 Task: Look for Airbnb options in Merke, Kazakhstan from 8th December, 2023 to 16th December, 2023 for 2 adults.1  bedroom having 1 bed and 1 bathroom. Property type can be hotel. Amenities needed are: washing machine. Booking option can be shelf check-in. Look for 5 properties as per requirement.
Action: Mouse moved to (473, 229)
Screenshot: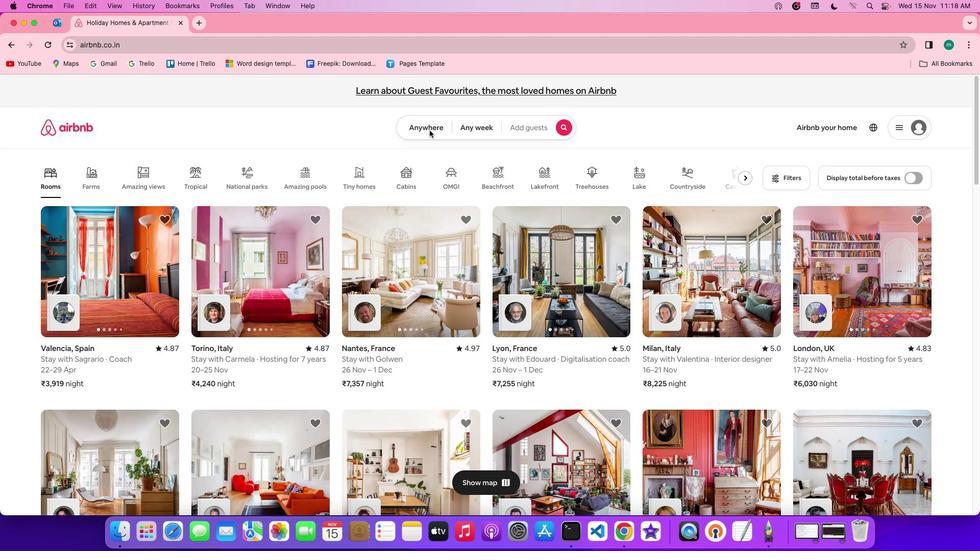 
Action: Mouse pressed left at (473, 229)
Screenshot: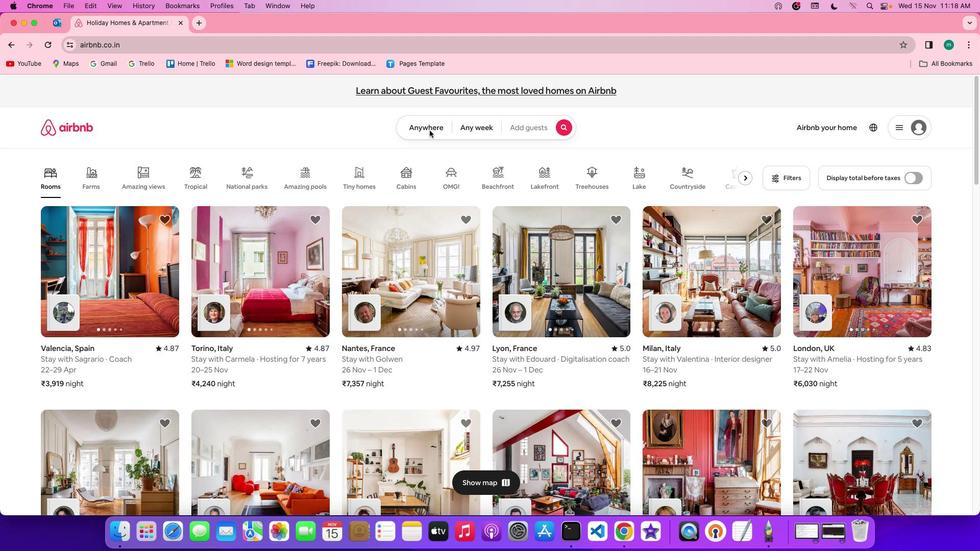 
Action: Mouse pressed left at (473, 229)
Screenshot: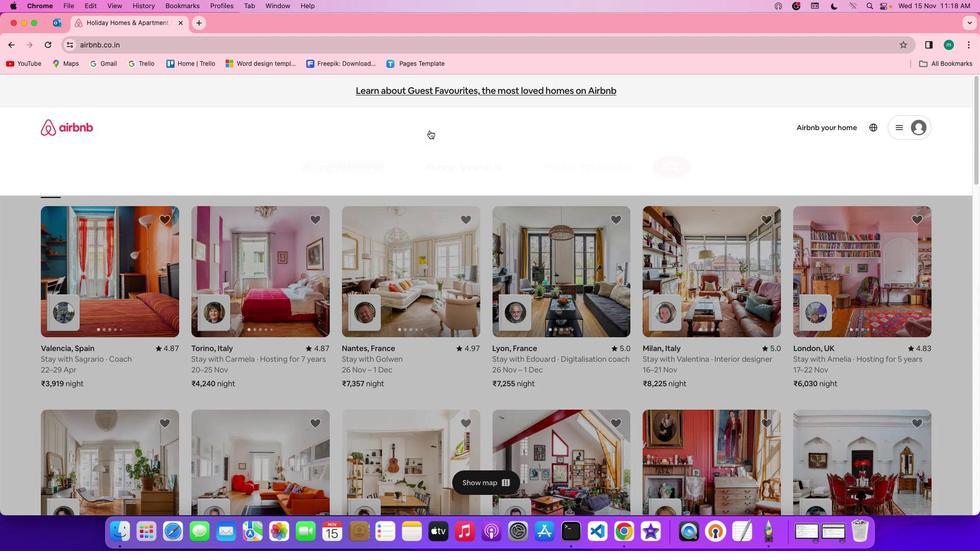 
Action: Mouse moved to (416, 242)
Screenshot: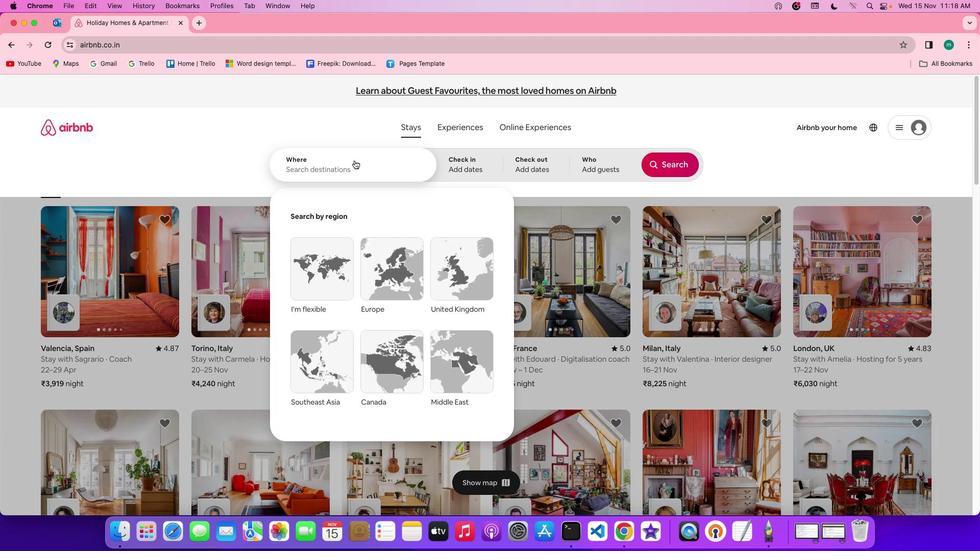 
Action: Key pressed Key.shift'M''e''r''k''e'','Key.spaceKey.shift'K''a''z''a''k''h''s''t''a''n'
Screenshot: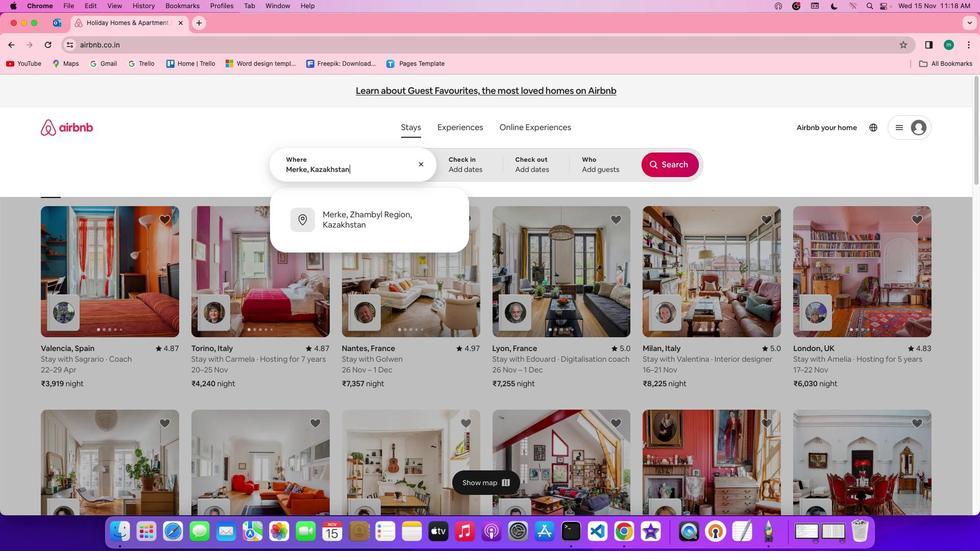 
Action: Mouse moved to (493, 241)
Screenshot: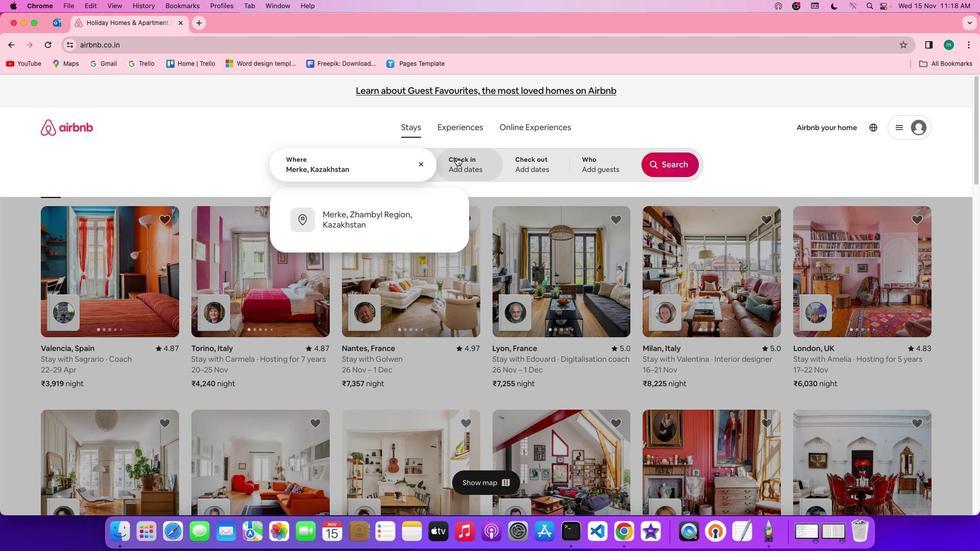 
Action: Mouse pressed left at (493, 241)
Screenshot: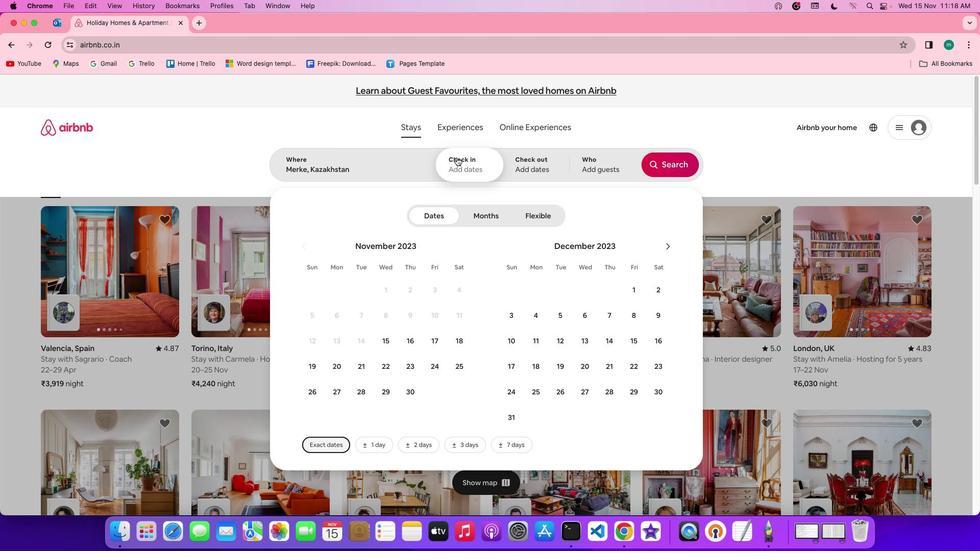 
Action: Mouse moved to (627, 307)
Screenshot: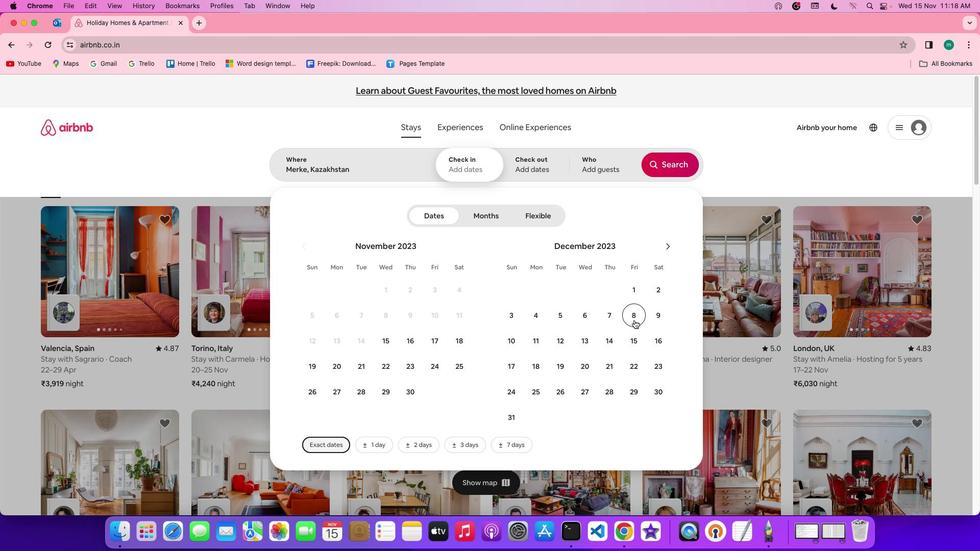 
Action: Mouse pressed left at (627, 307)
Screenshot: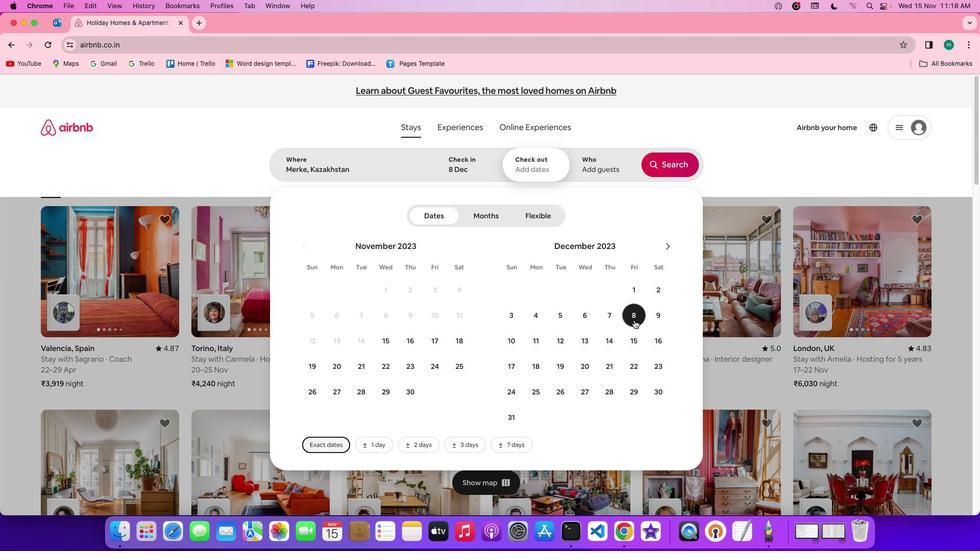 
Action: Mouse moved to (638, 313)
Screenshot: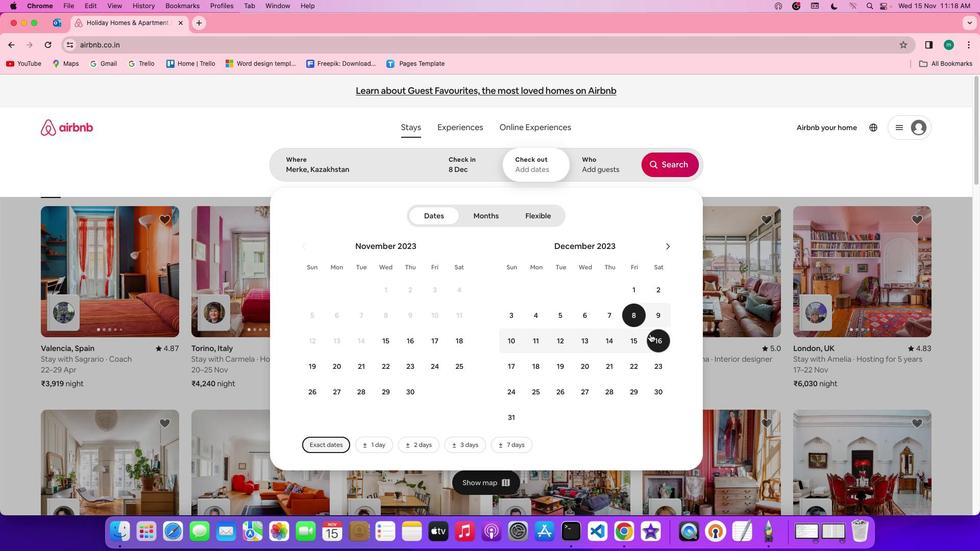 
Action: Mouse pressed left at (638, 313)
Screenshot: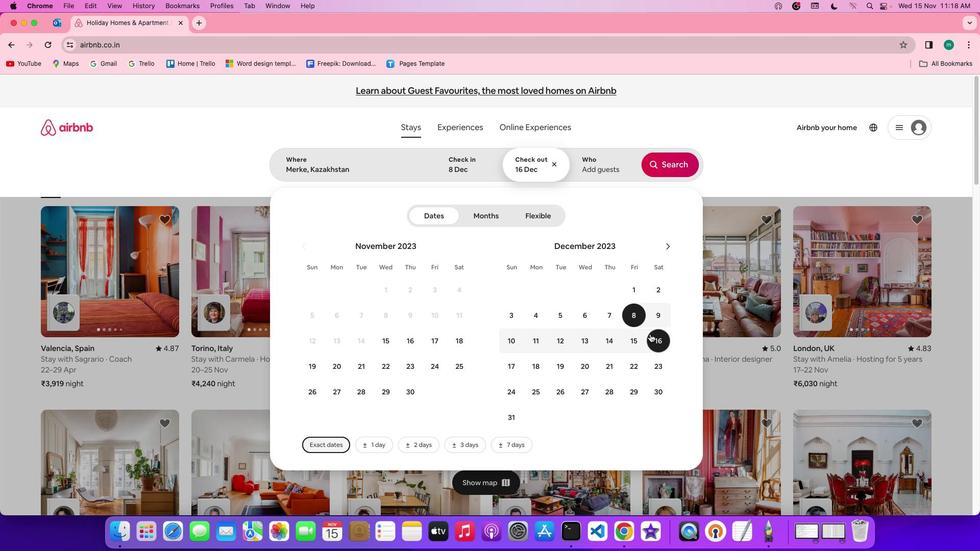 
Action: Mouse moved to (610, 246)
Screenshot: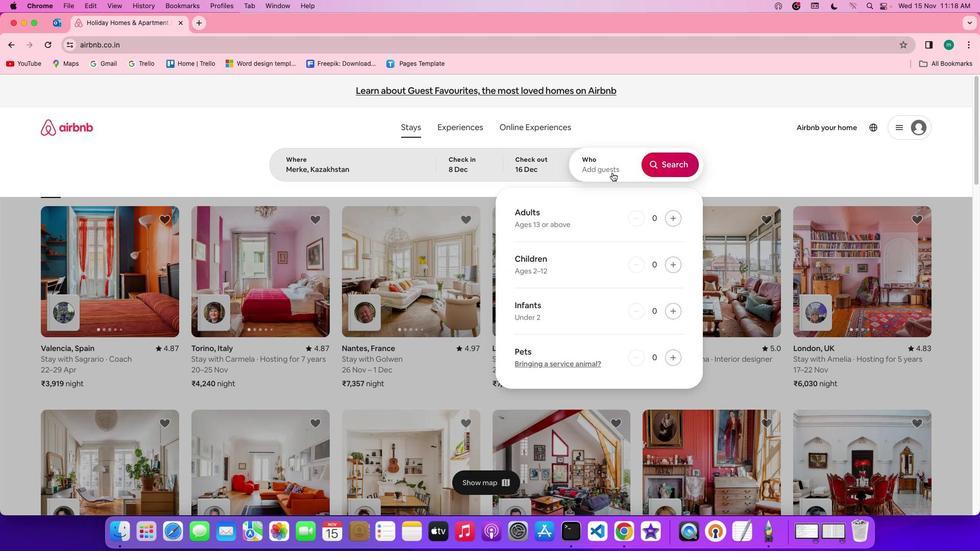 
Action: Mouse pressed left at (610, 246)
Screenshot: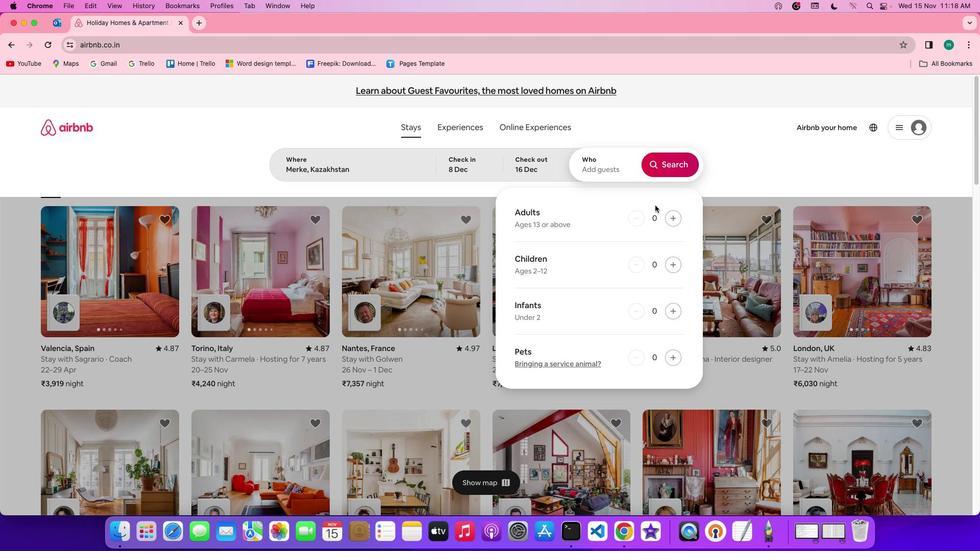 
Action: Mouse moved to (659, 265)
Screenshot: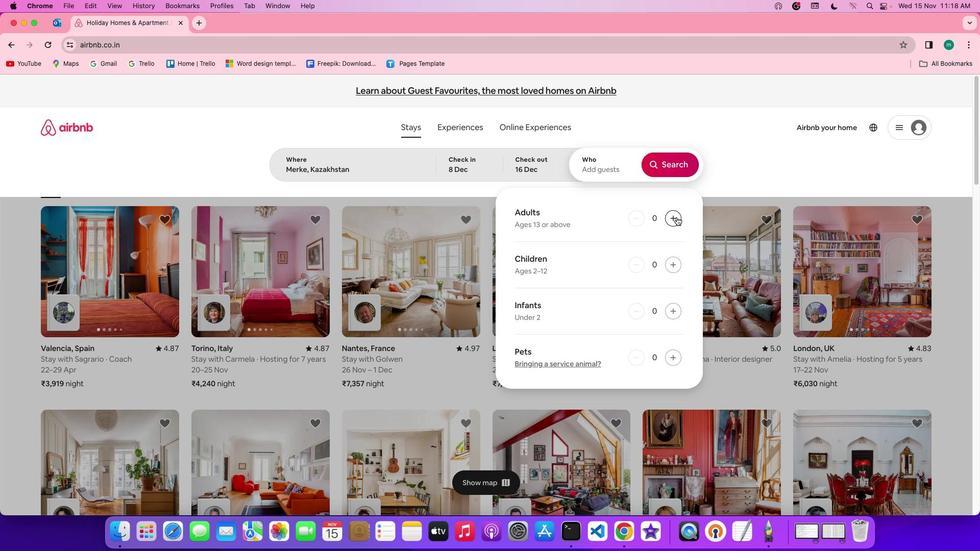 
Action: Mouse pressed left at (659, 265)
Screenshot: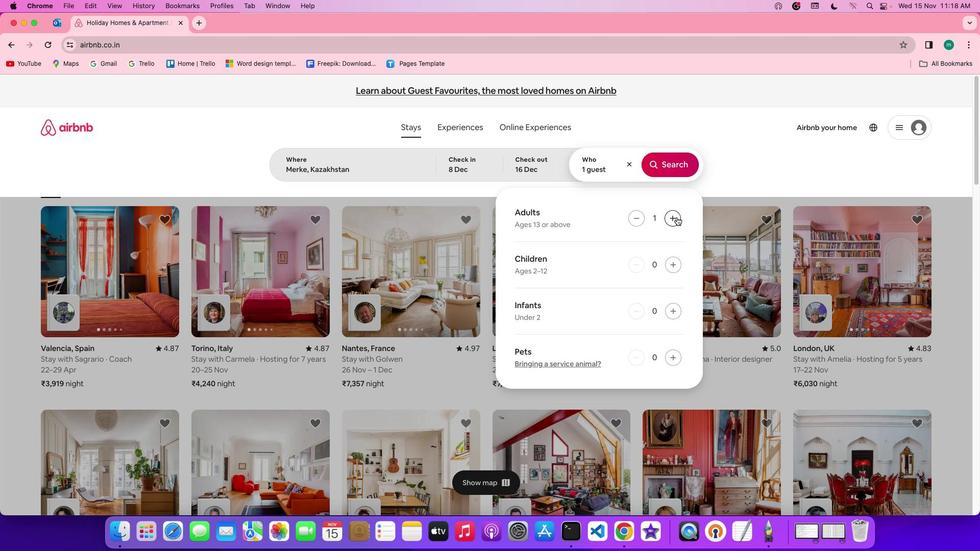 
Action: Mouse pressed left at (659, 265)
Screenshot: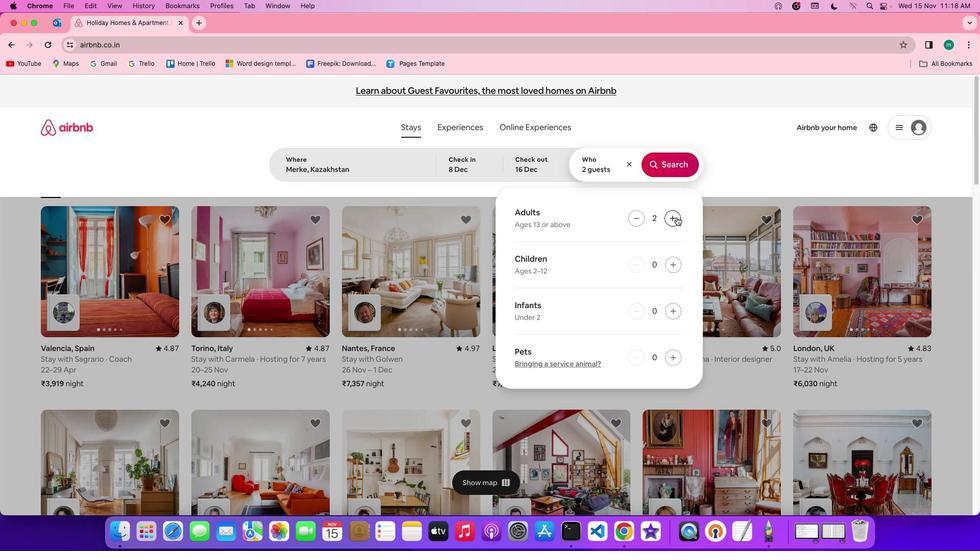 
Action: Mouse moved to (651, 243)
Screenshot: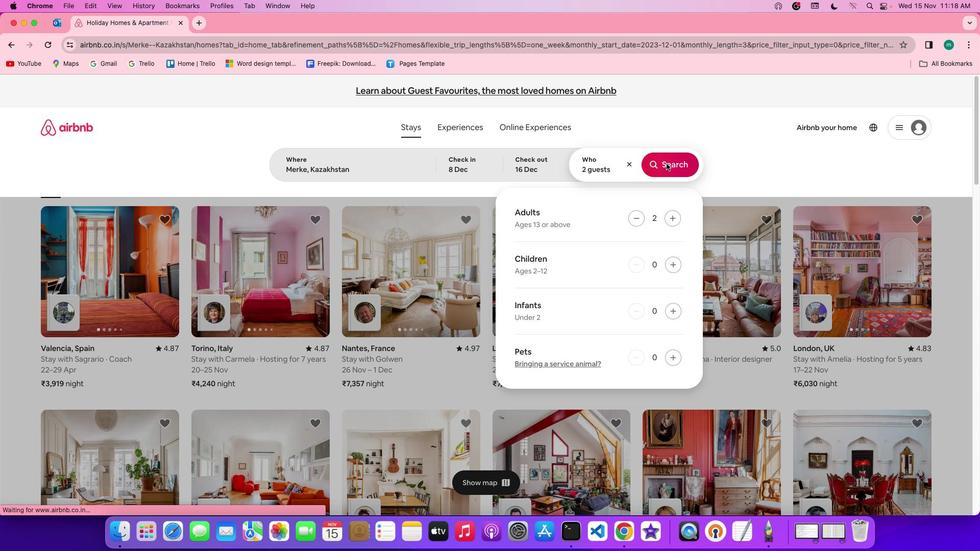
Action: Mouse pressed left at (651, 243)
Screenshot: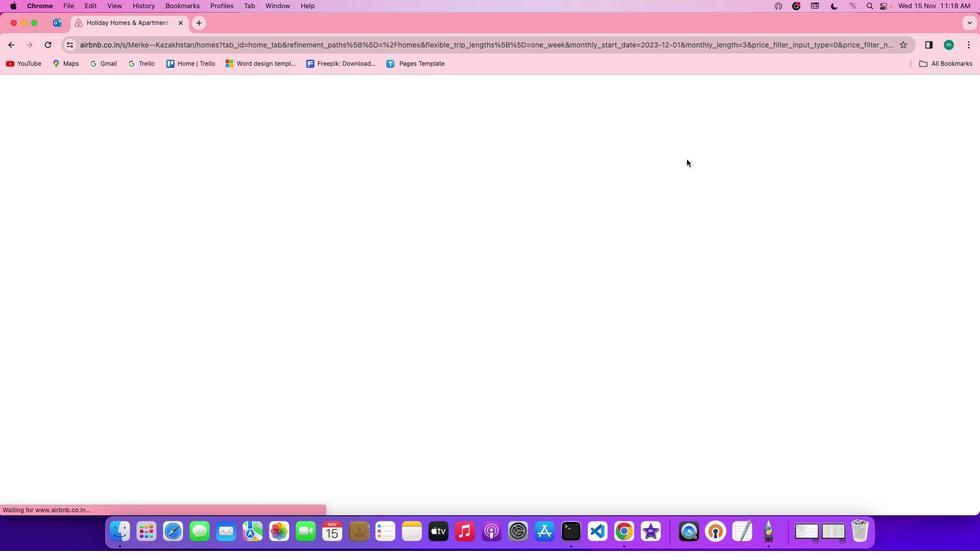 
Action: Mouse moved to (764, 230)
Screenshot: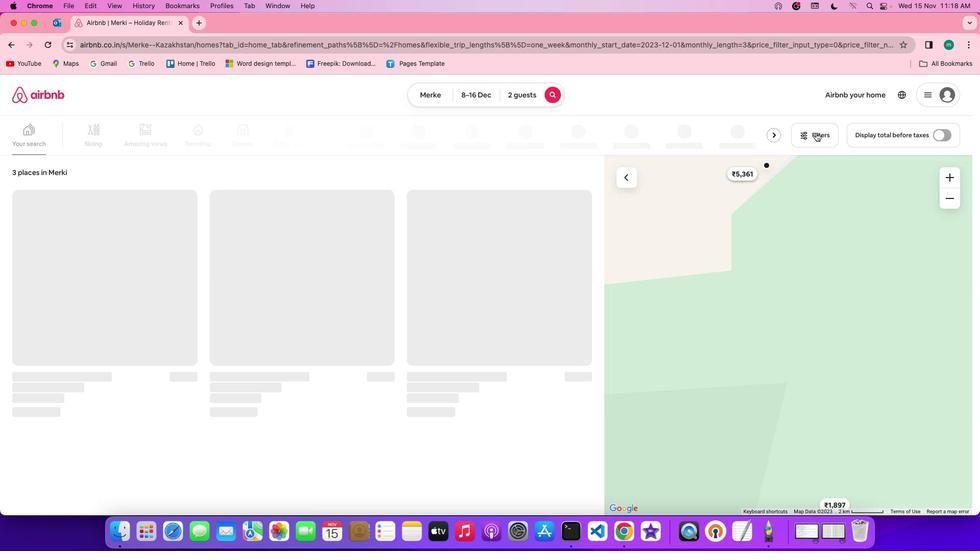 
Action: Mouse pressed left at (764, 230)
Screenshot: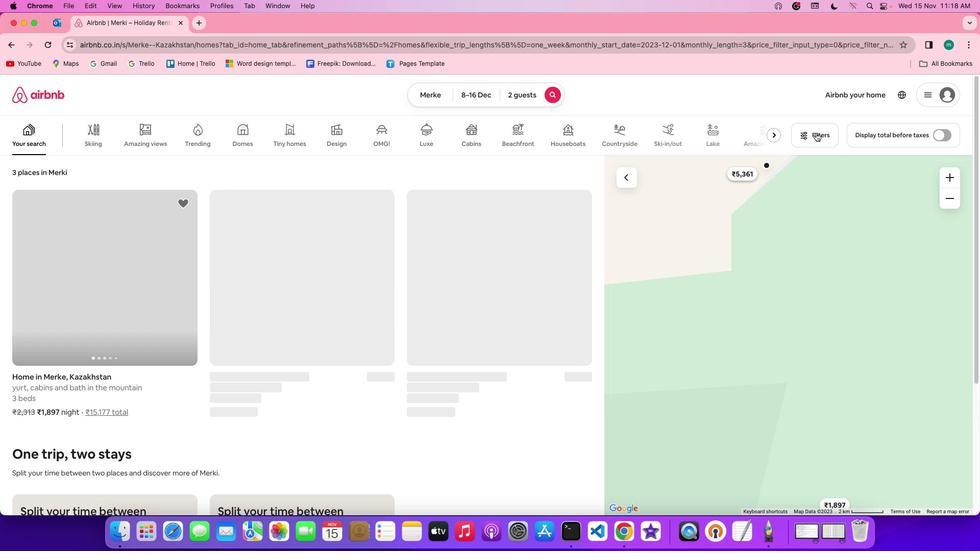 
Action: Mouse moved to (556, 302)
Screenshot: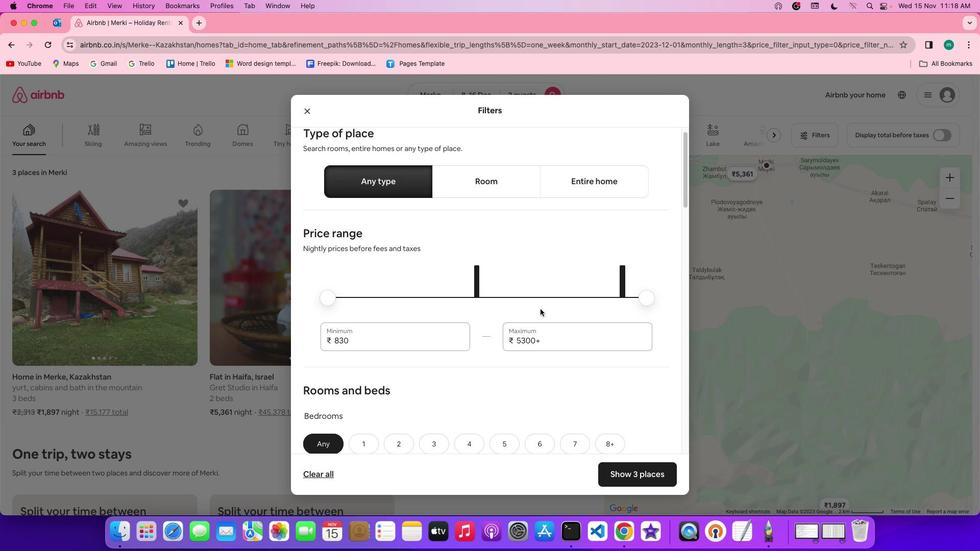 
Action: Mouse scrolled (556, 302) with delta (150, 176)
Screenshot: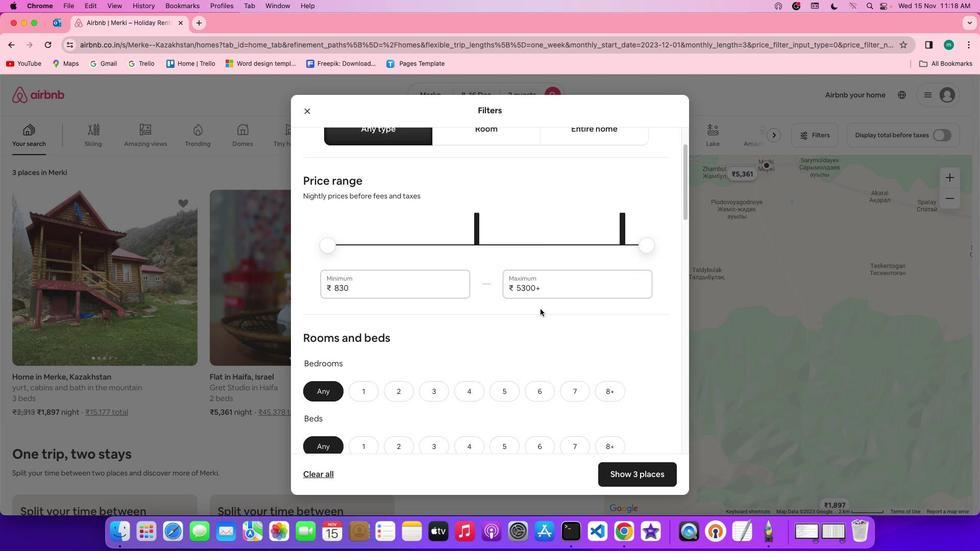 
Action: Mouse scrolled (556, 302) with delta (150, 176)
Screenshot: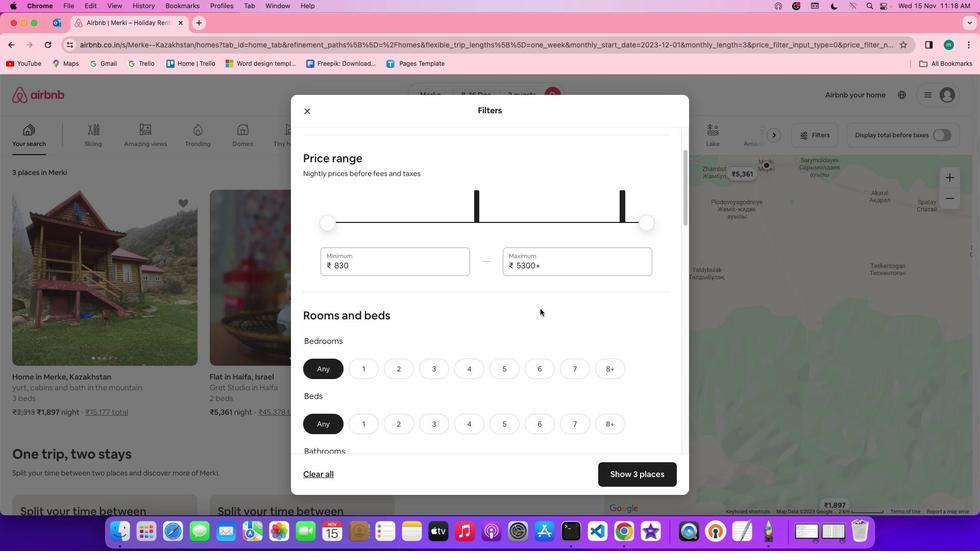 
Action: Mouse scrolled (556, 302) with delta (150, 175)
Screenshot: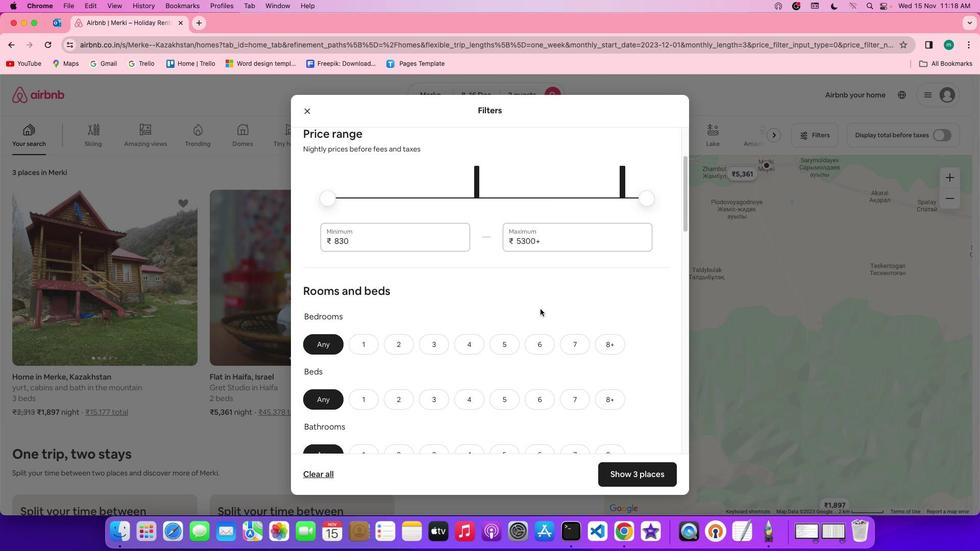 
Action: Mouse scrolled (556, 302) with delta (150, 175)
Screenshot: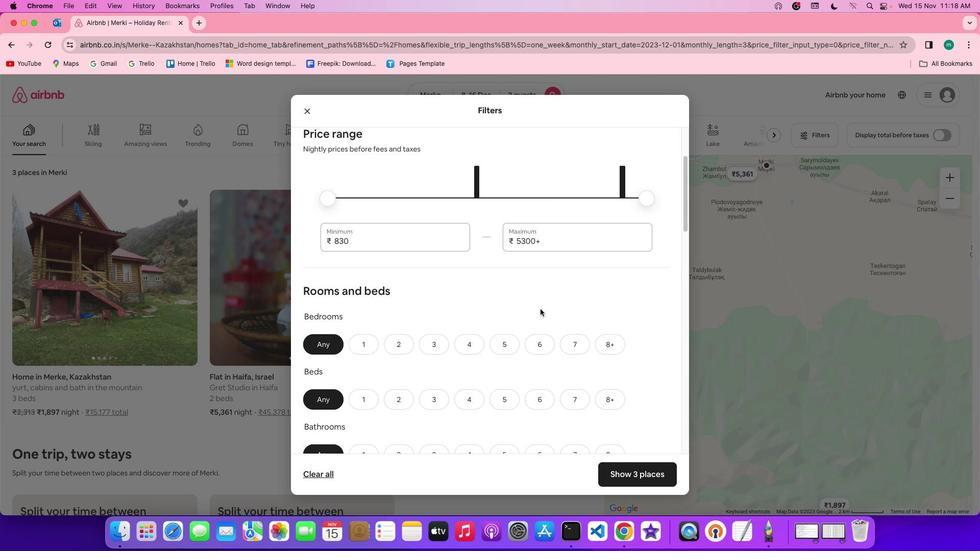 
Action: Mouse moved to (556, 302)
Screenshot: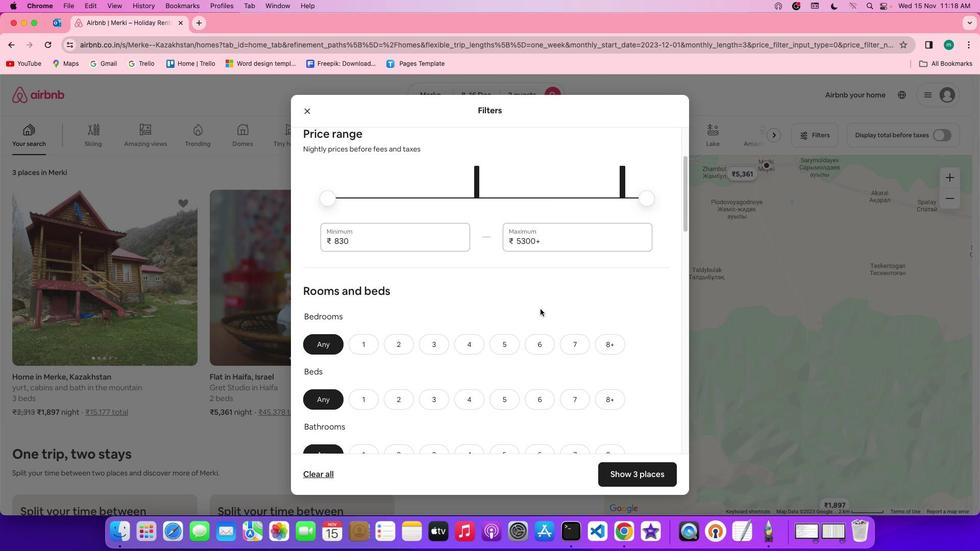 
Action: Mouse scrolled (556, 302) with delta (150, 176)
Screenshot: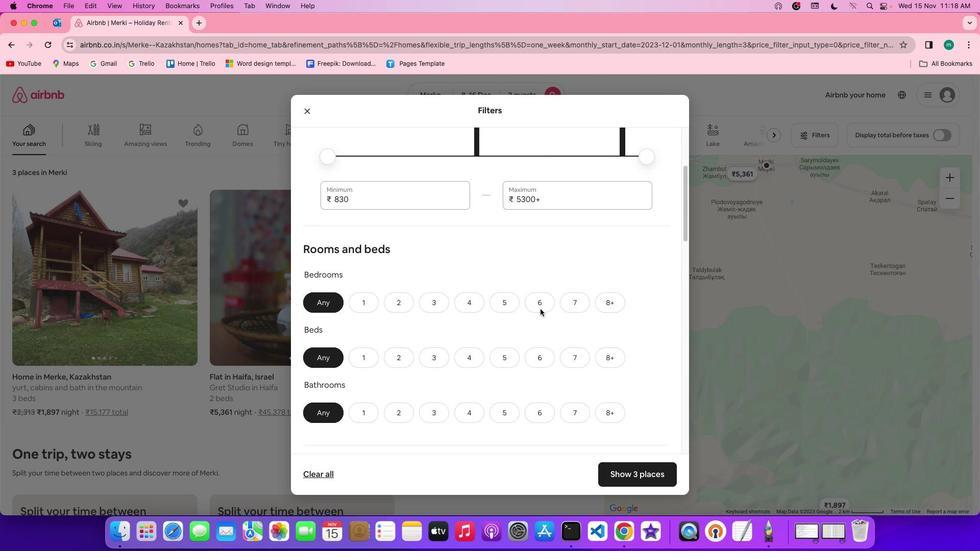 
Action: Mouse scrolled (556, 302) with delta (150, 176)
Screenshot: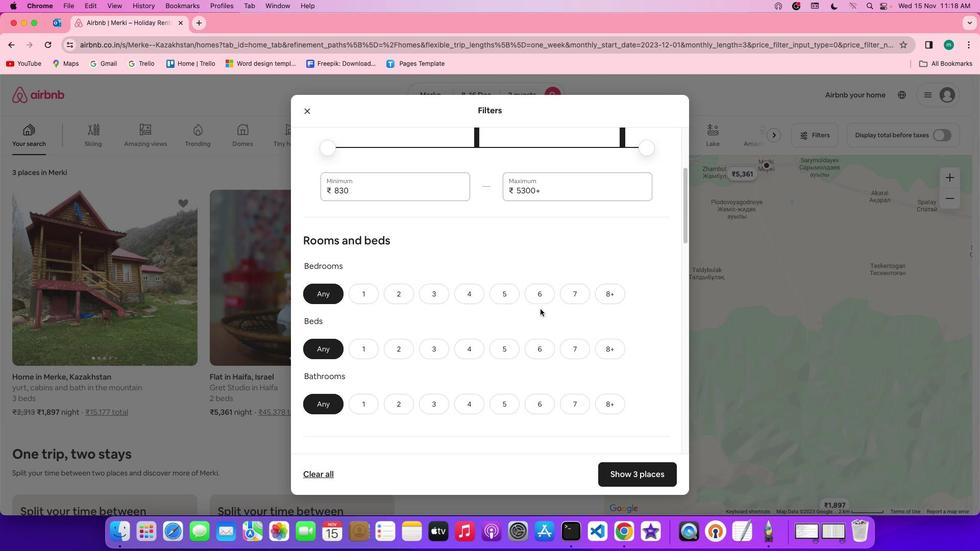 
Action: Mouse scrolled (556, 302) with delta (150, 176)
Screenshot: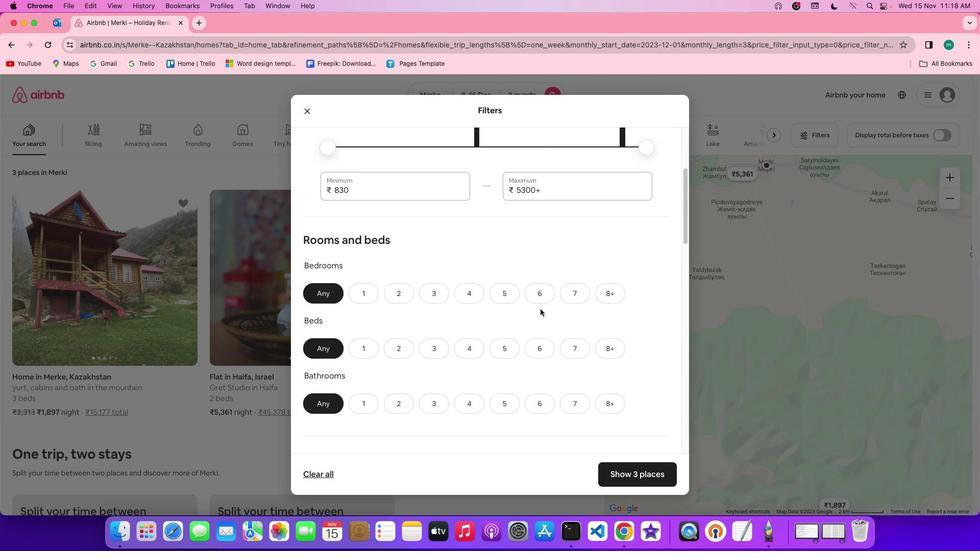 
Action: Mouse scrolled (556, 302) with delta (150, 176)
Screenshot: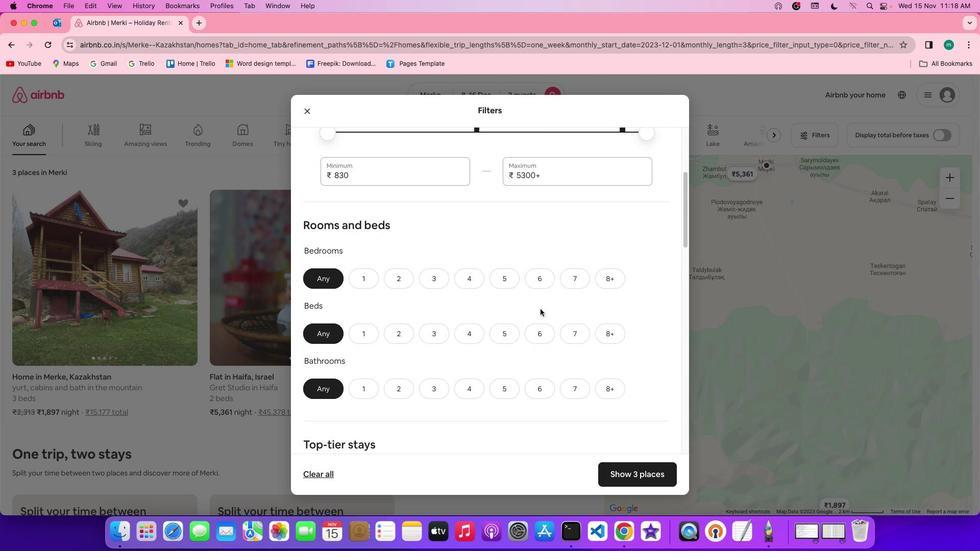 
Action: Mouse scrolled (556, 302) with delta (150, 176)
Screenshot: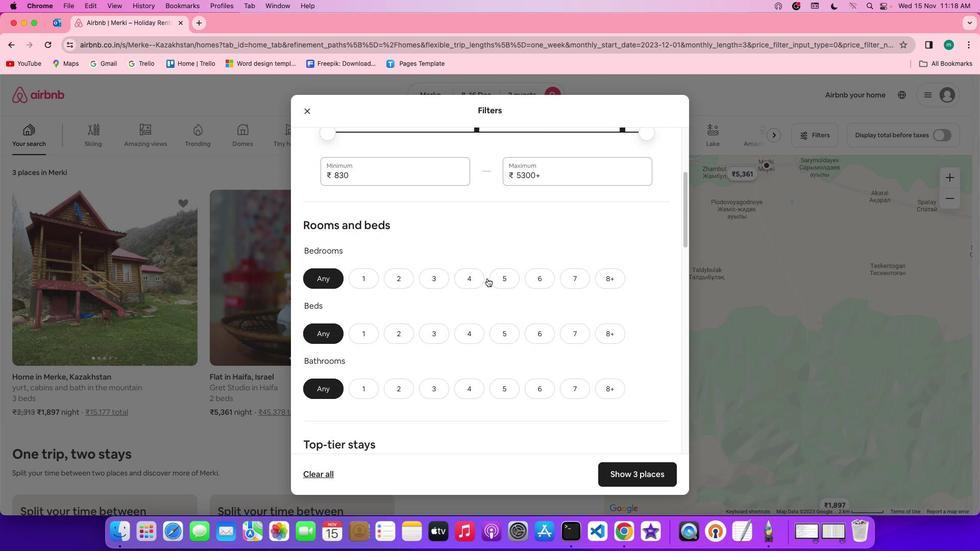 
Action: Mouse moved to (431, 290)
Screenshot: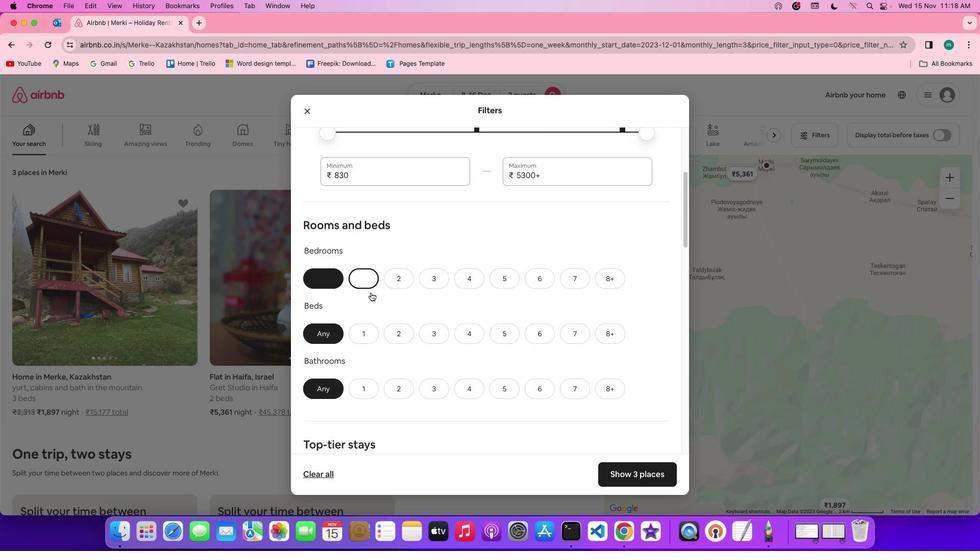 
Action: Mouse pressed left at (431, 290)
Screenshot: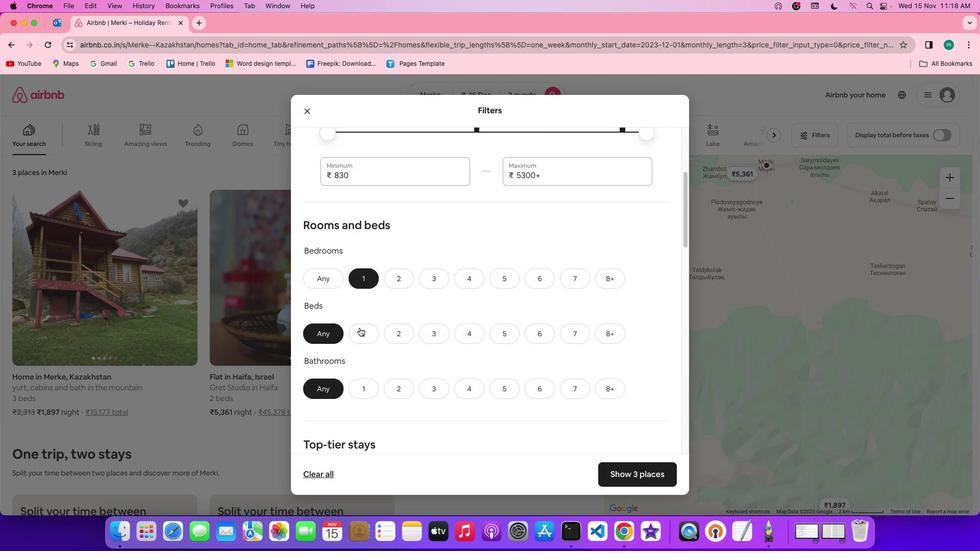 
Action: Mouse moved to (420, 311)
Screenshot: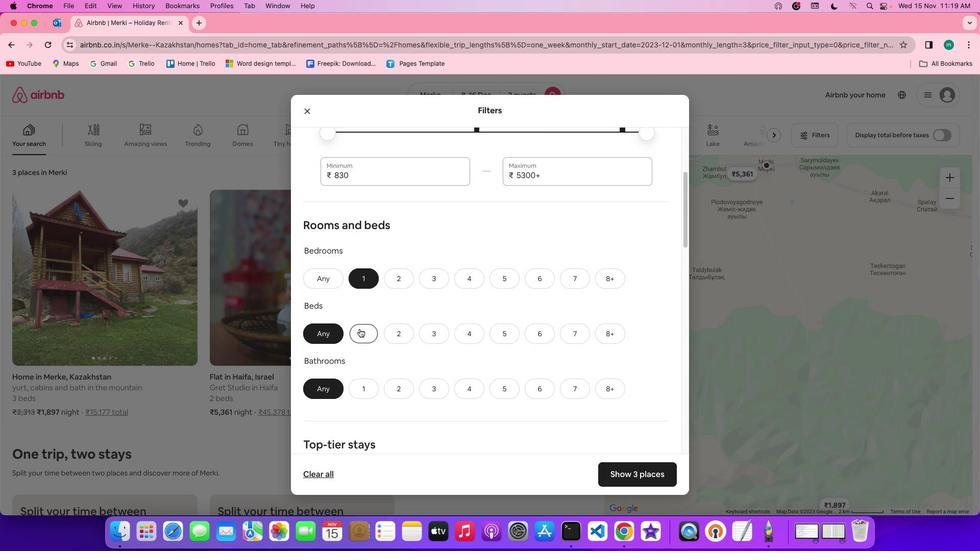 
Action: Mouse pressed left at (420, 311)
Screenshot: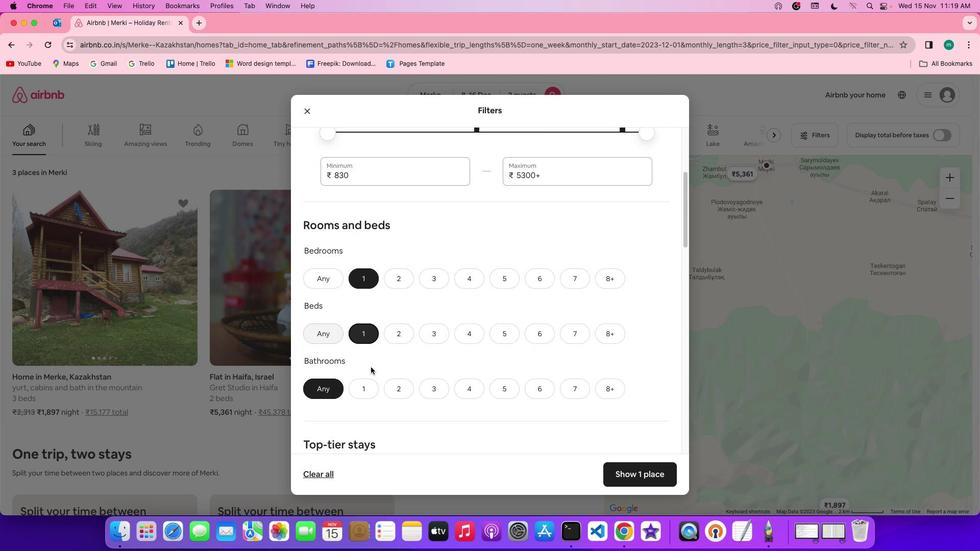 
Action: Mouse moved to (427, 335)
Screenshot: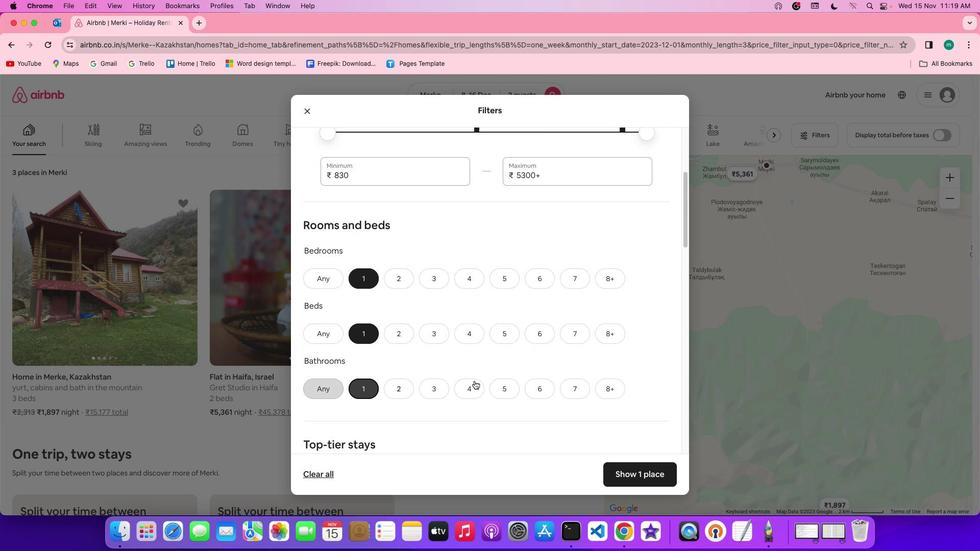 
Action: Mouse pressed left at (427, 335)
Screenshot: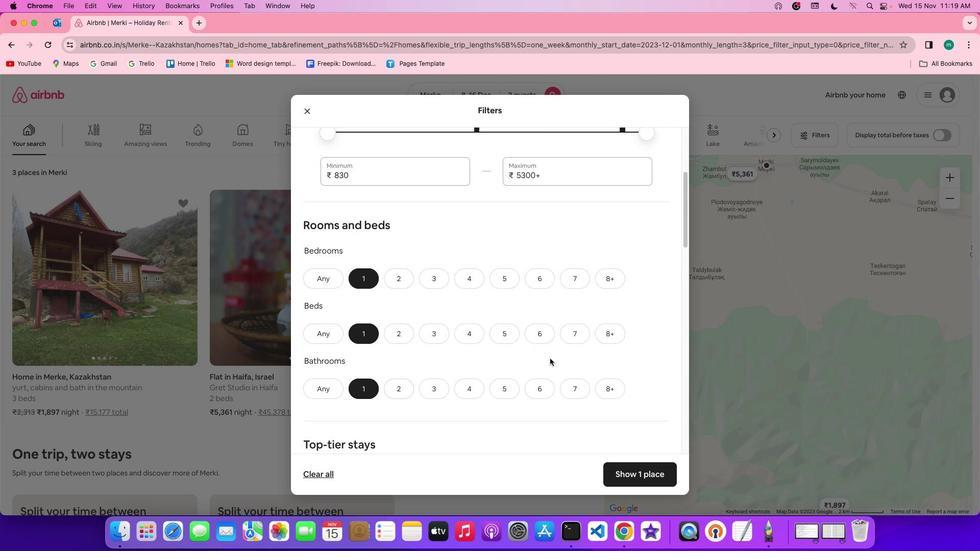 
Action: Mouse moved to (566, 322)
Screenshot: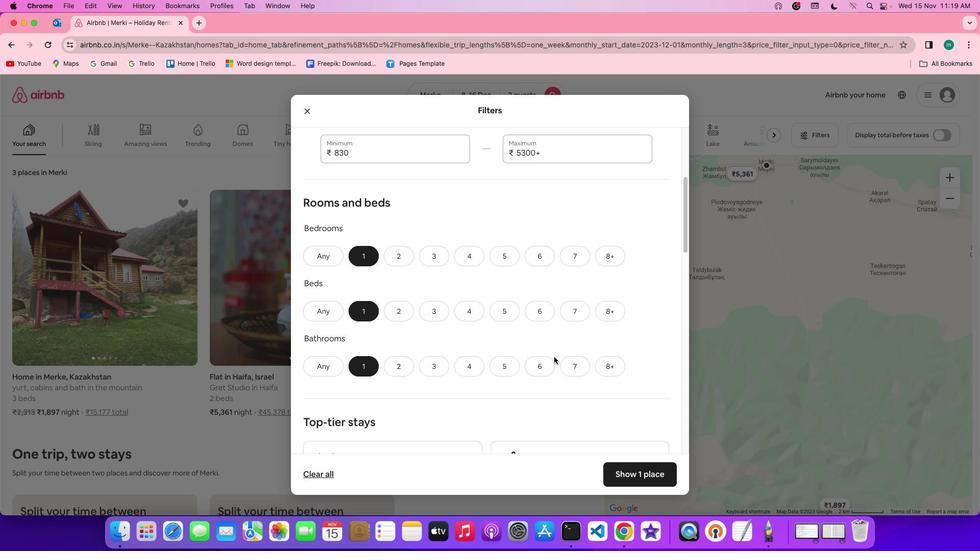 
Action: Mouse scrolled (566, 322) with delta (150, 176)
Screenshot: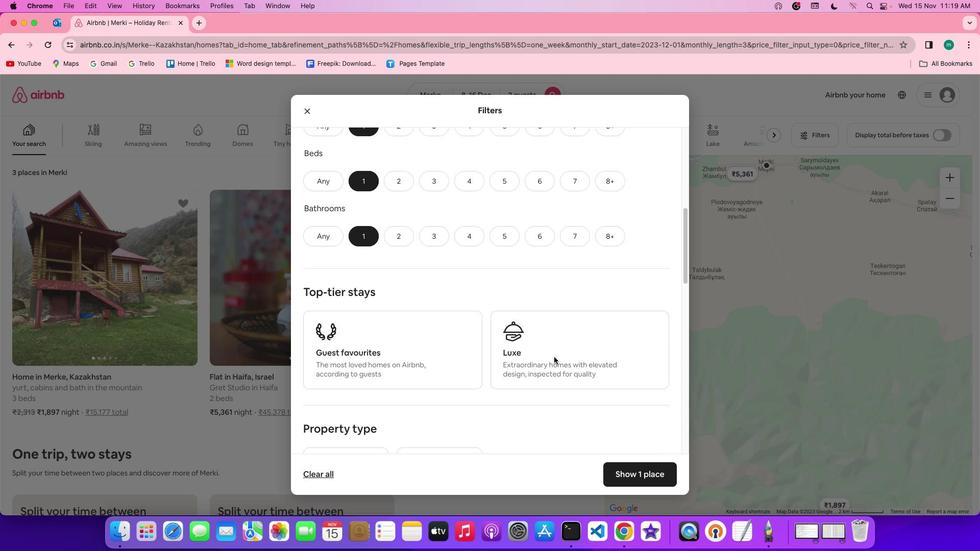 
Action: Mouse scrolled (566, 322) with delta (150, 176)
Screenshot: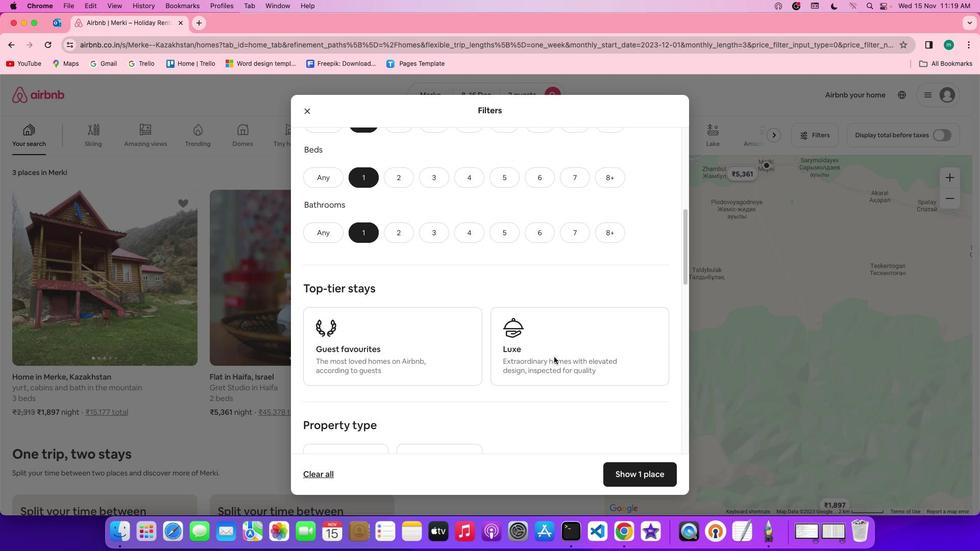 
Action: Mouse scrolled (566, 322) with delta (150, 175)
Screenshot: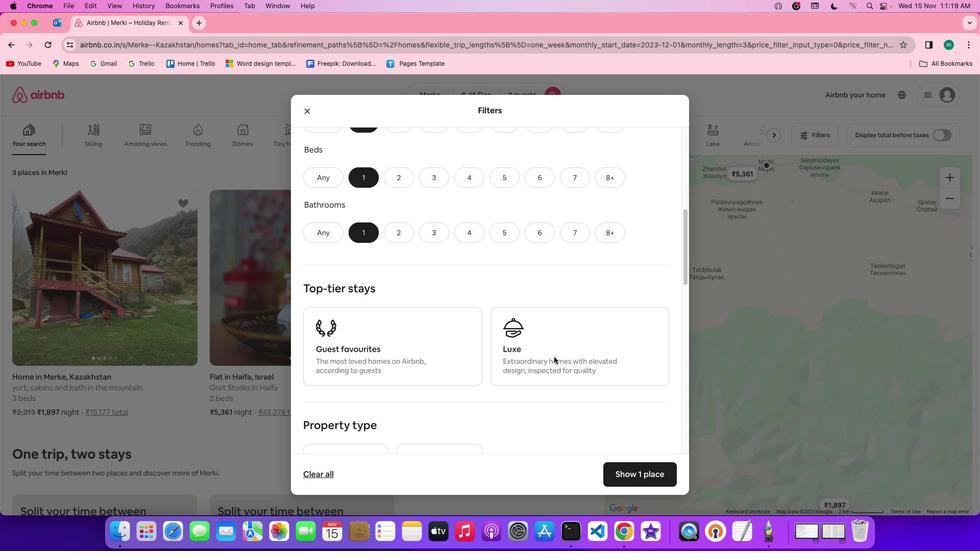 
Action: Mouse scrolled (566, 322) with delta (150, 175)
Screenshot: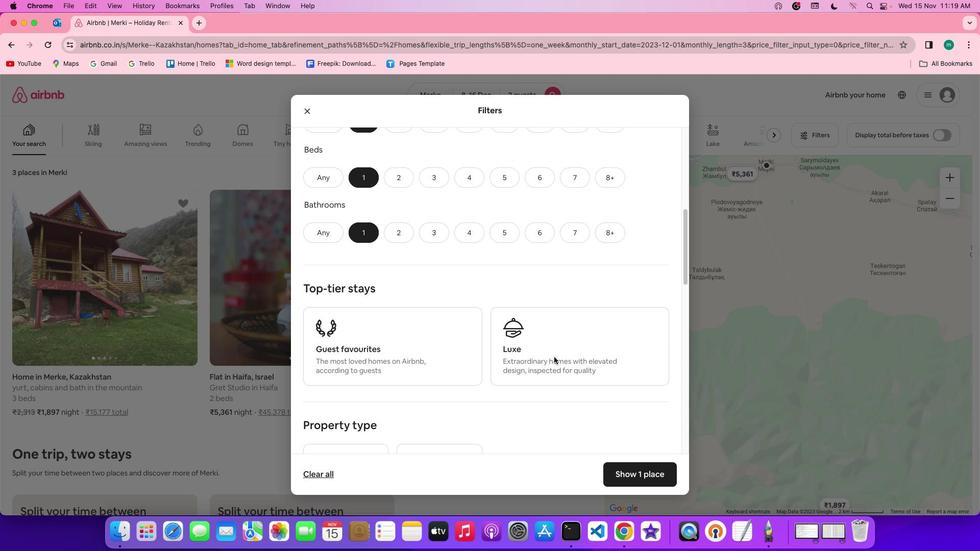 
Action: Mouse moved to (566, 322)
Screenshot: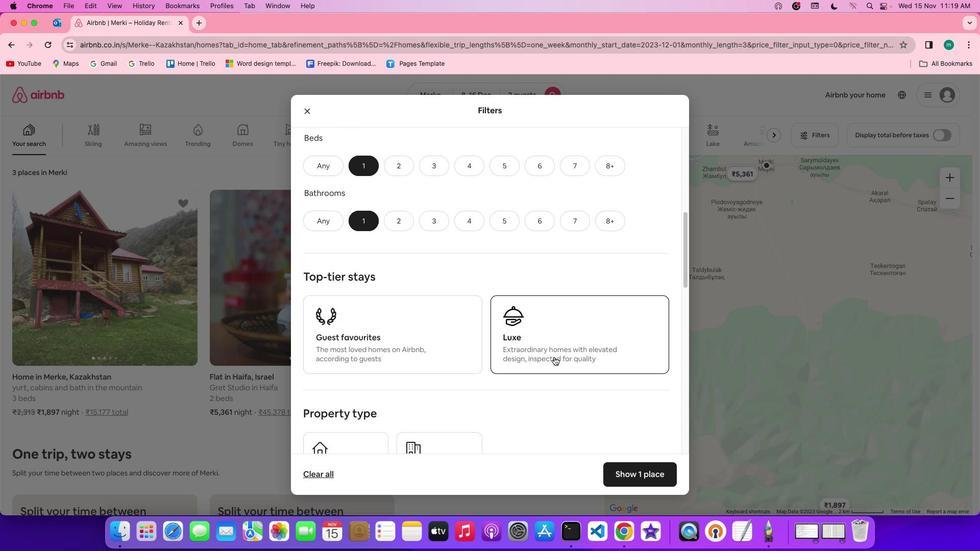 
Action: Mouse scrolled (566, 322) with delta (150, 176)
Screenshot: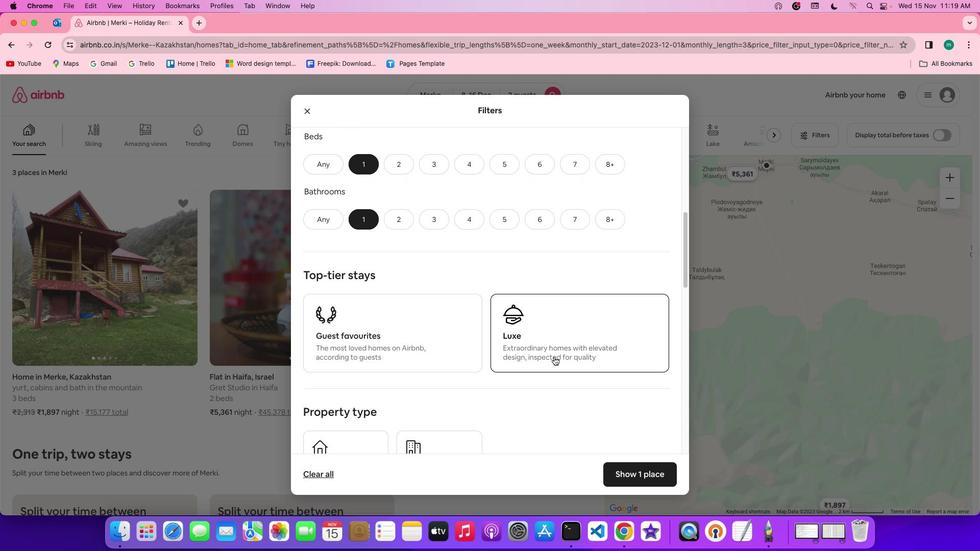 
Action: Mouse scrolled (566, 322) with delta (150, 176)
Screenshot: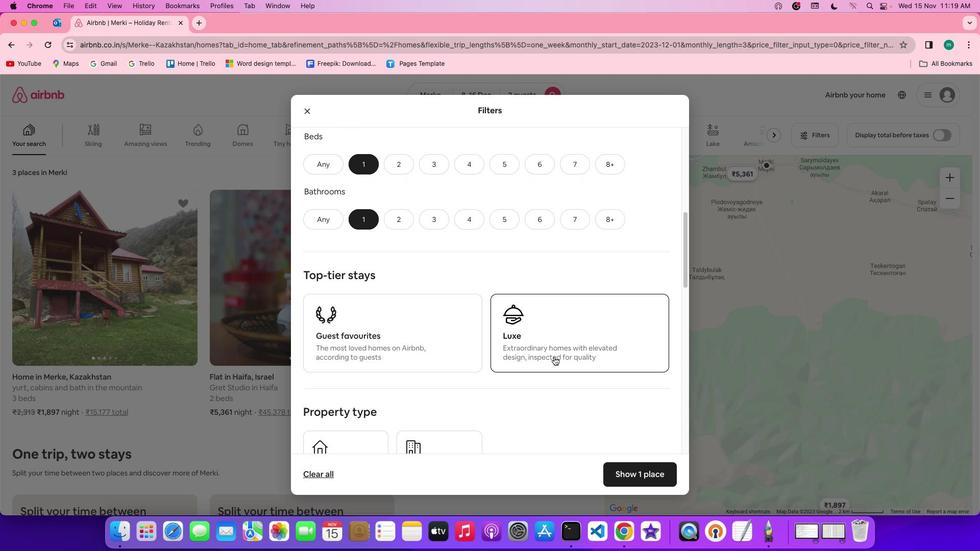 
Action: Mouse scrolled (566, 322) with delta (150, 176)
Screenshot: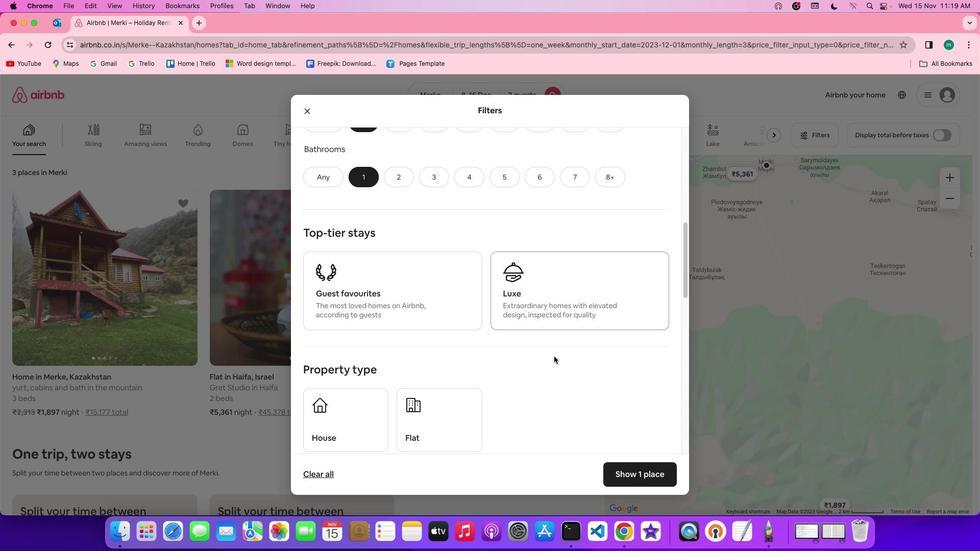 
Action: Mouse scrolled (566, 322) with delta (150, 176)
Screenshot: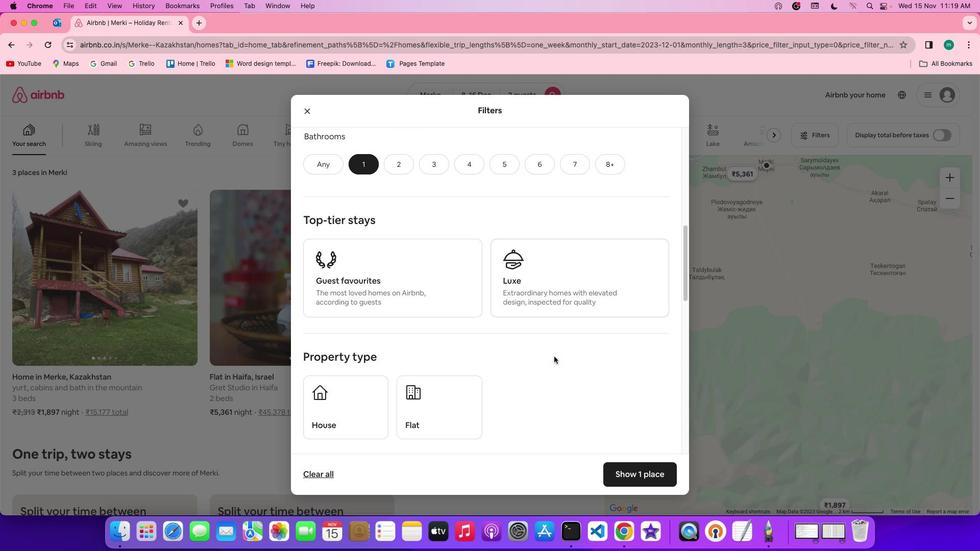 
Action: Mouse scrolled (566, 322) with delta (150, 176)
Screenshot: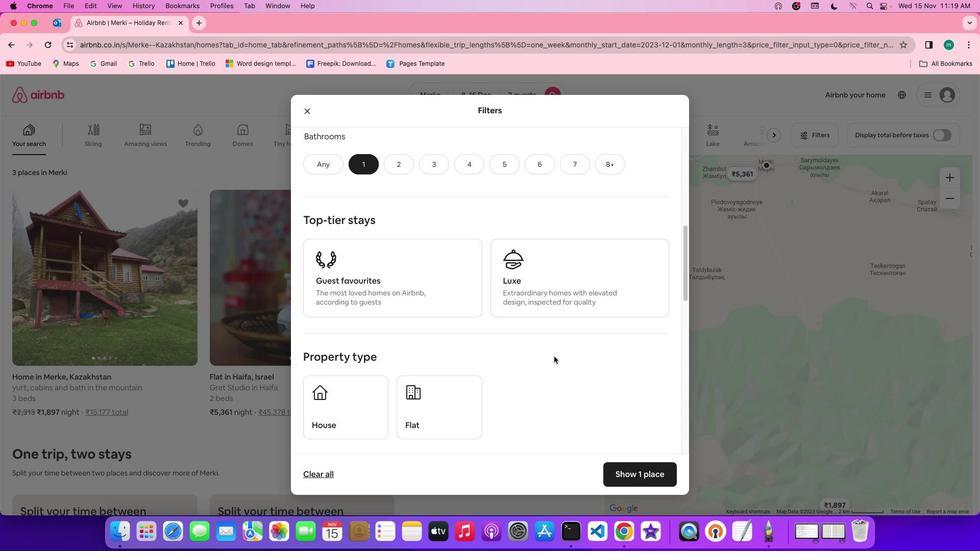 
Action: Mouse moved to (566, 322)
Screenshot: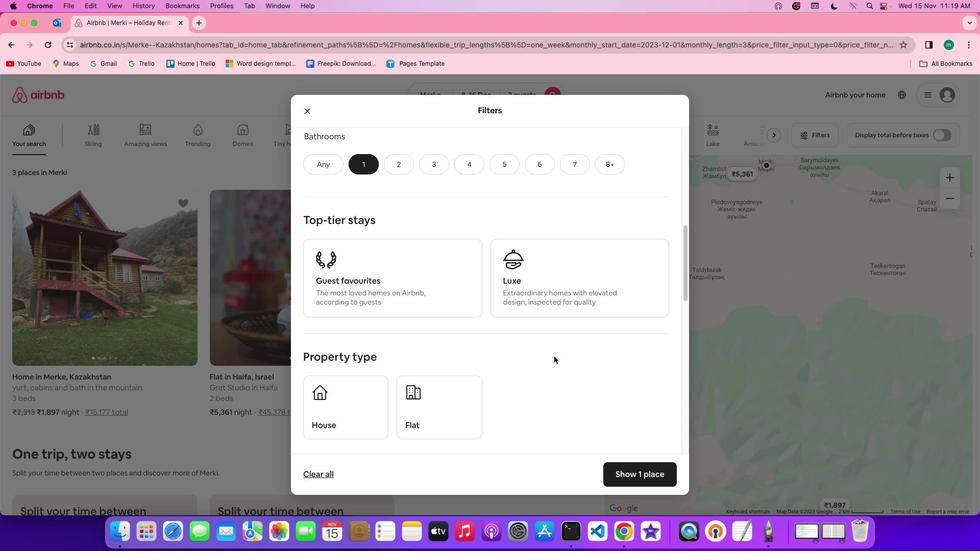 
Action: Mouse scrolled (566, 322) with delta (150, 176)
Screenshot: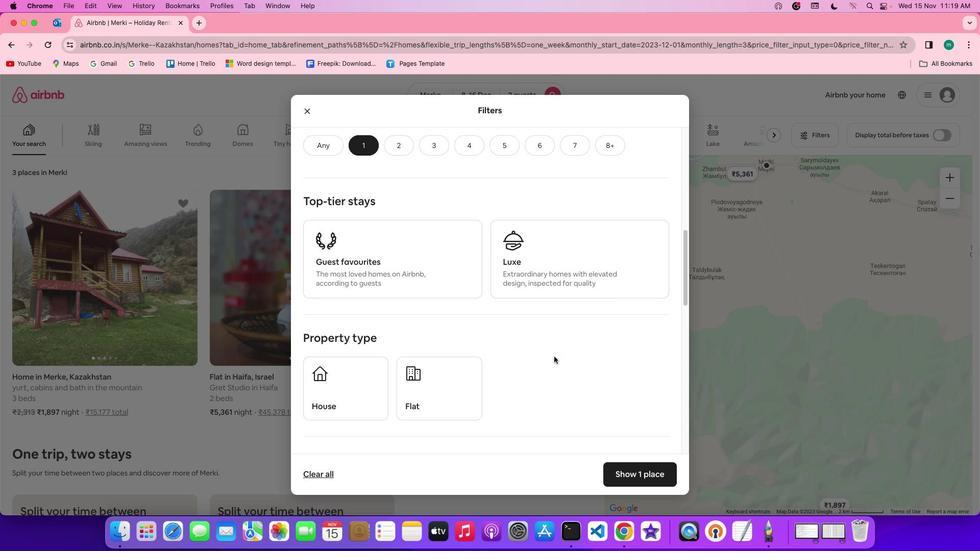 
Action: Mouse scrolled (566, 322) with delta (150, 176)
Screenshot: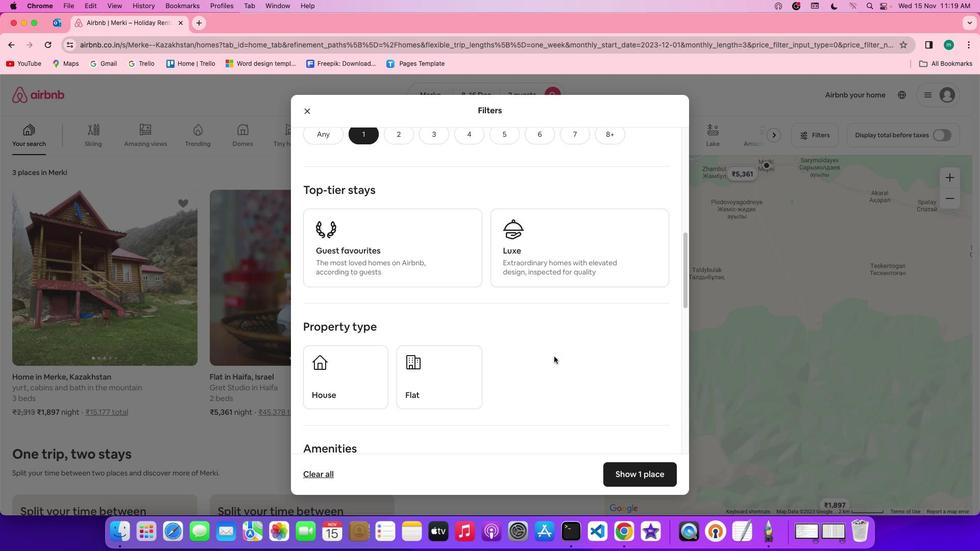 
Action: Mouse scrolled (566, 322) with delta (150, 176)
Screenshot: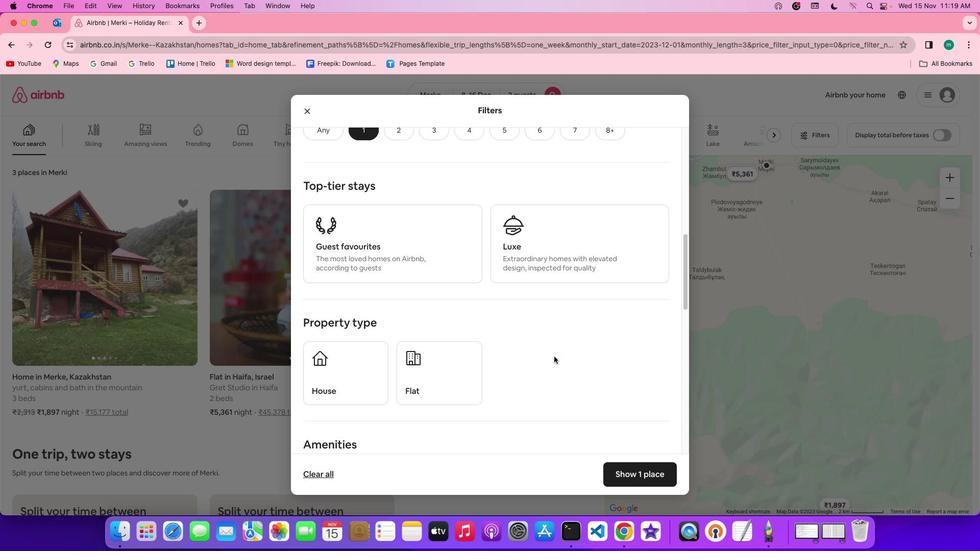 
Action: Mouse scrolled (566, 322) with delta (150, 176)
Screenshot: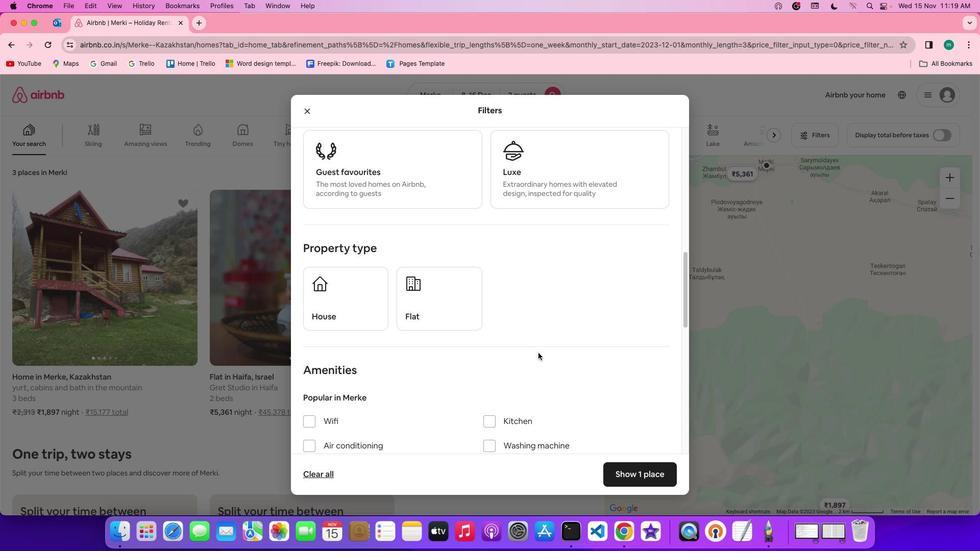 
Action: Mouse scrolled (566, 322) with delta (150, 176)
Screenshot: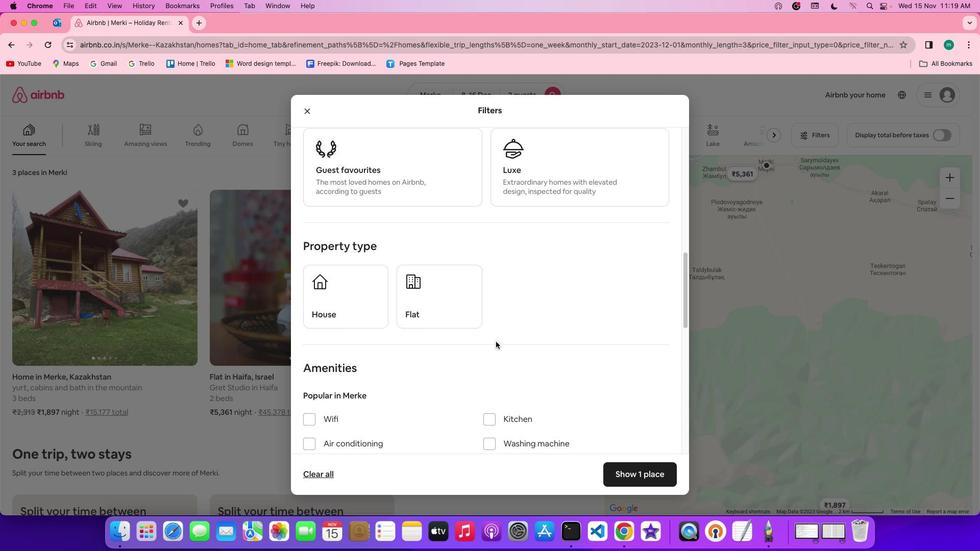 
Action: Mouse scrolled (566, 322) with delta (150, 175)
Screenshot: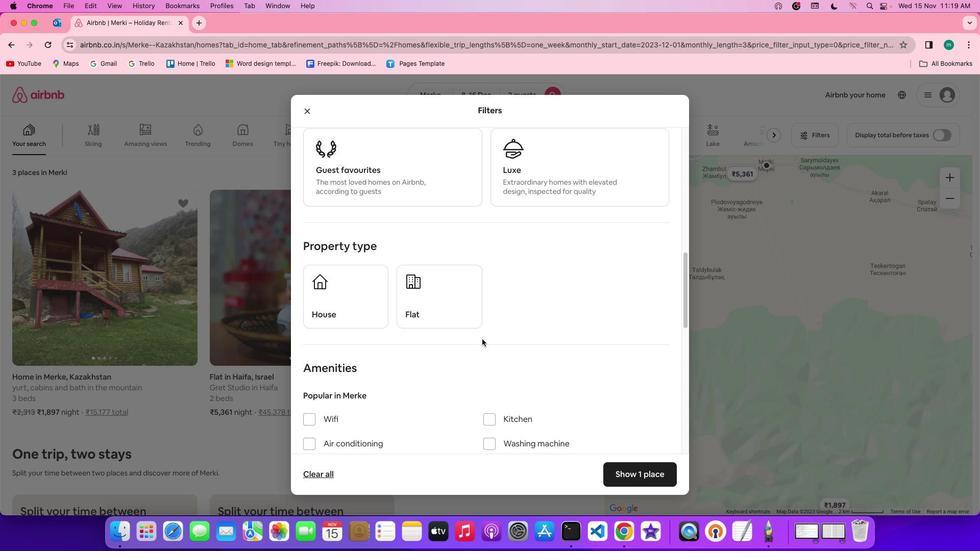 
Action: Mouse moved to (611, 313)
Screenshot: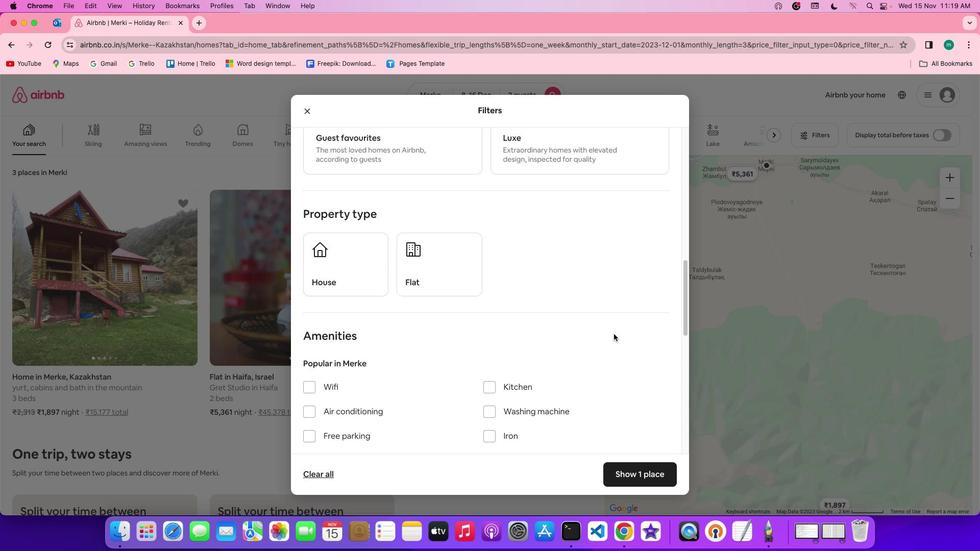 
Action: Mouse scrolled (611, 313) with delta (150, 176)
Screenshot: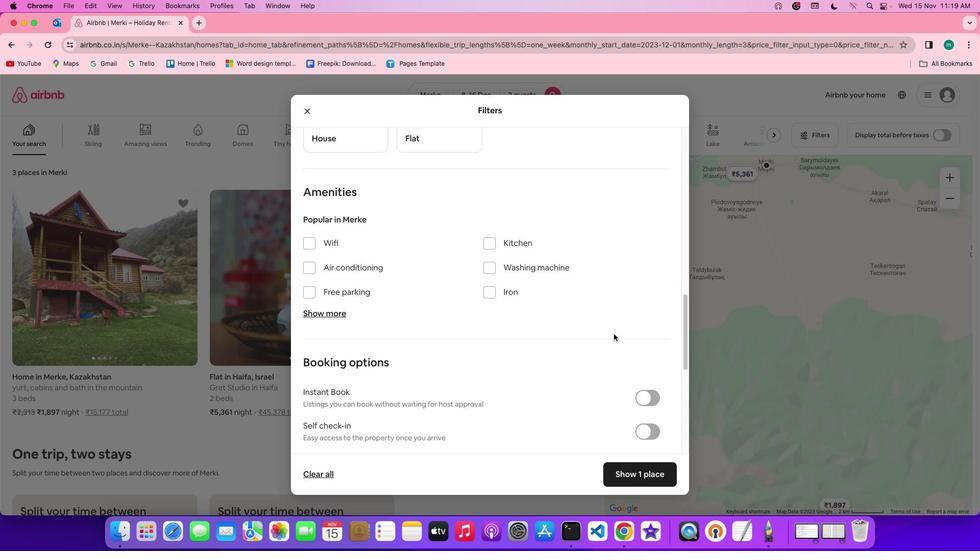 
Action: Mouse scrolled (611, 313) with delta (150, 176)
Screenshot: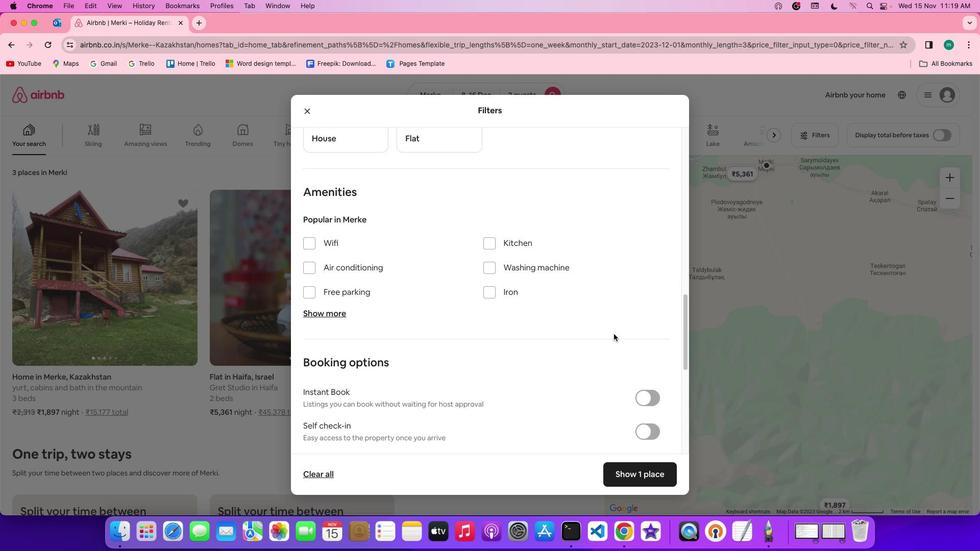 
Action: Mouse scrolled (611, 313) with delta (150, 175)
Screenshot: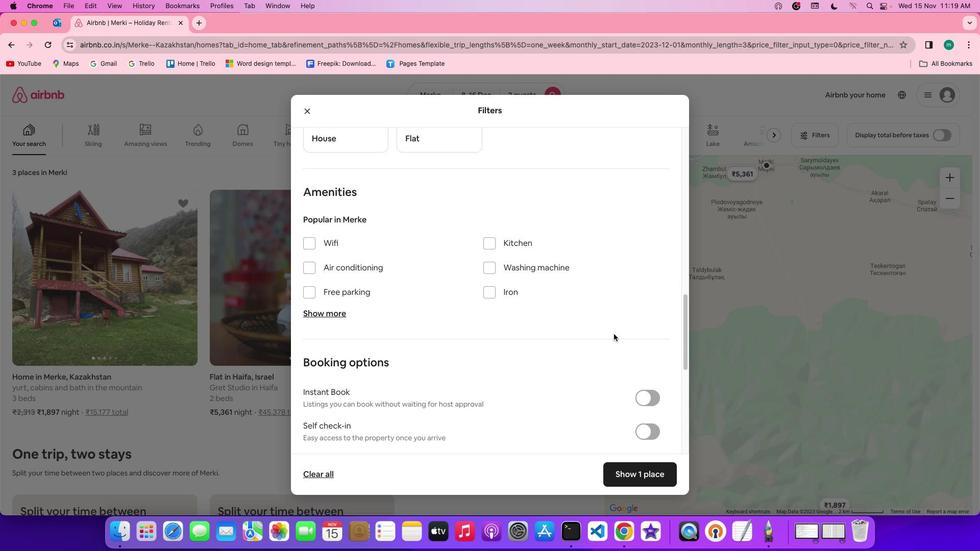 
Action: Mouse scrolled (611, 313) with delta (150, 175)
Screenshot: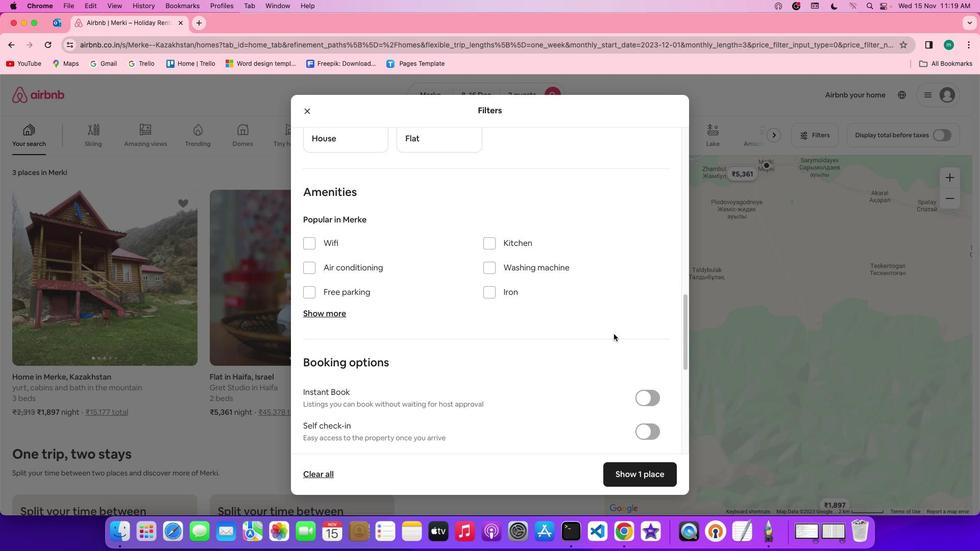 
Action: Mouse scrolled (611, 313) with delta (150, 176)
Screenshot: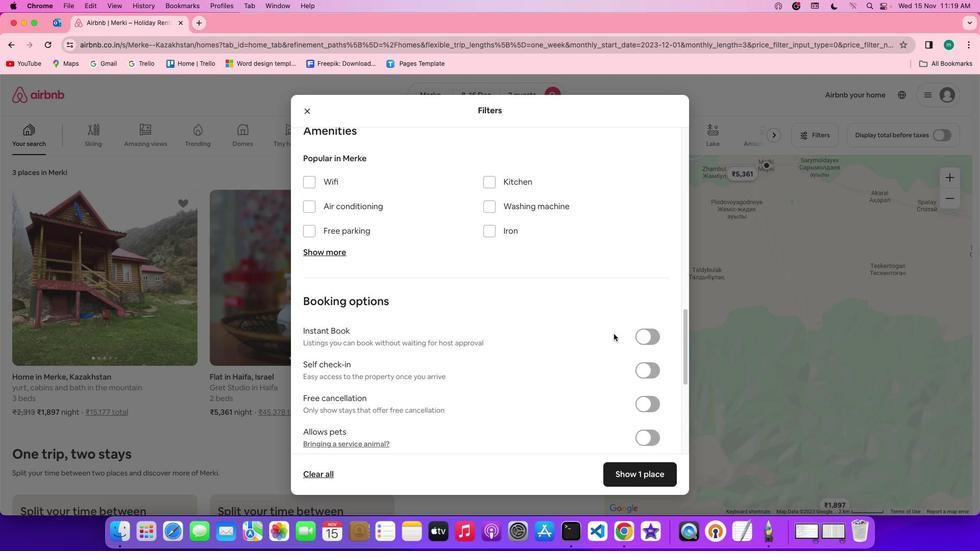 
Action: Mouse scrolled (611, 313) with delta (150, 176)
Screenshot: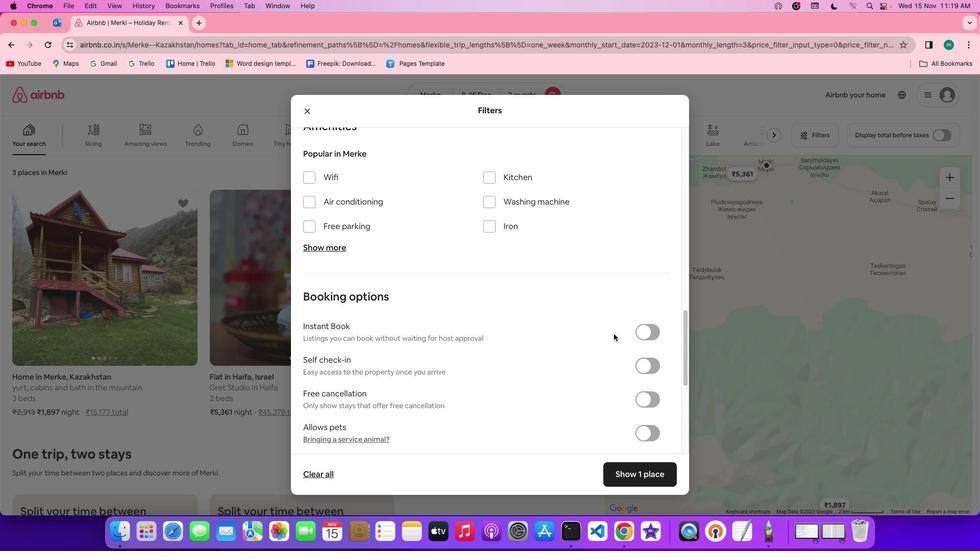 
Action: Mouse scrolled (611, 313) with delta (150, 175)
Screenshot: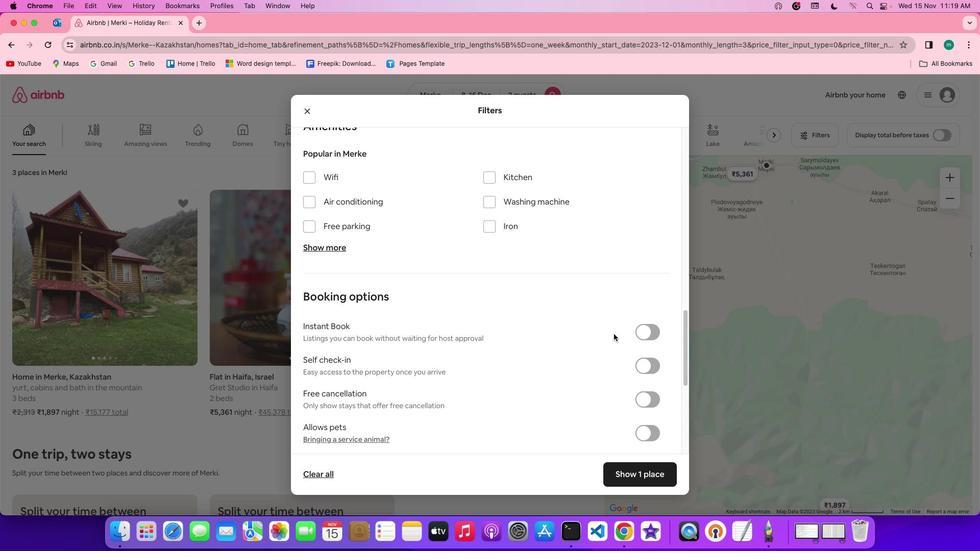 
Action: Mouse scrolled (611, 313) with delta (150, 176)
Screenshot: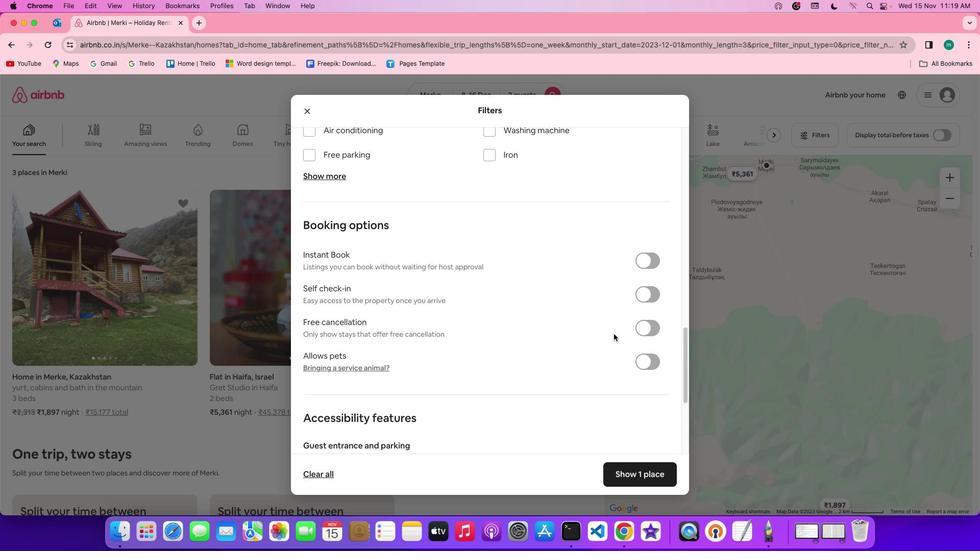 
Action: Mouse scrolled (611, 313) with delta (150, 176)
Screenshot: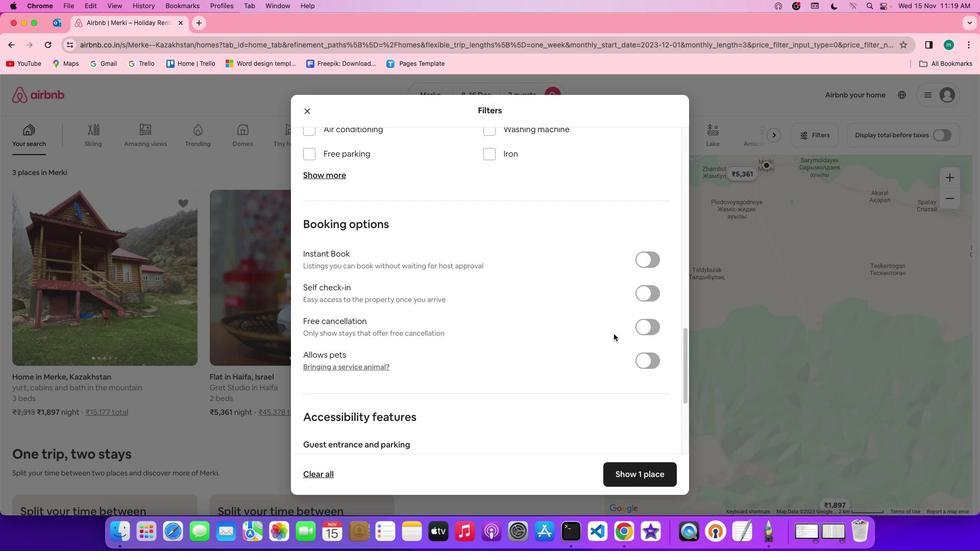 
Action: Mouse scrolled (611, 313) with delta (150, 175)
Screenshot: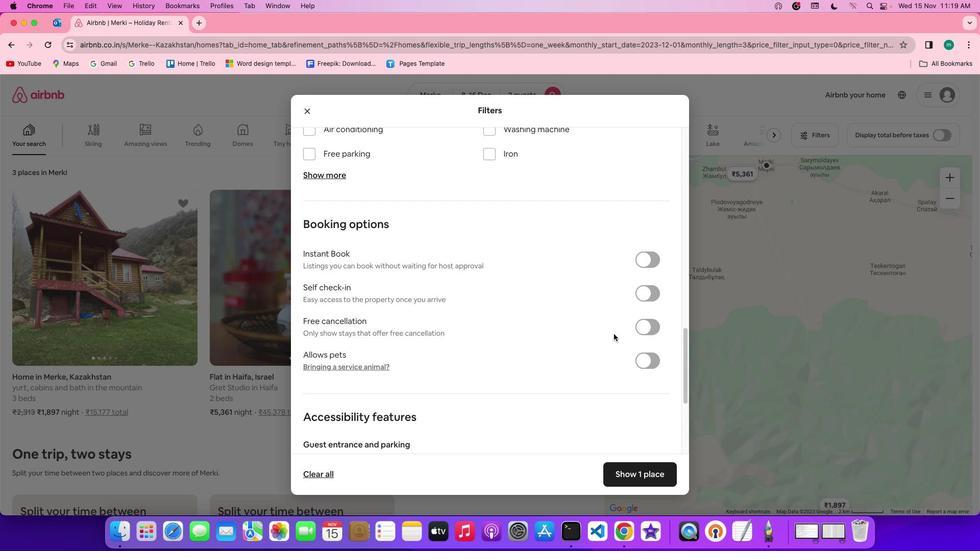 
Action: Mouse scrolled (611, 313) with delta (150, 176)
Screenshot: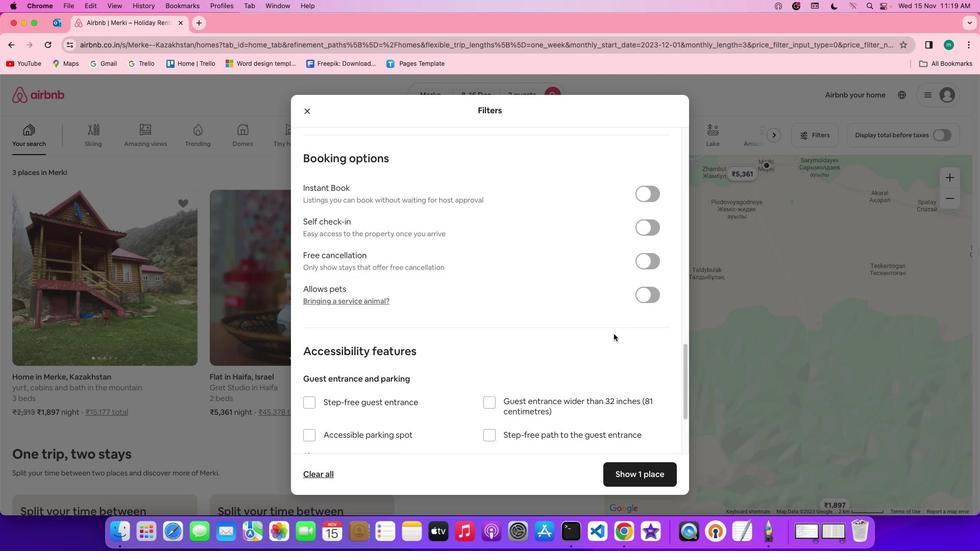 
Action: Mouse scrolled (611, 313) with delta (150, 176)
Screenshot: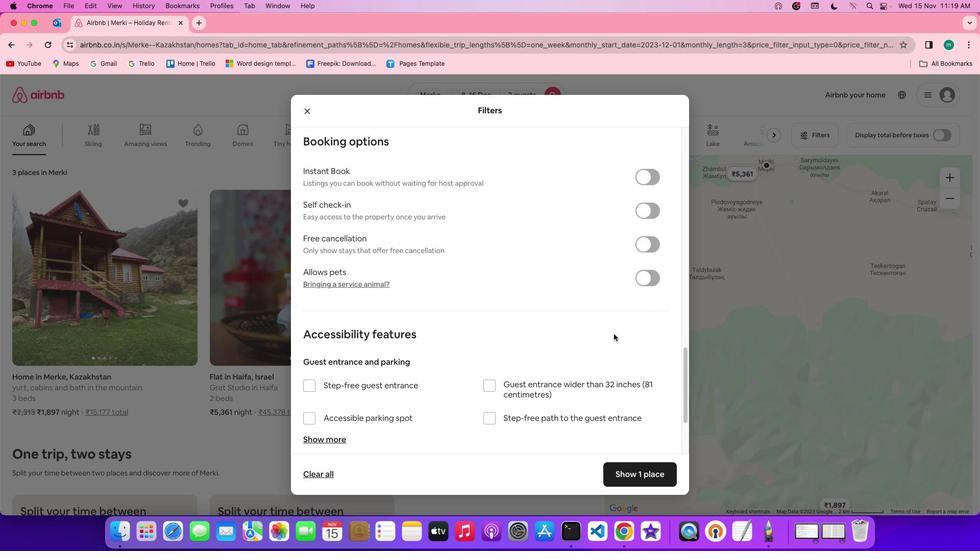 
Action: Mouse scrolled (611, 313) with delta (150, 175)
Screenshot: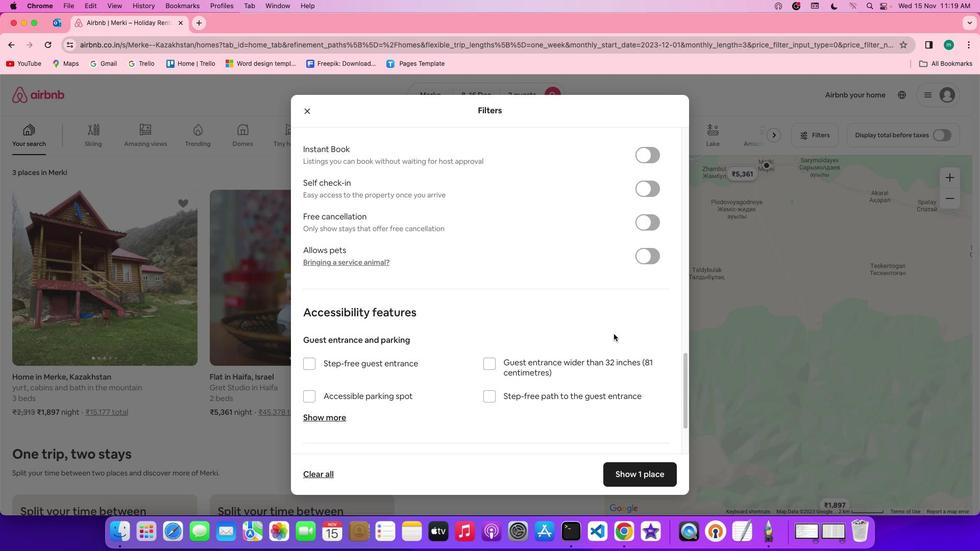 
Action: Mouse scrolled (611, 313) with delta (150, 175)
Screenshot: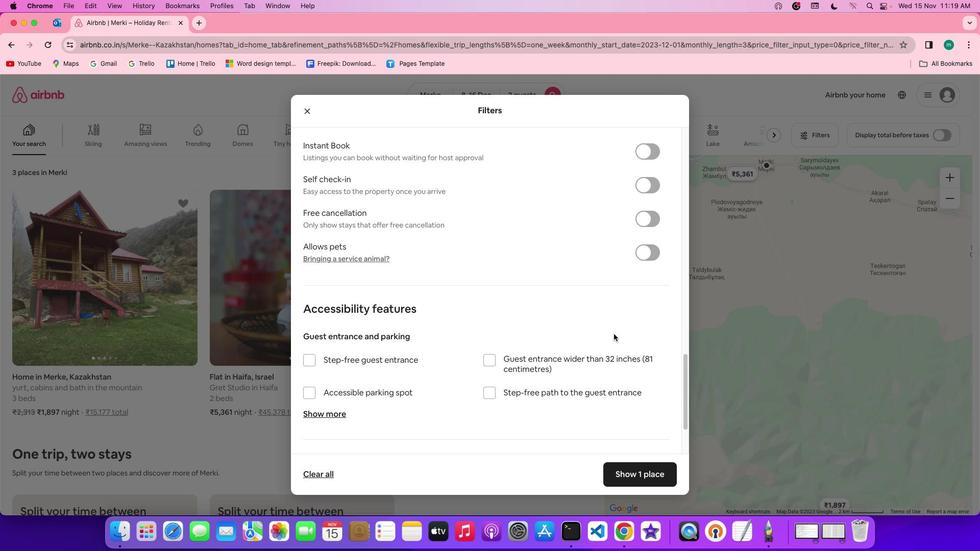 
Action: Mouse scrolled (611, 313) with delta (150, 176)
Screenshot: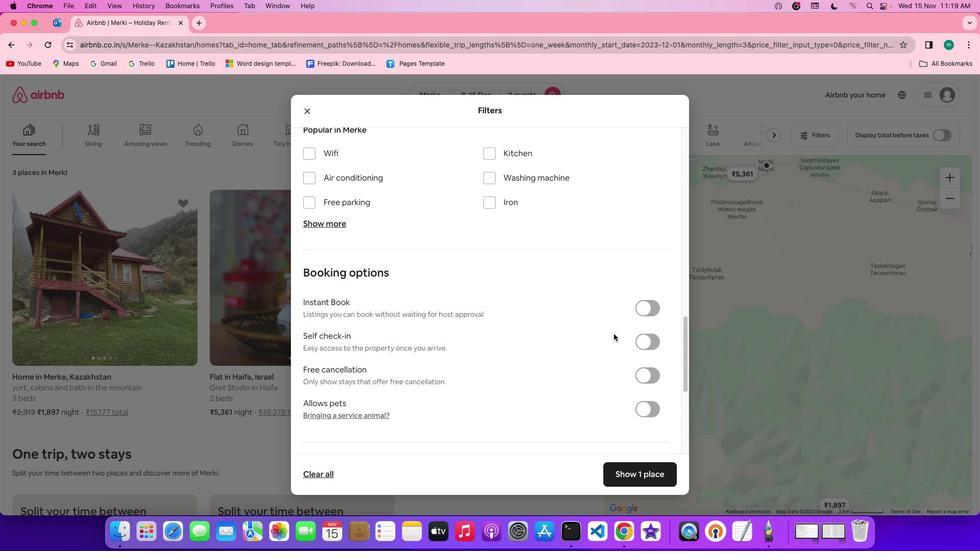 
Action: Mouse scrolled (611, 313) with delta (150, 176)
Screenshot: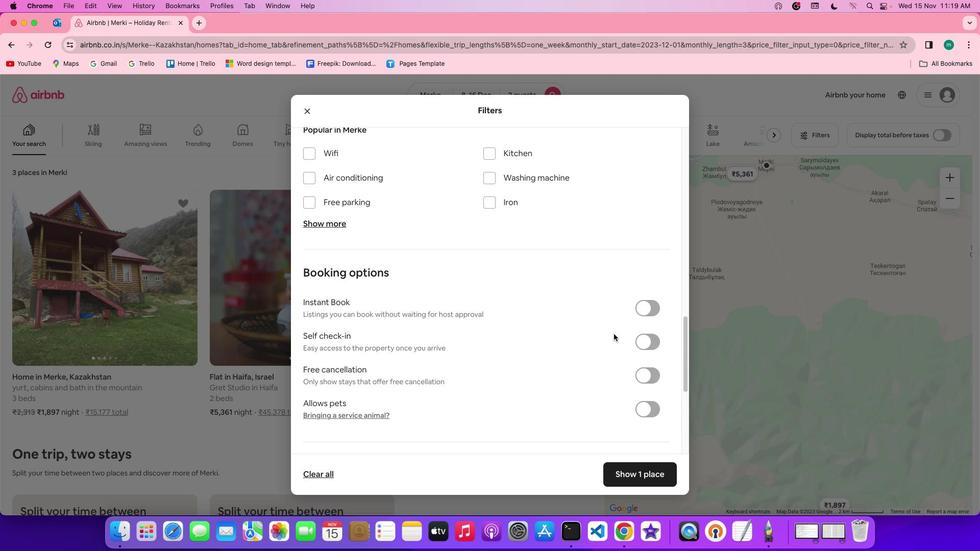 
Action: Mouse scrolled (611, 313) with delta (150, 176)
Screenshot: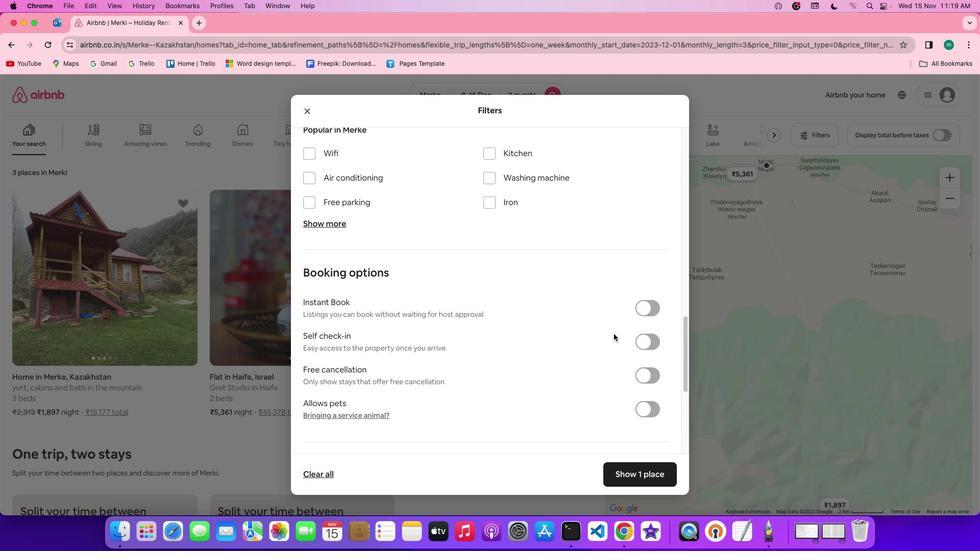 
Action: Mouse scrolled (611, 313) with delta (150, 177)
Screenshot: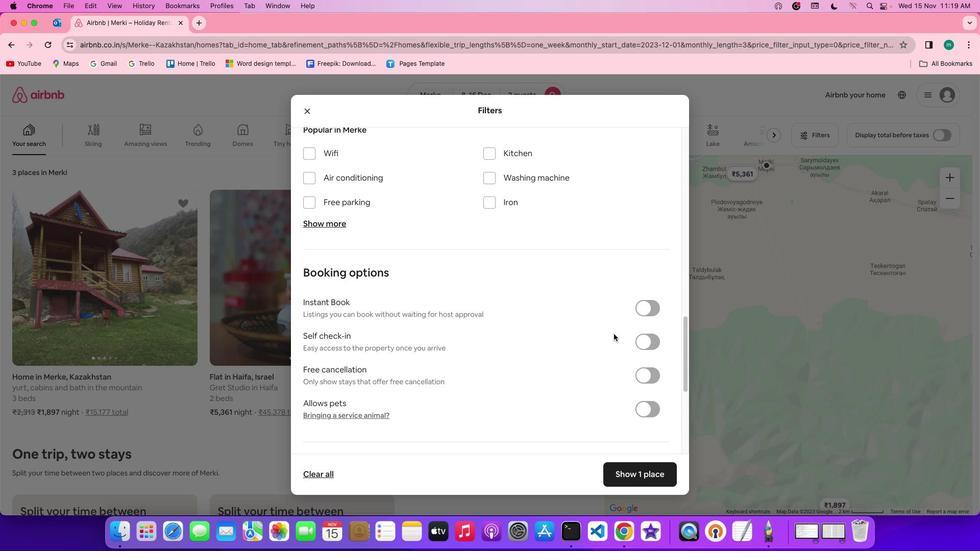 
Action: Mouse moved to (558, 249)
Screenshot: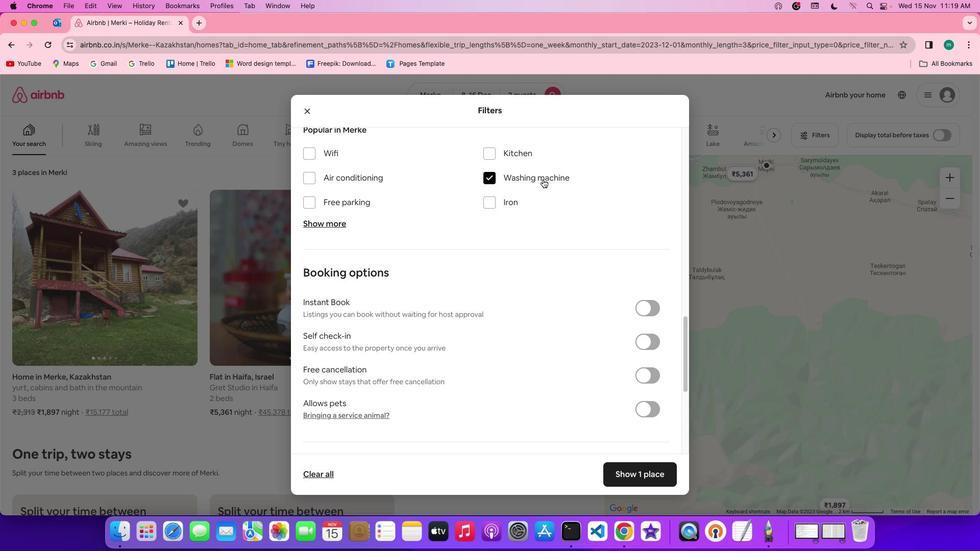 
Action: Mouse pressed left at (558, 249)
Screenshot: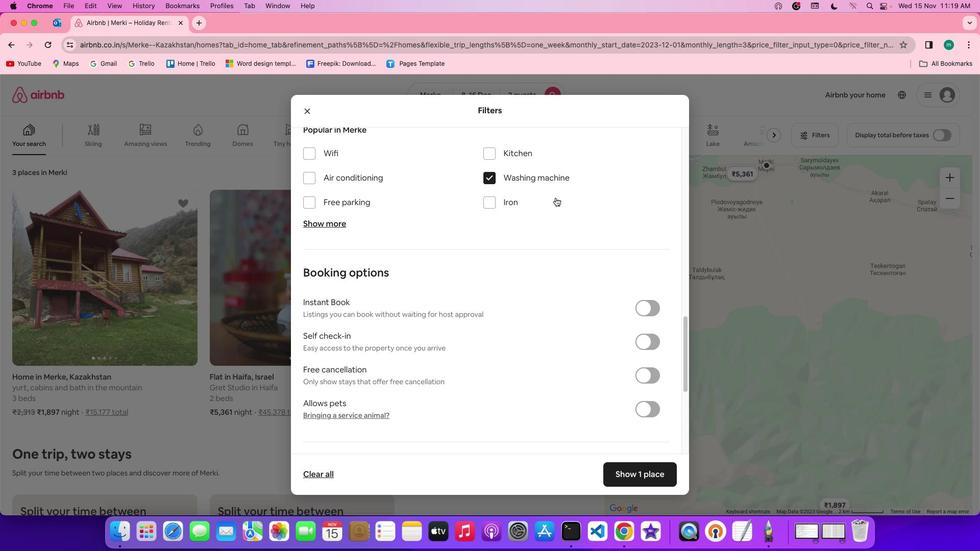
Action: Mouse moved to (570, 306)
Screenshot: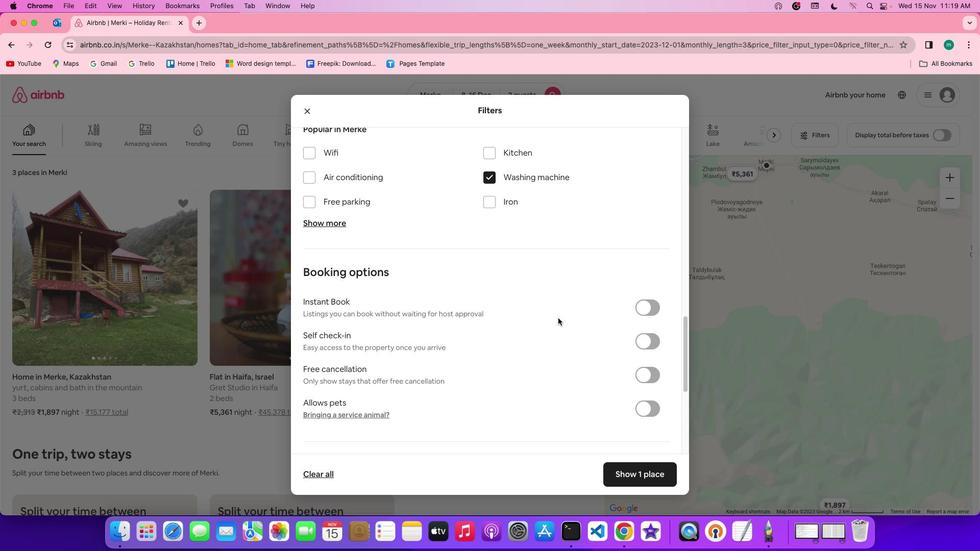 
Action: Mouse scrolled (570, 306) with delta (150, 176)
Screenshot: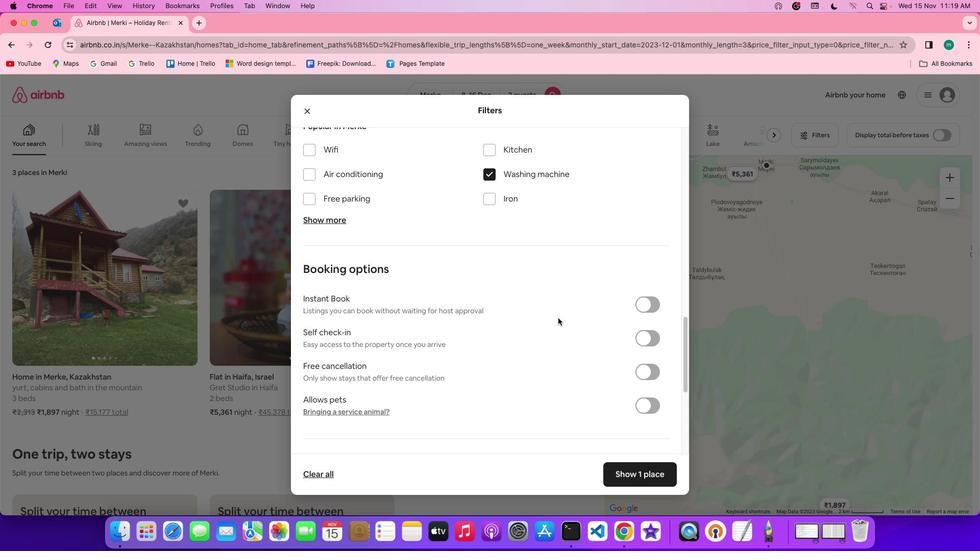 
Action: Mouse scrolled (570, 306) with delta (150, 176)
Screenshot: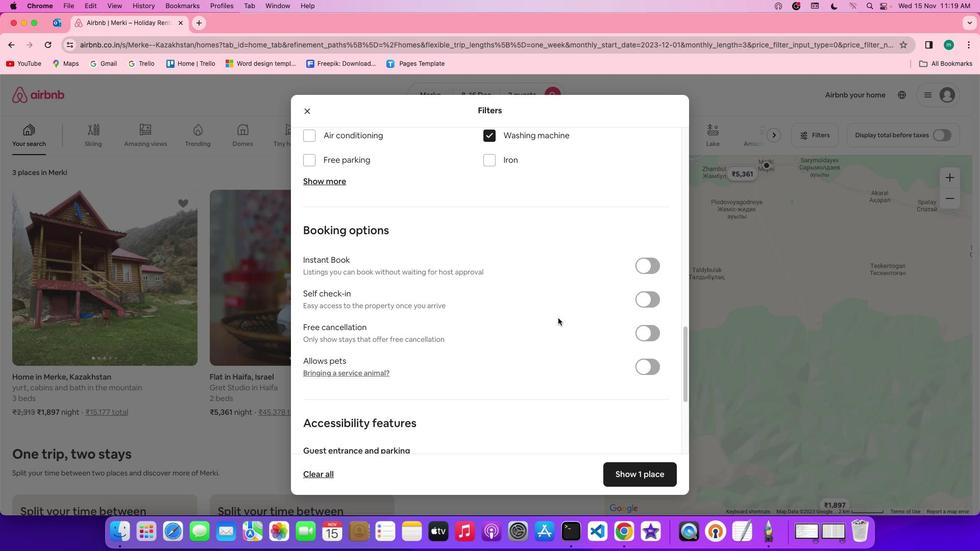 
Action: Mouse scrolled (570, 306) with delta (150, 176)
Screenshot: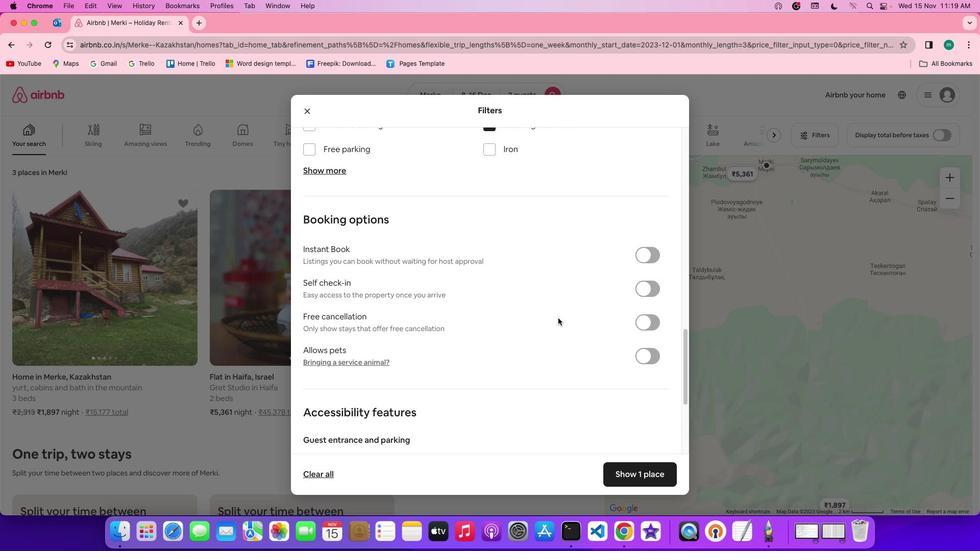 
Action: Mouse scrolled (570, 306) with delta (150, 176)
Screenshot: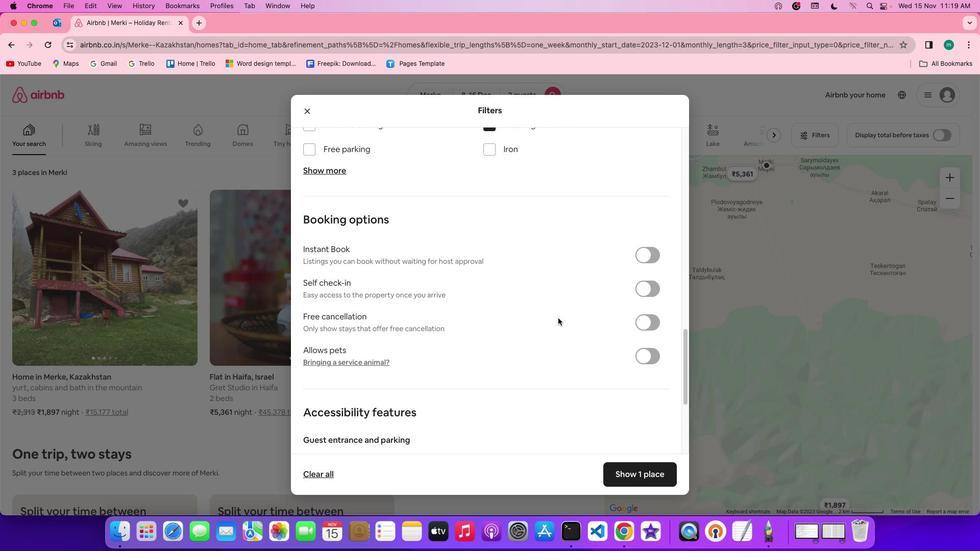 
Action: Mouse scrolled (570, 306) with delta (150, 176)
Screenshot: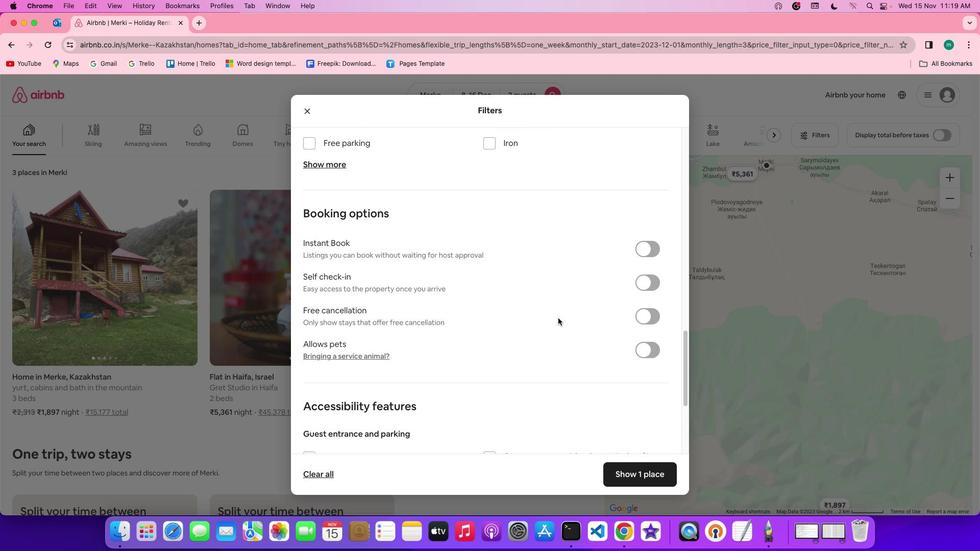 
Action: Mouse scrolled (570, 306) with delta (150, 176)
Screenshot: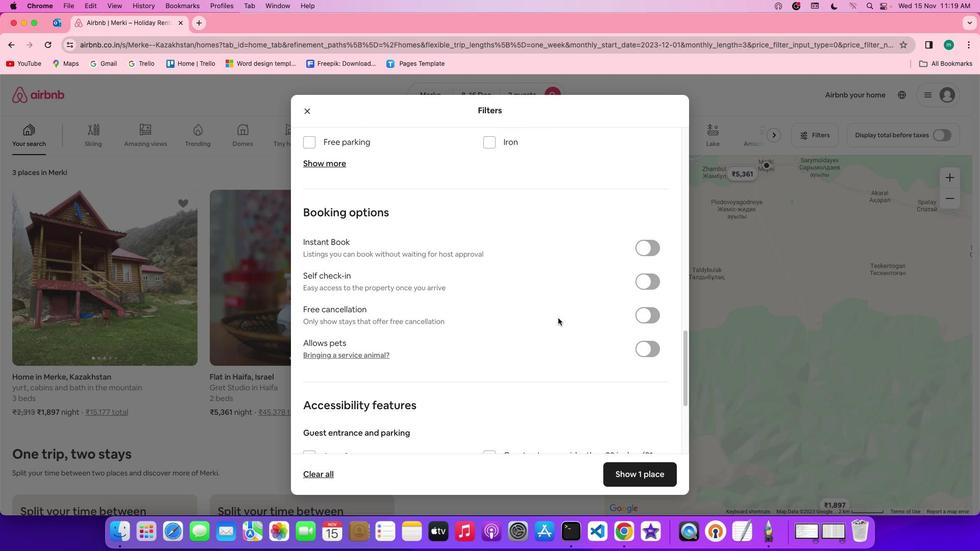 
Action: Mouse moved to (637, 290)
Screenshot: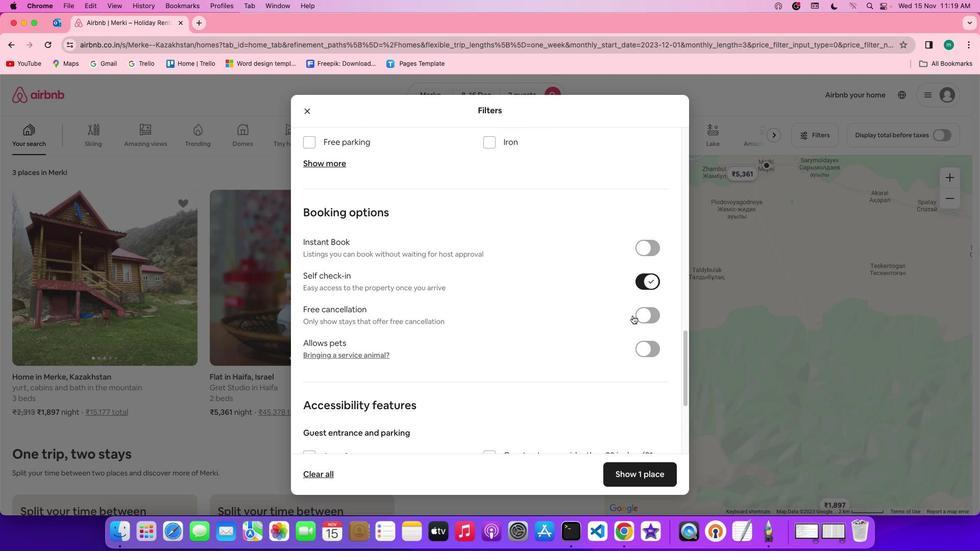
Action: Mouse pressed left at (637, 290)
Screenshot: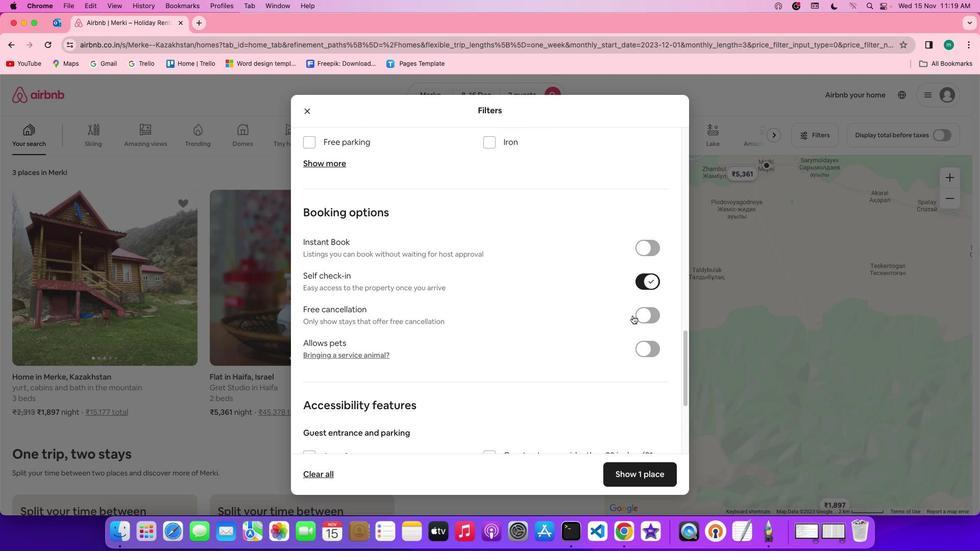 
Action: Mouse moved to (584, 332)
Screenshot: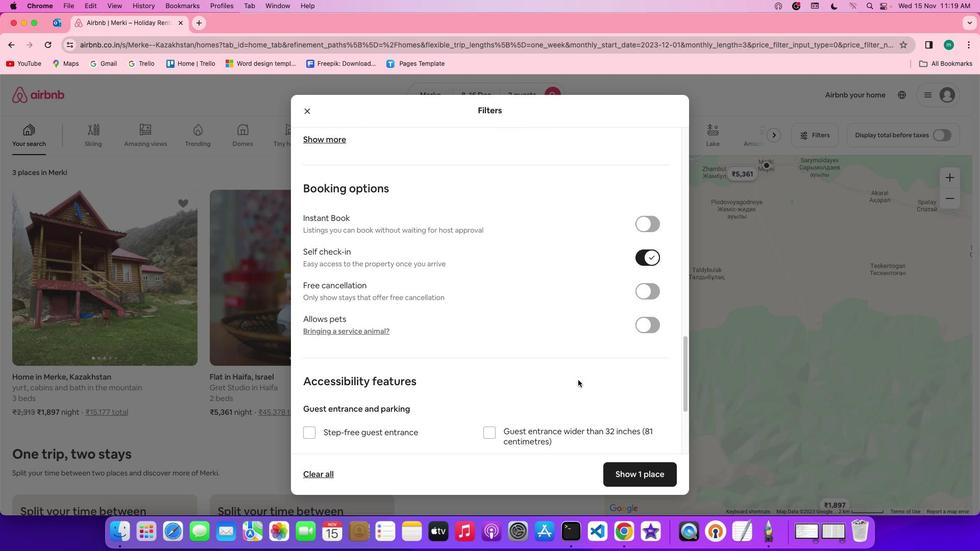 
Action: Mouse scrolled (584, 332) with delta (150, 176)
Screenshot: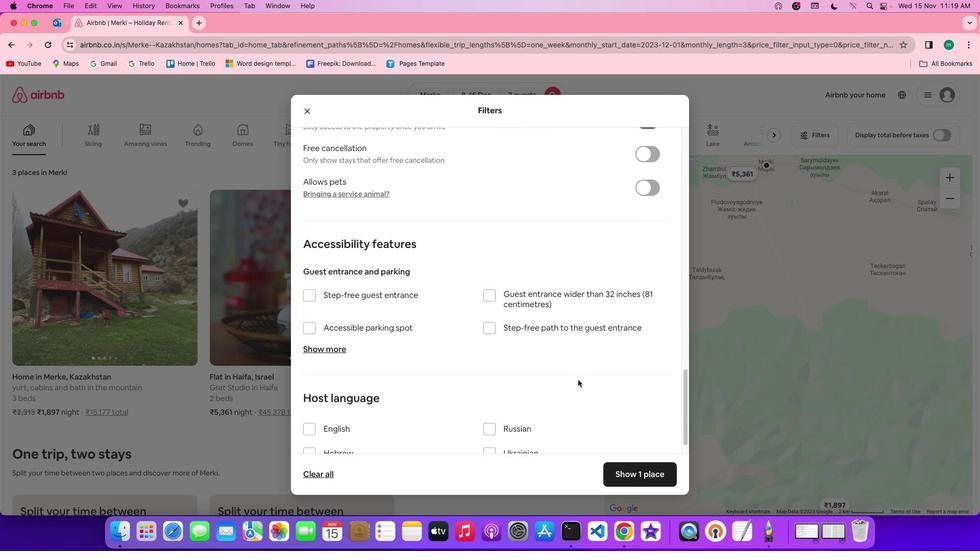 
Action: Mouse scrolled (584, 332) with delta (150, 176)
Screenshot: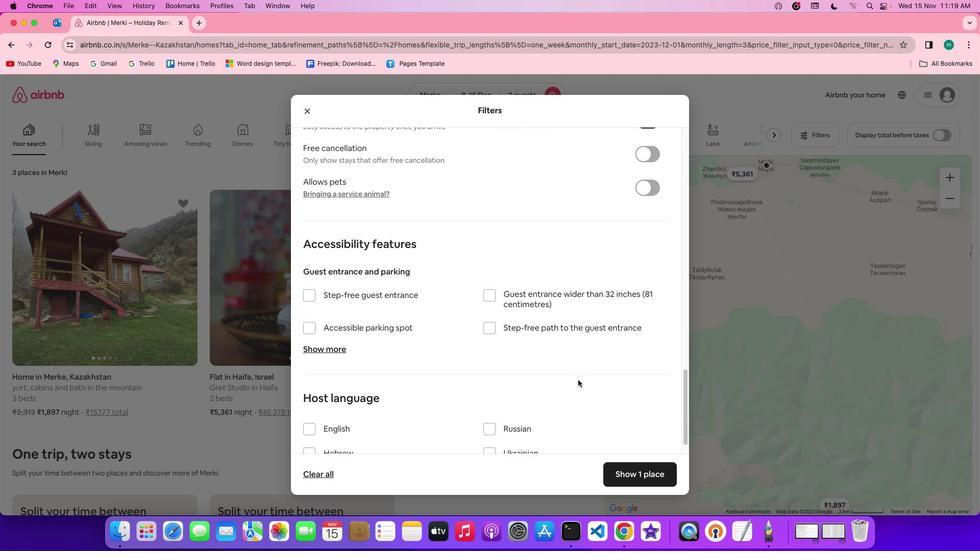 
Action: Mouse scrolled (584, 332) with delta (150, 175)
Screenshot: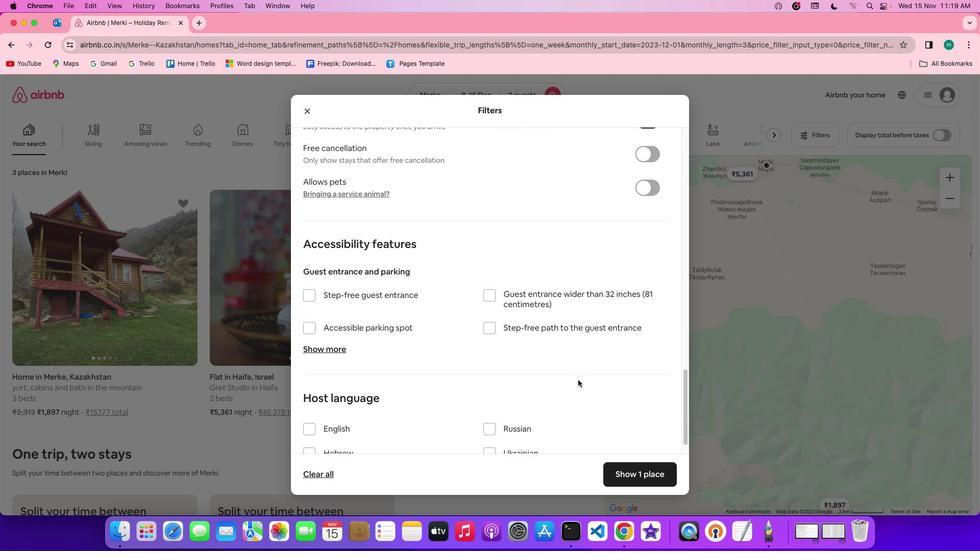 
Action: Mouse scrolled (584, 332) with delta (150, 175)
Screenshot: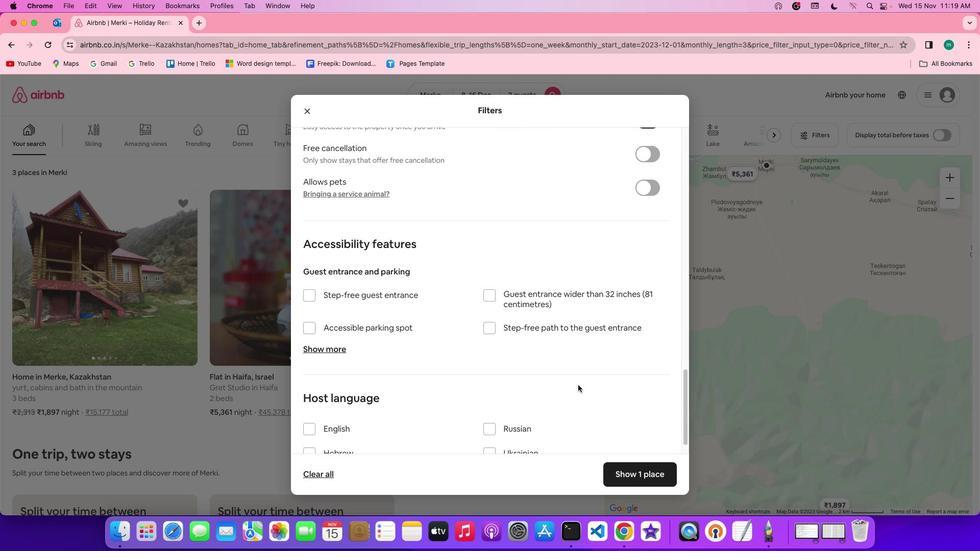 
Action: Mouse moved to (585, 334)
Screenshot: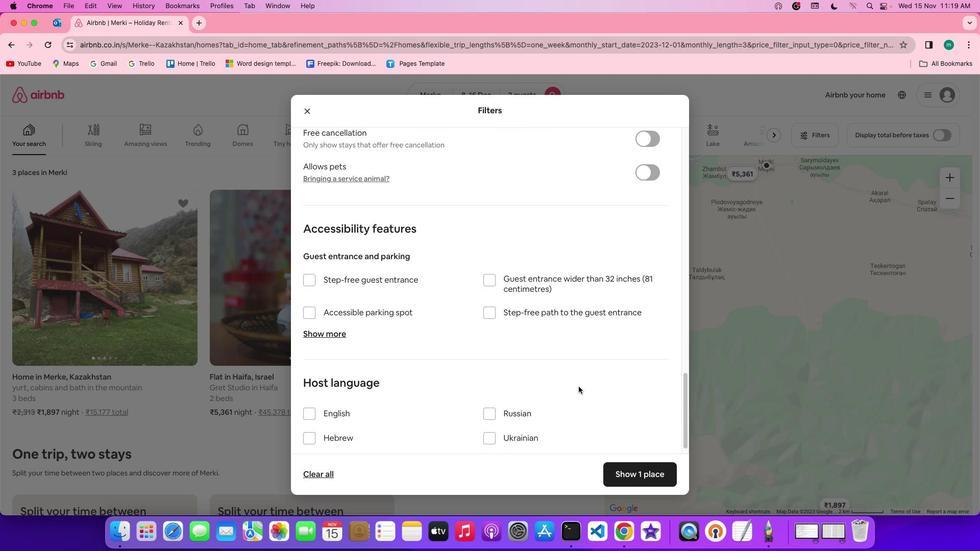
Action: Mouse scrolled (585, 334) with delta (150, 176)
Screenshot: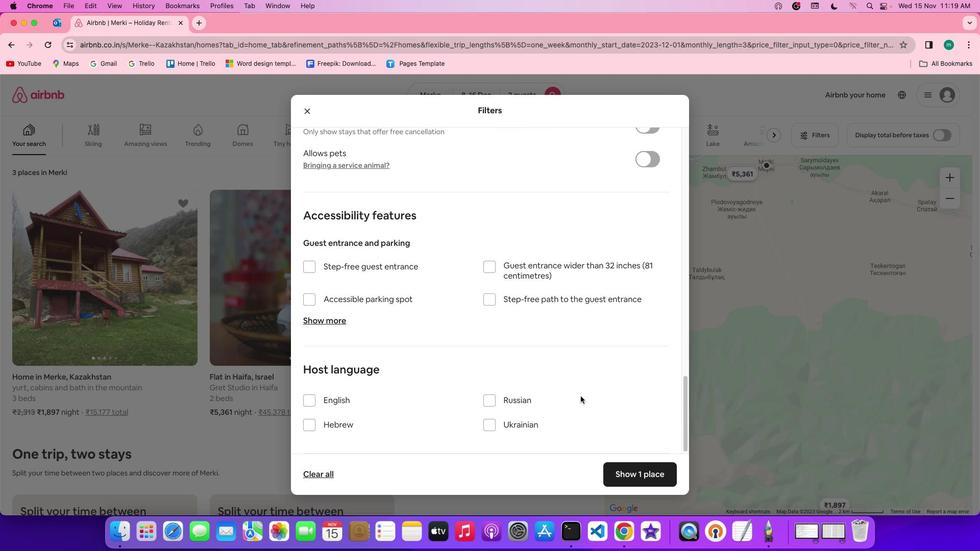 
Action: Mouse scrolled (585, 334) with delta (150, 176)
Screenshot: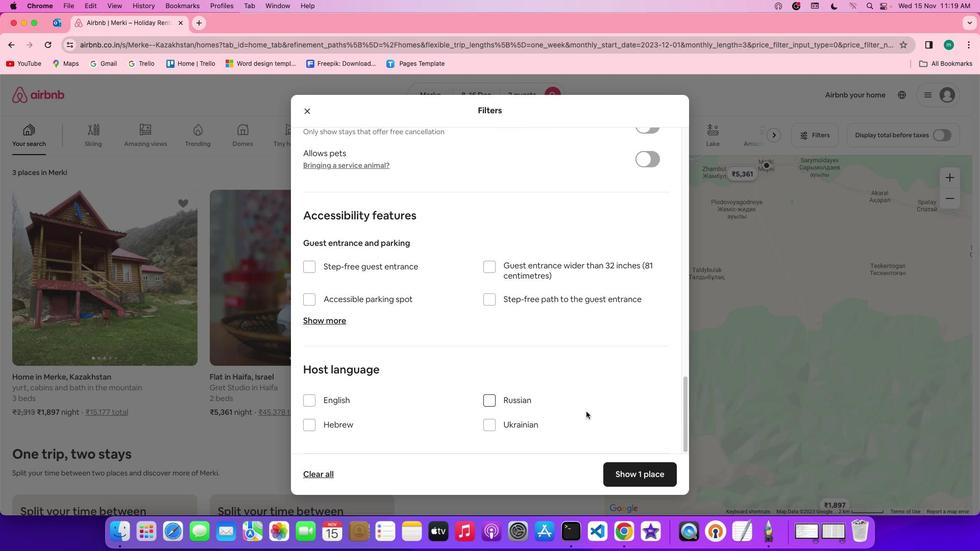
Action: Mouse scrolled (585, 334) with delta (150, 175)
Screenshot: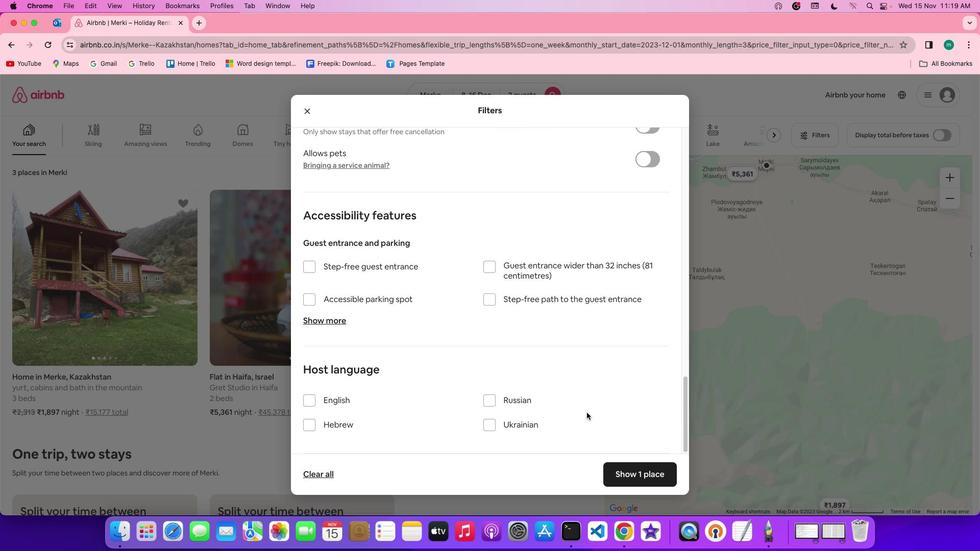 
Action: Mouse scrolled (585, 334) with delta (150, 175)
Screenshot: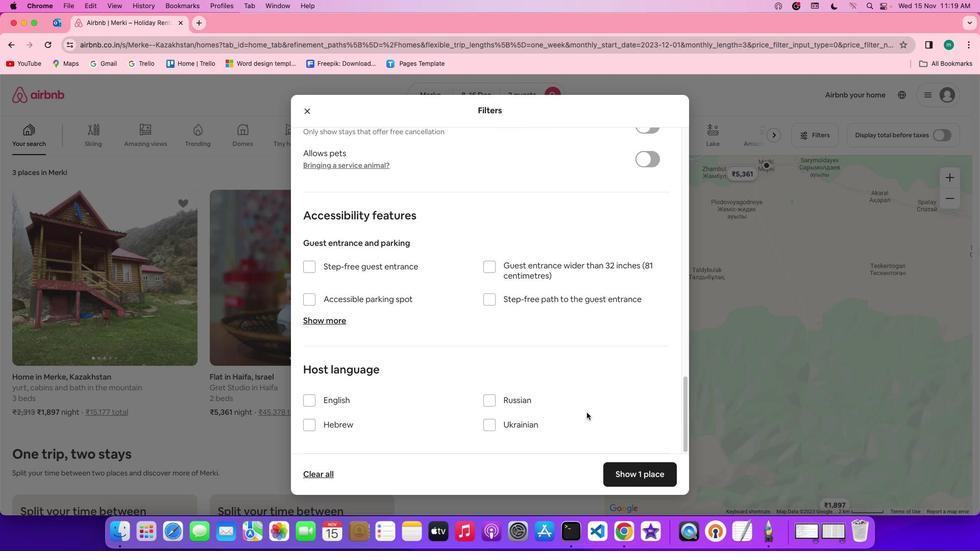 
Action: Mouse moved to (591, 345)
Screenshot: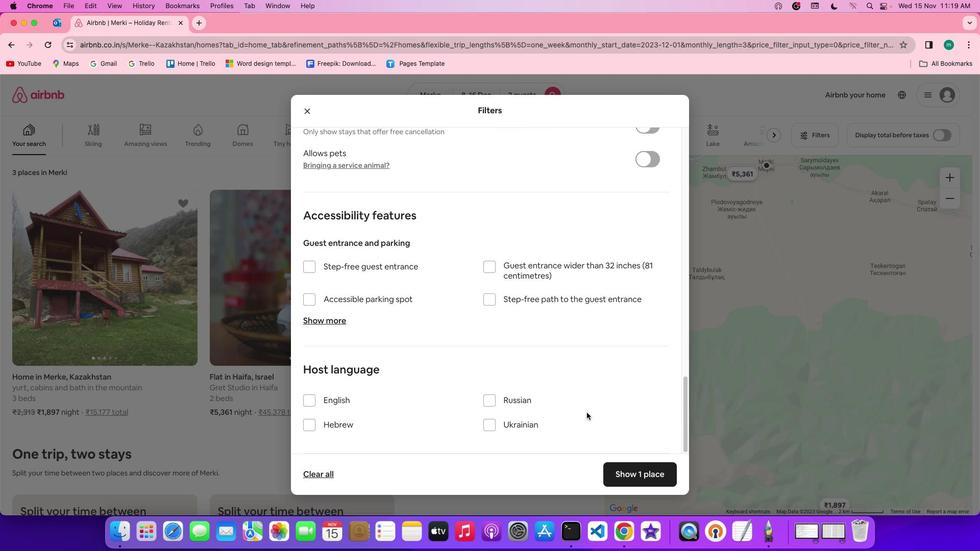 
Action: Mouse scrolled (591, 345) with delta (150, 176)
Screenshot: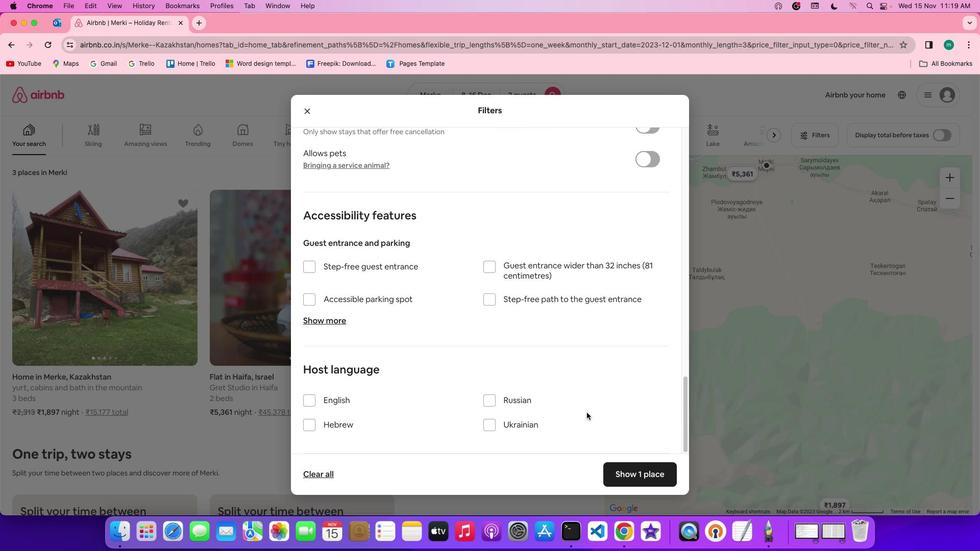 
Action: Mouse scrolled (591, 345) with delta (150, 176)
Screenshot: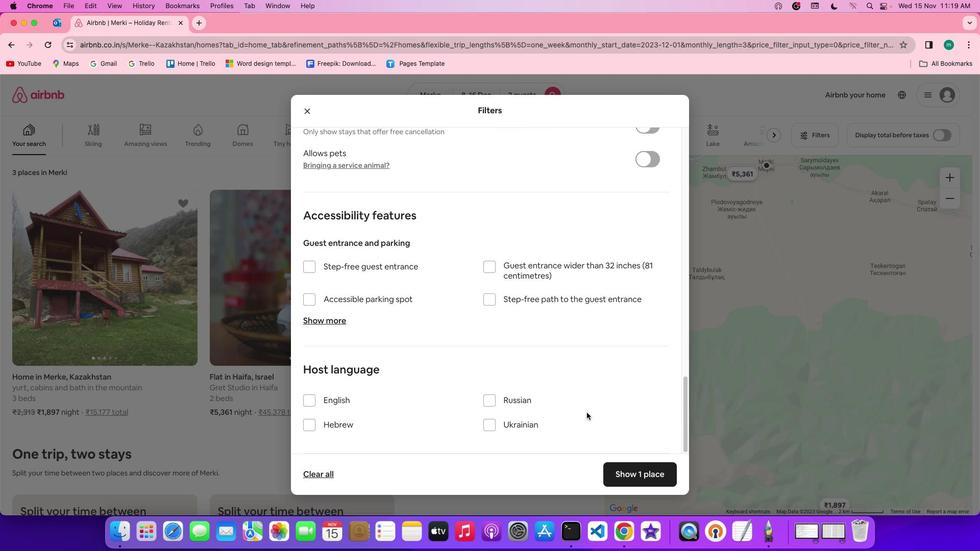 
Action: Mouse scrolled (591, 345) with delta (150, 175)
Screenshot: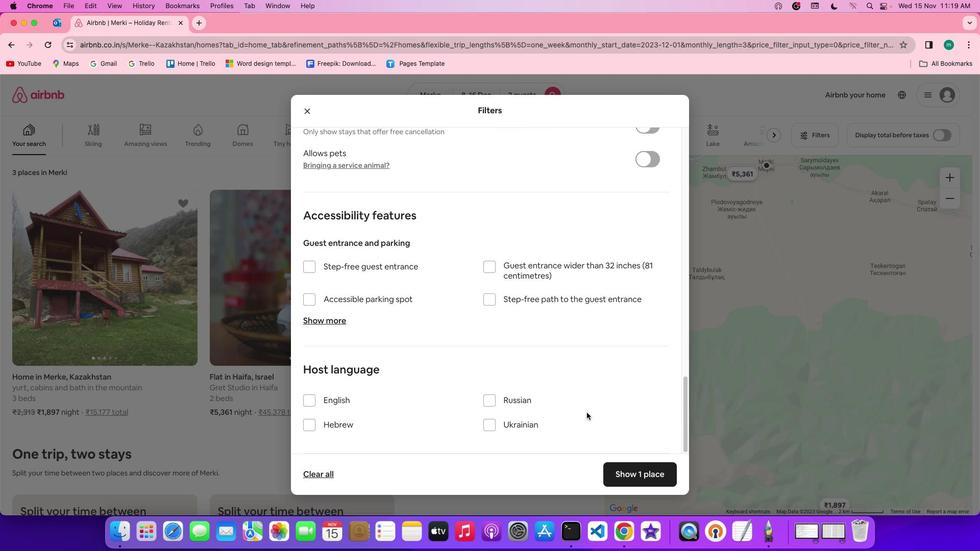 
Action: Mouse scrolled (591, 345) with delta (150, 175)
Screenshot: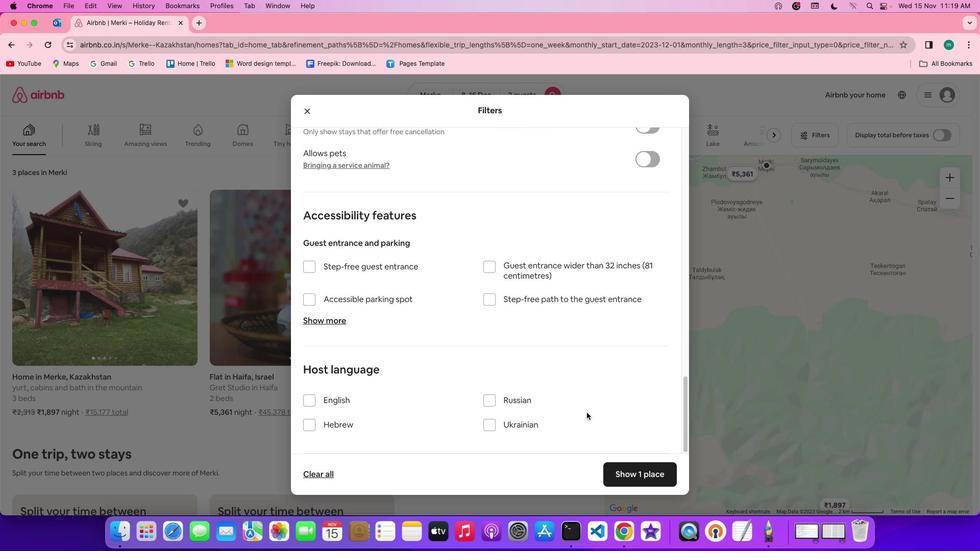 
Action: Mouse scrolled (591, 345) with delta (150, 175)
Screenshot: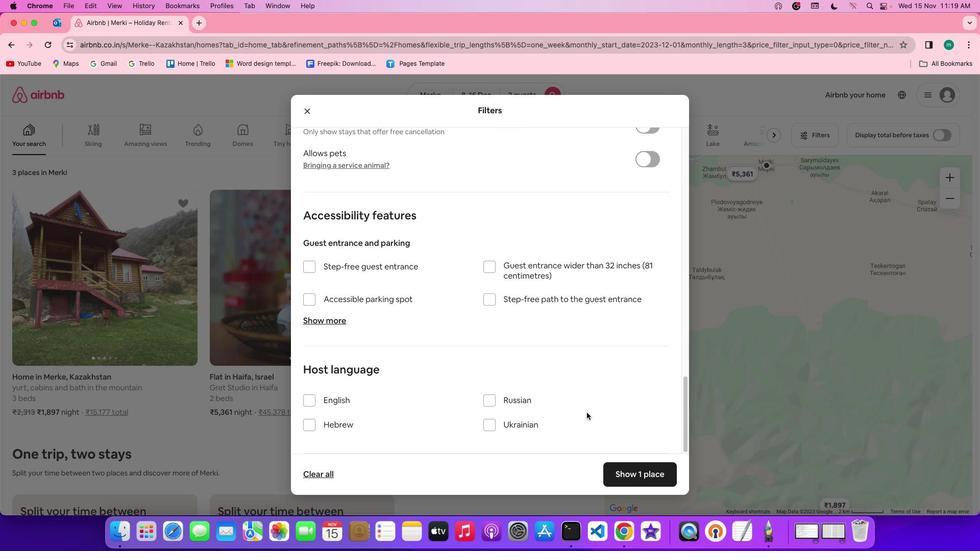 
Action: Mouse scrolled (591, 345) with delta (150, 176)
Screenshot: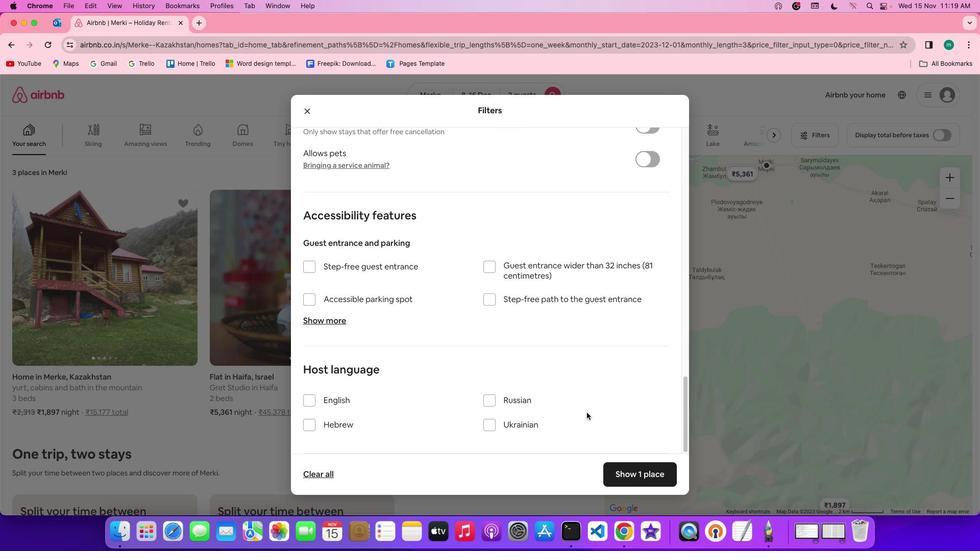 
Action: Mouse scrolled (591, 345) with delta (150, 176)
Screenshot: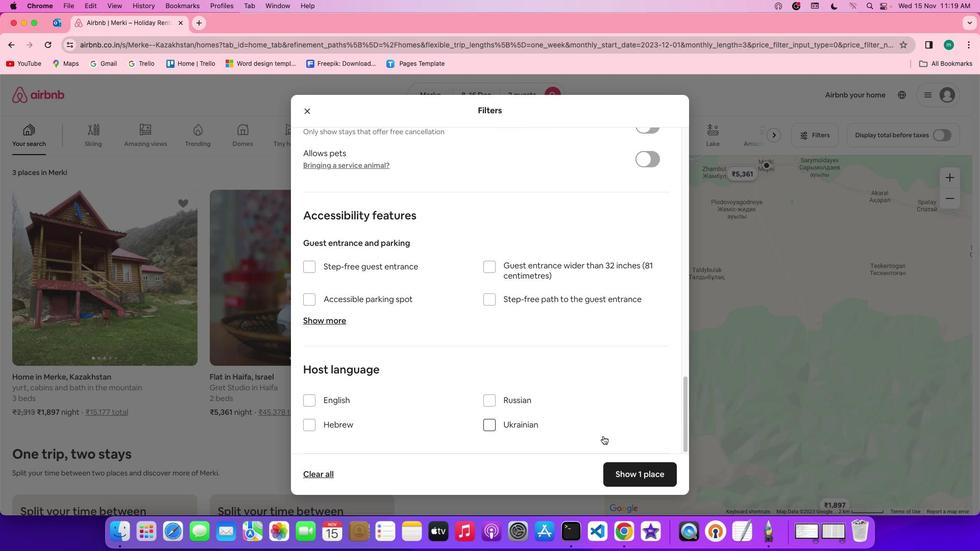 
Action: Mouse scrolled (591, 345) with delta (150, 175)
Screenshot: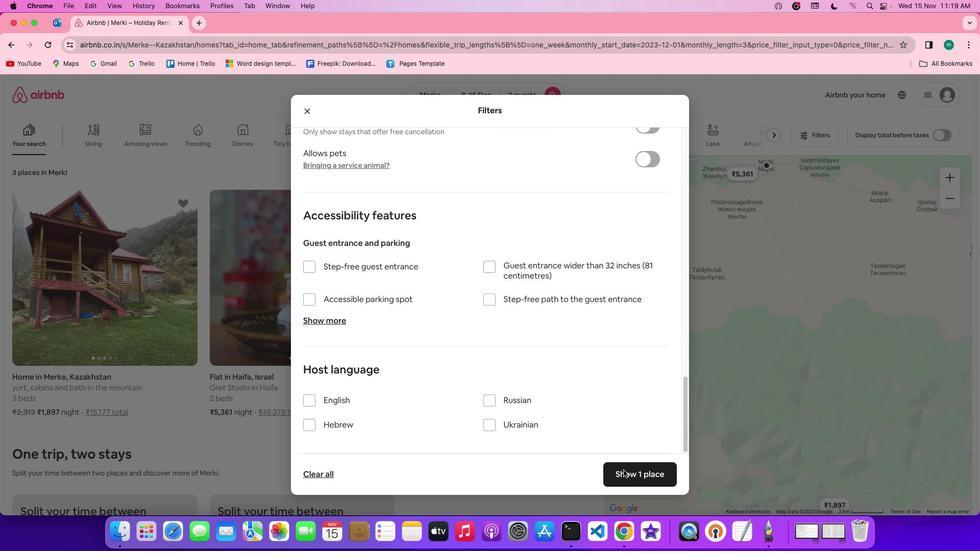 
Action: Mouse moved to (617, 367)
Screenshot: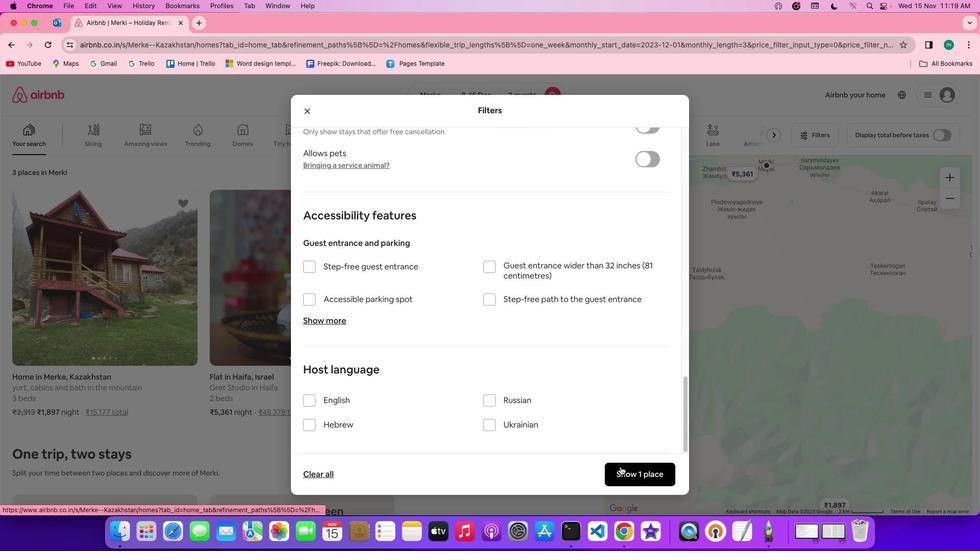 
Action: Mouse pressed left at (617, 367)
Screenshot: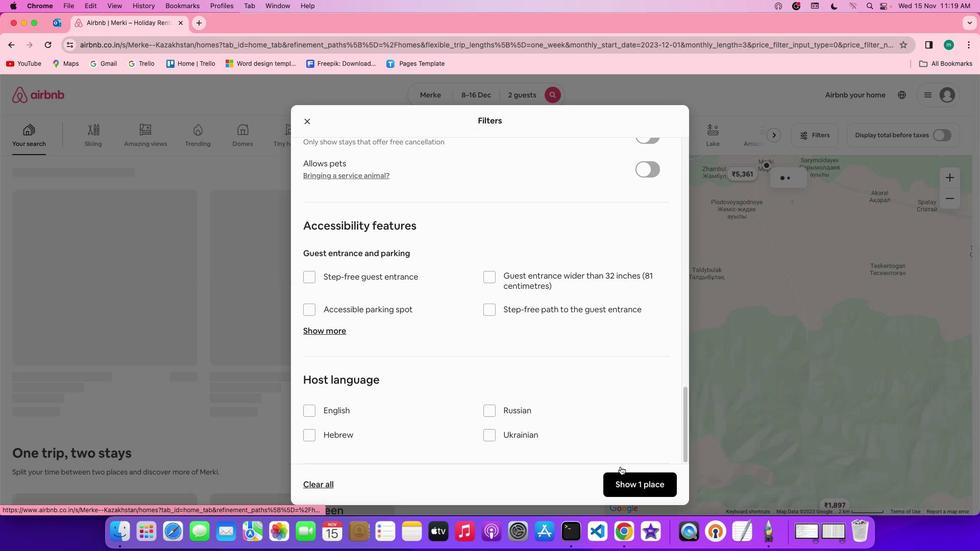 
Action: Mouse moved to (263, 293)
Screenshot: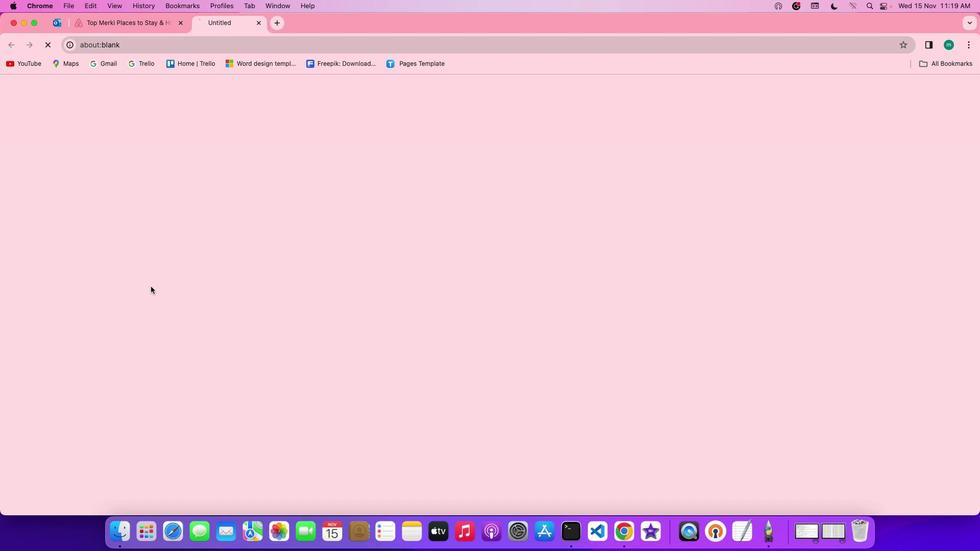 
Action: Mouse pressed left at (263, 293)
Screenshot: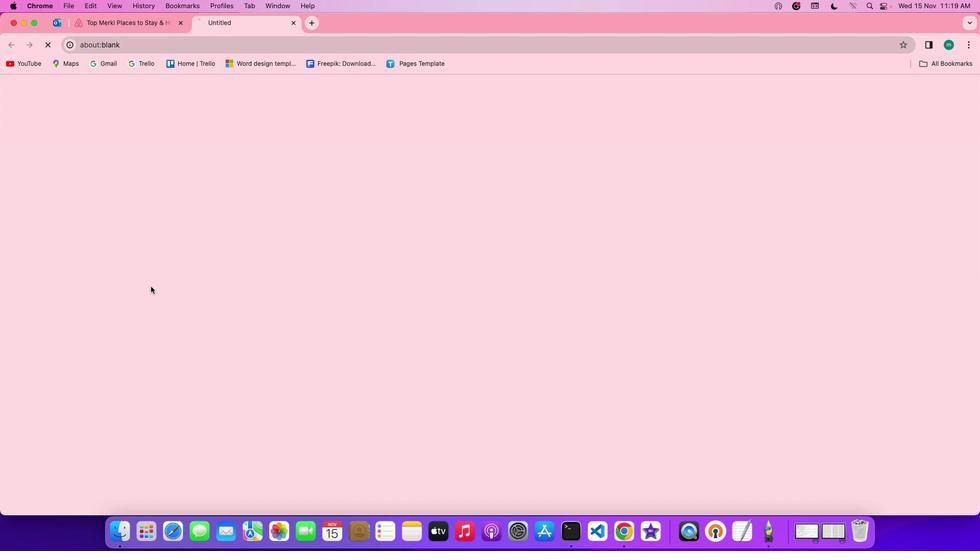 
Action: Mouse moved to (694, 324)
Screenshot: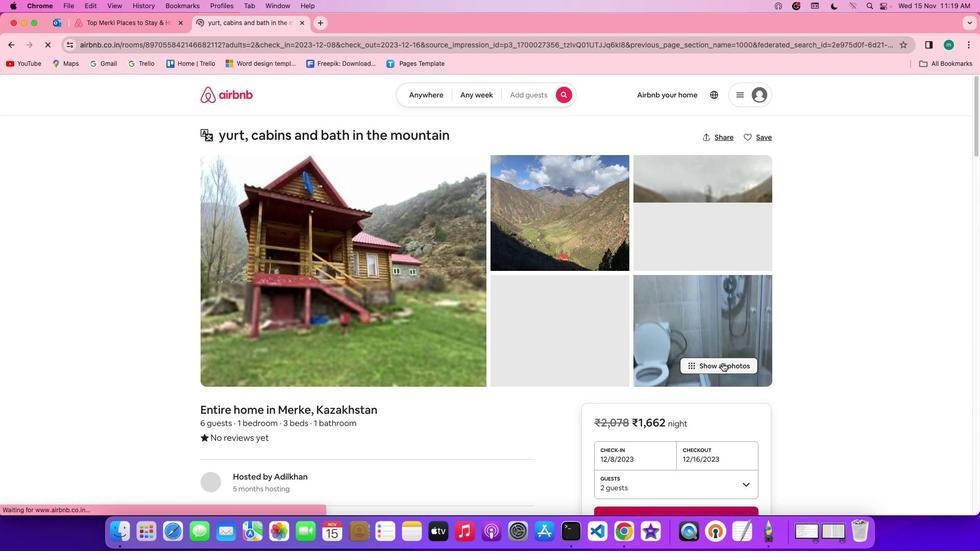 
Action: Mouse pressed left at (694, 324)
Screenshot: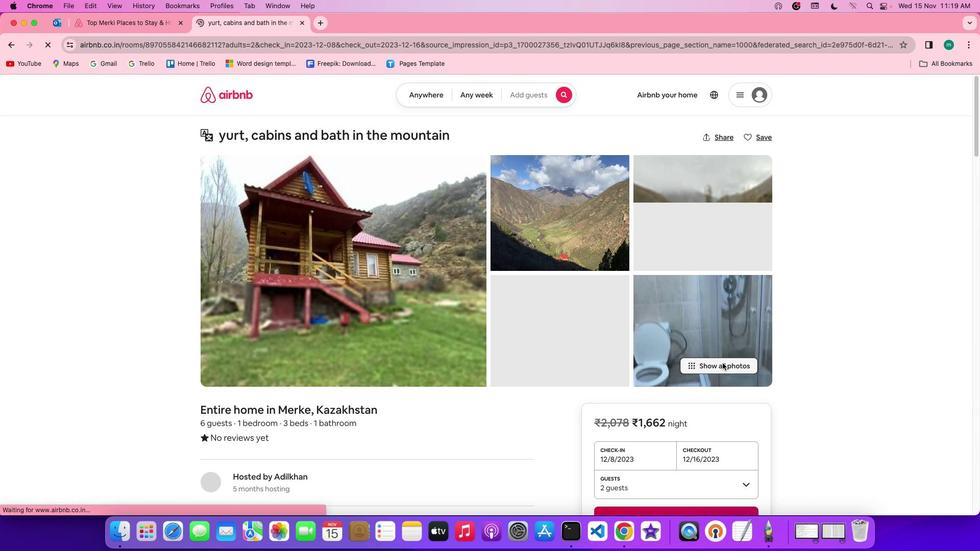 
Action: Mouse moved to (489, 332)
Screenshot: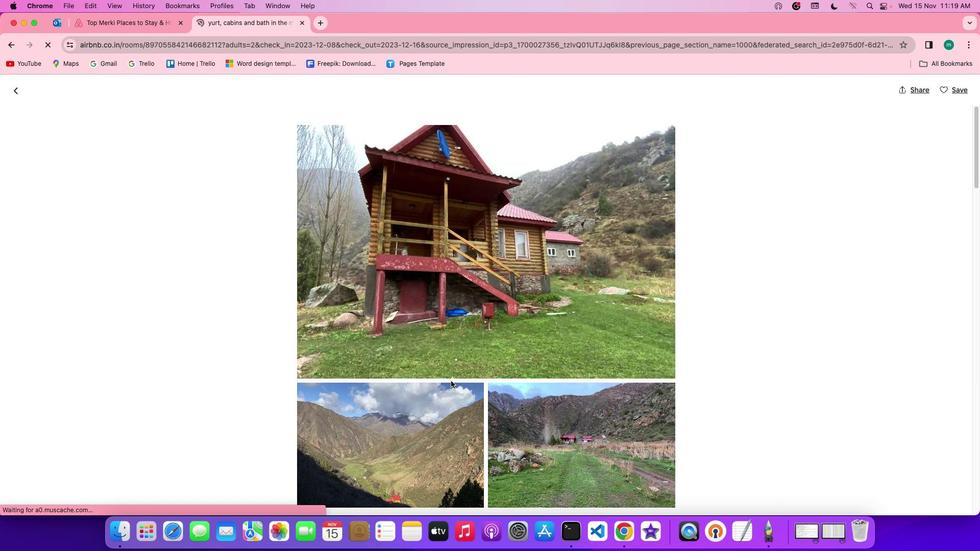 
Action: Mouse scrolled (489, 332) with delta (150, 176)
Screenshot: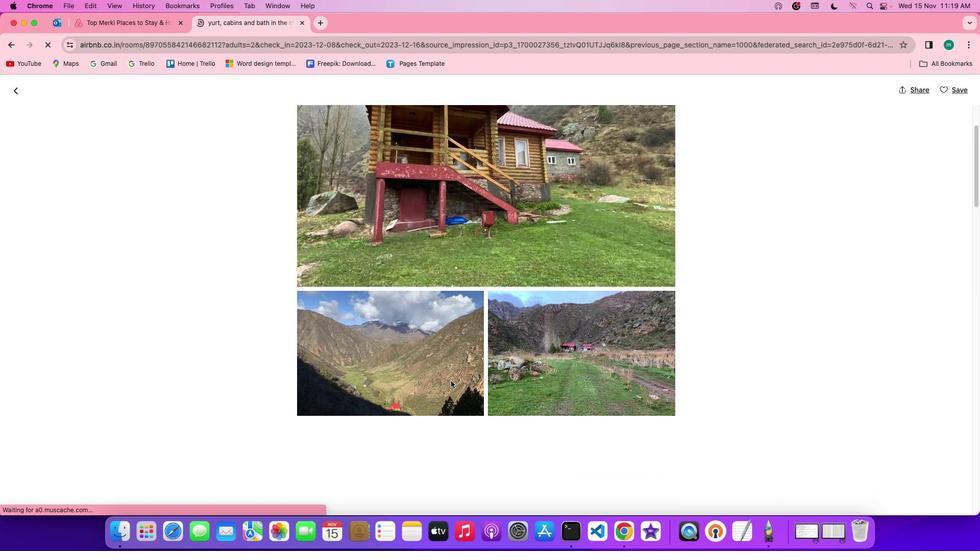 
Action: Mouse scrolled (489, 332) with delta (150, 176)
Screenshot: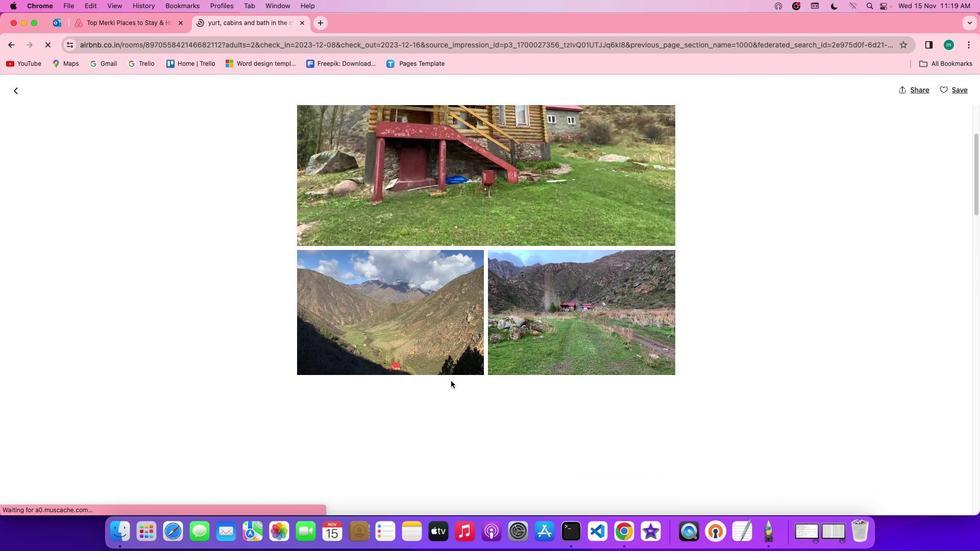 
Action: Mouse scrolled (489, 332) with delta (150, 175)
Screenshot: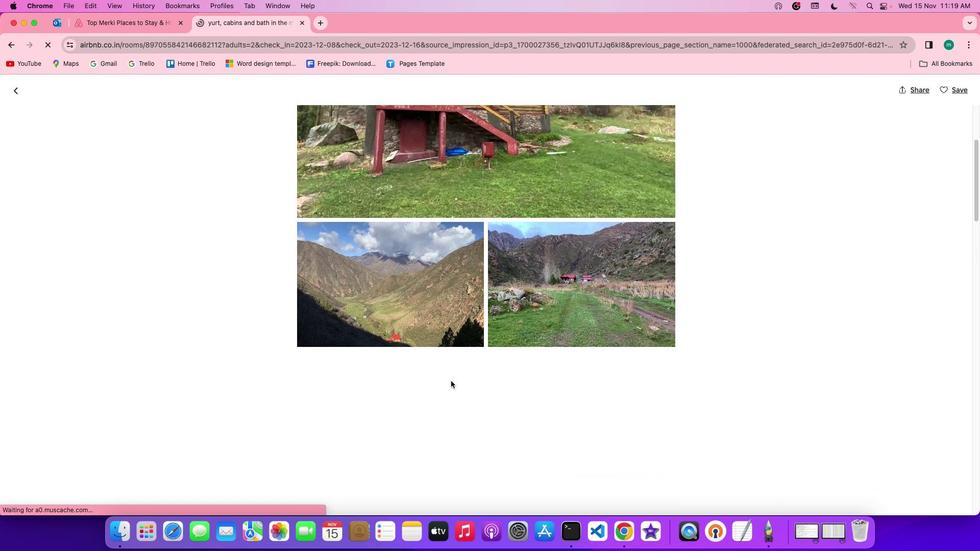 
Action: Mouse scrolled (489, 332) with delta (150, 175)
Screenshot: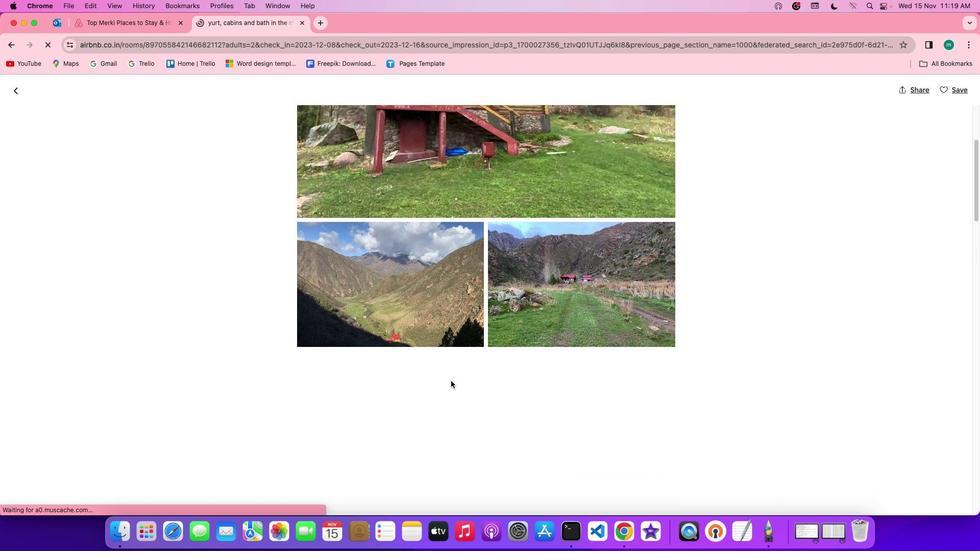 
Action: Mouse scrolled (489, 332) with delta (150, 176)
Screenshot: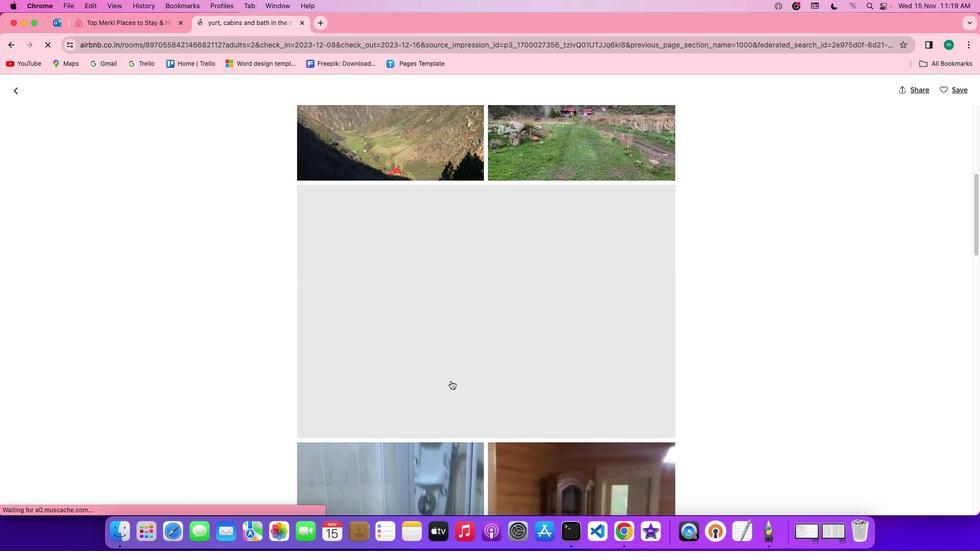 
Action: Mouse scrolled (489, 332) with delta (150, 176)
Screenshot: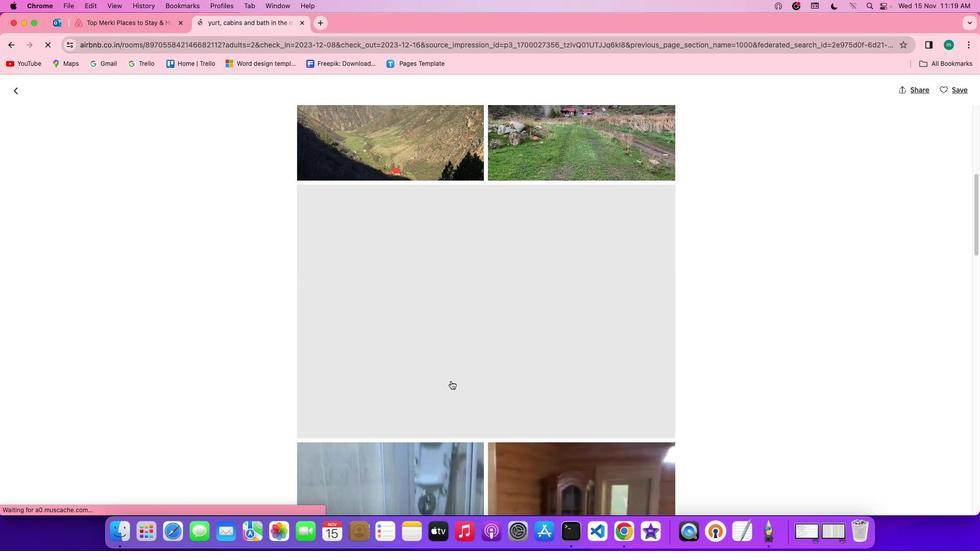 
Action: Mouse scrolled (489, 332) with delta (150, 175)
Screenshot: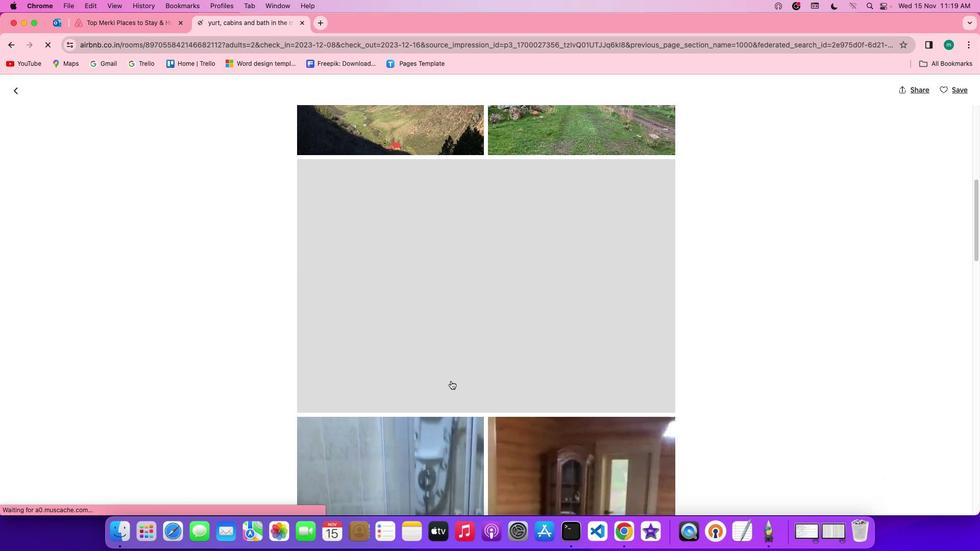 
Action: Mouse scrolled (489, 332) with delta (150, 175)
Screenshot: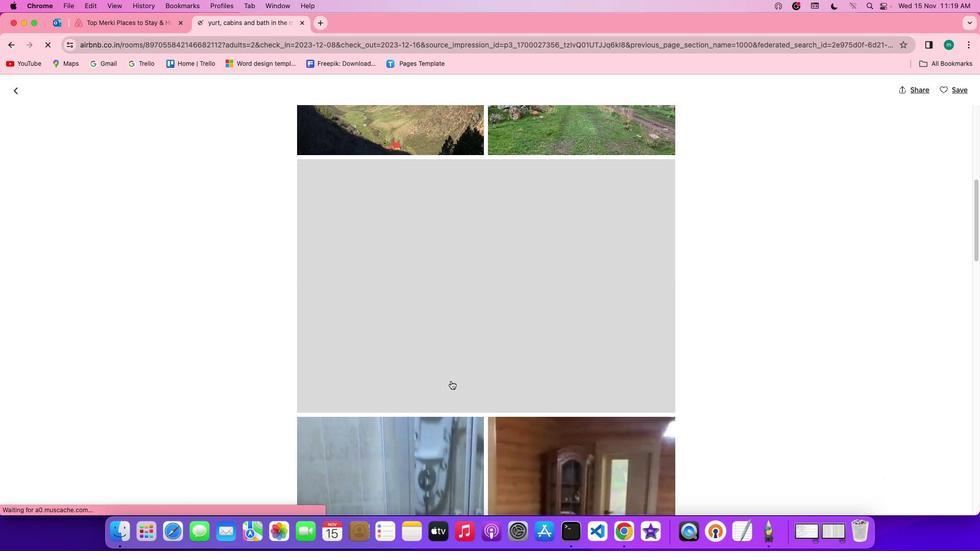 
Action: Mouse scrolled (489, 332) with delta (150, 176)
Screenshot: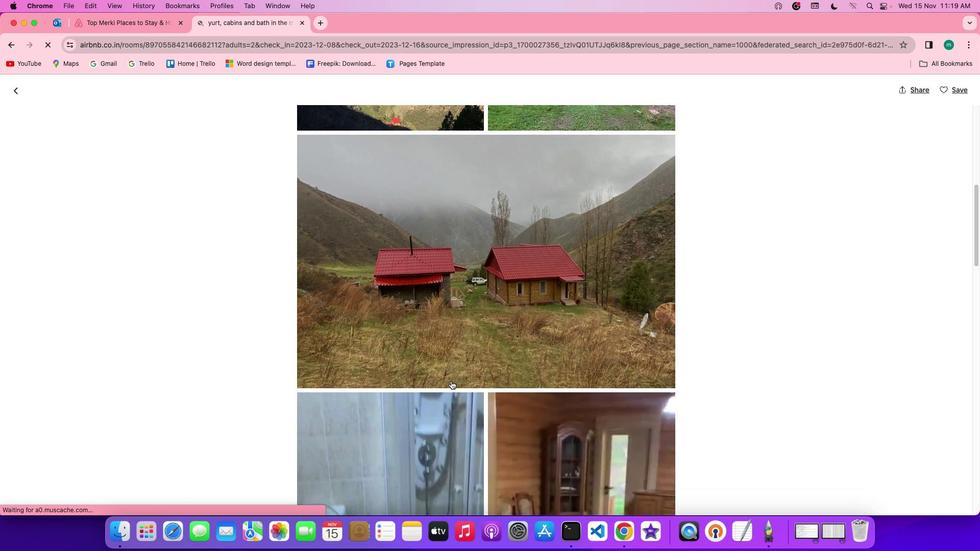 
Action: Mouse scrolled (489, 332) with delta (150, 176)
Screenshot: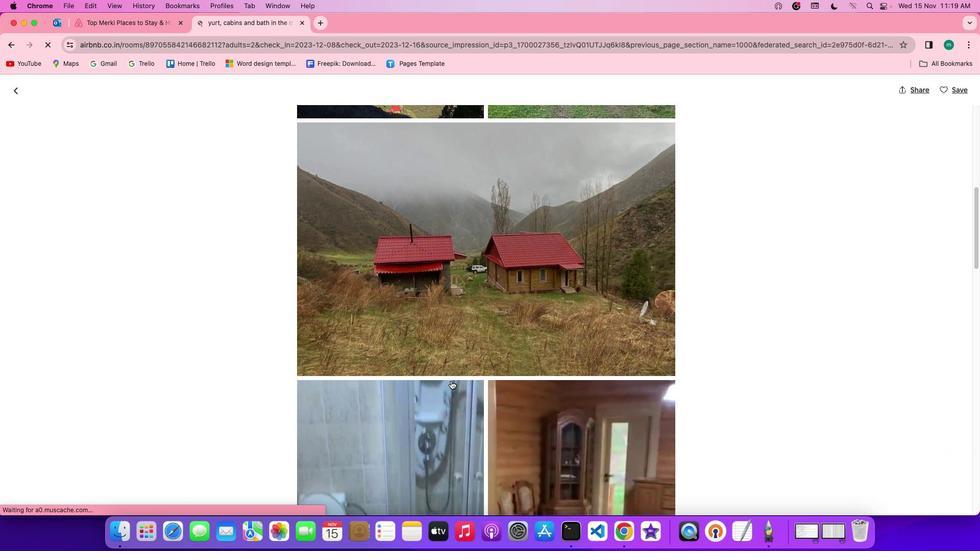 
Action: Mouse scrolled (489, 332) with delta (150, 176)
Screenshot: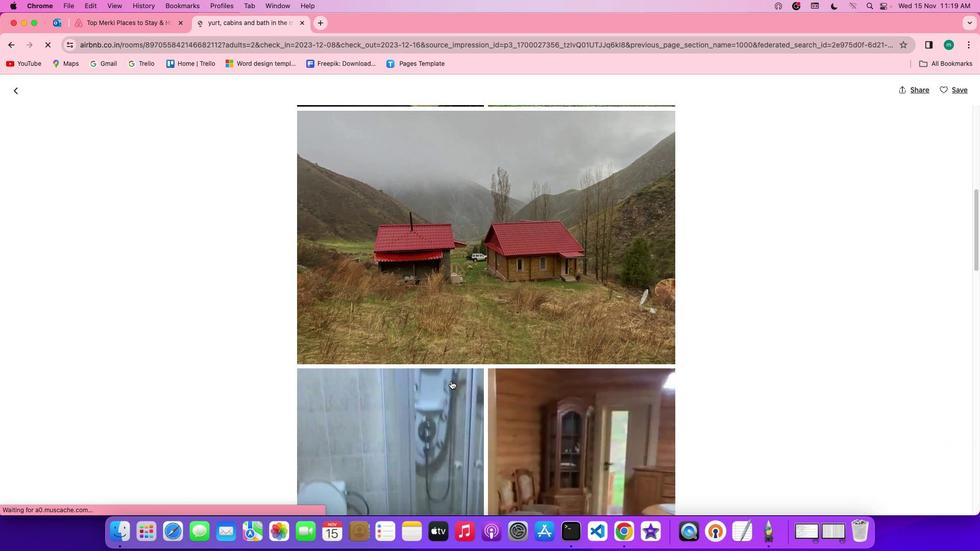 
Action: Mouse scrolled (489, 332) with delta (150, 176)
Screenshot: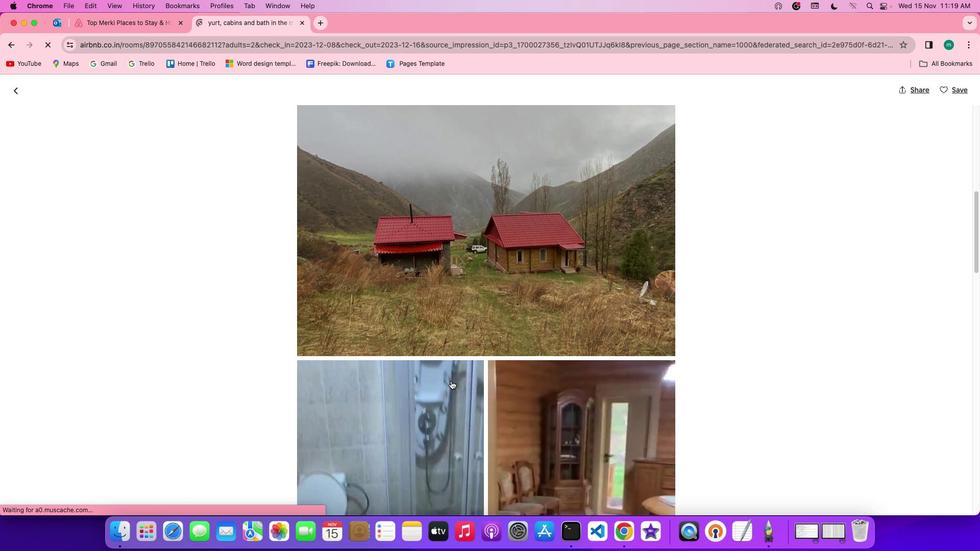 
Action: Mouse scrolled (489, 332) with delta (150, 176)
Screenshot: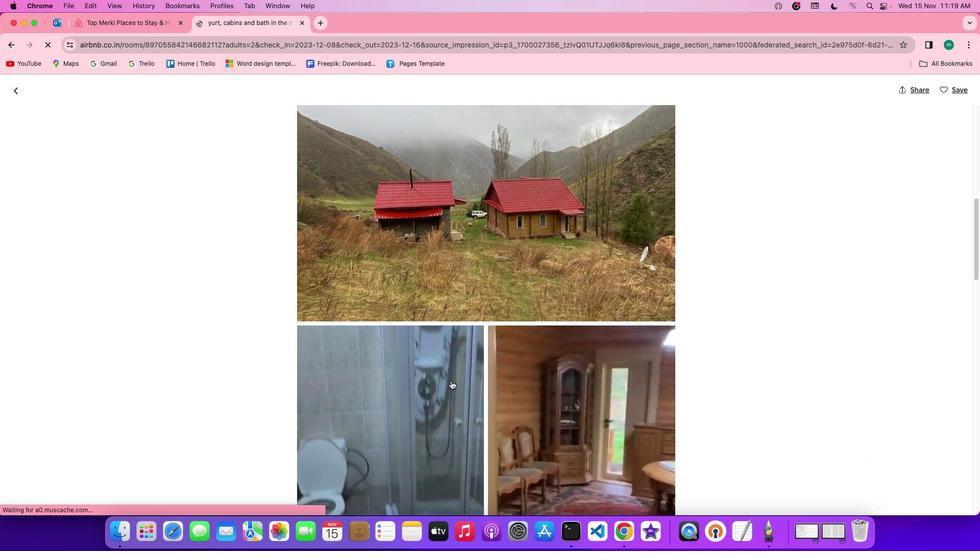 
Action: Mouse scrolled (489, 332) with delta (150, 176)
Screenshot: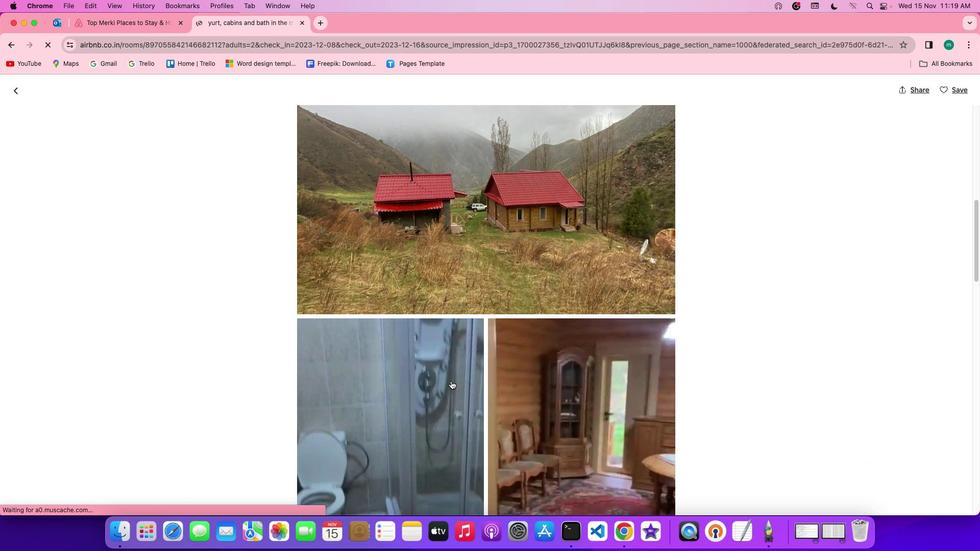 
Action: Mouse scrolled (489, 332) with delta (150, 176)
Screenshot: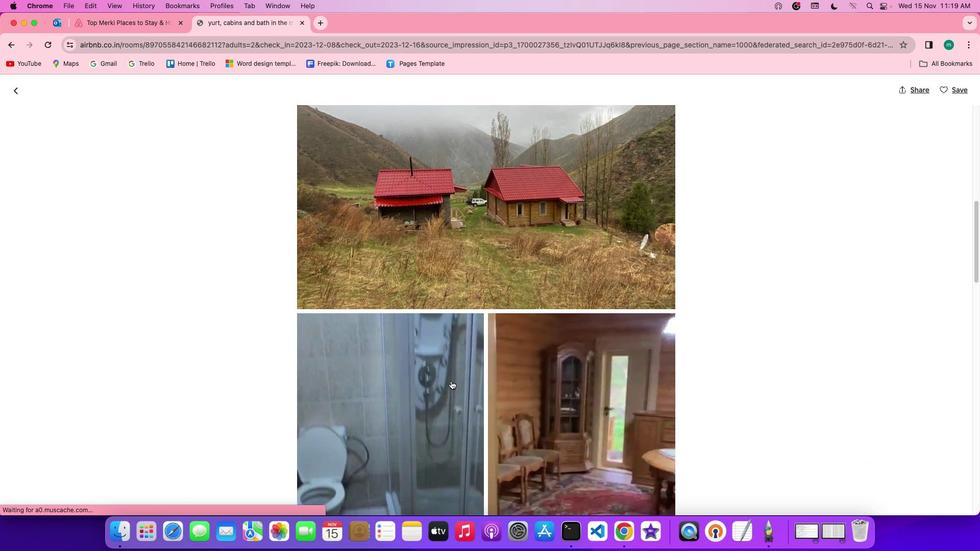 
Action: Mouse scrolled (489, 332) with delta (150, 176)
Screenshot: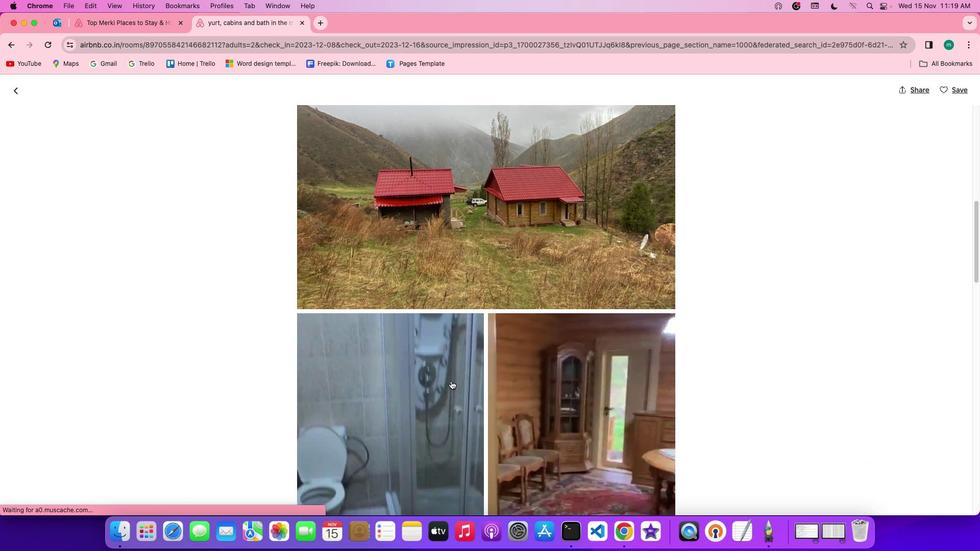 
Action: Mouse scrolled (489, 332) with delta (150, 176)
Screenshot: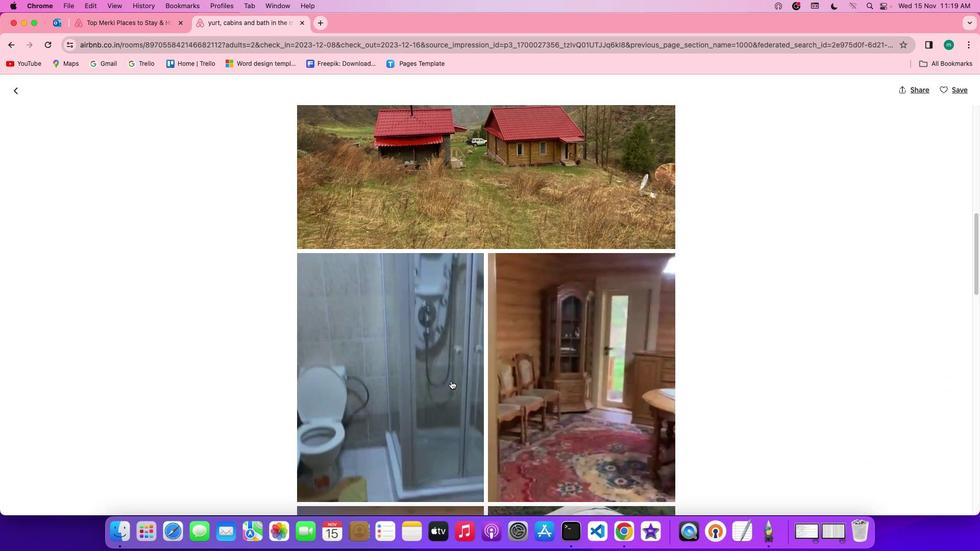 
Action: Mouse scrolled (489, 332) with delta (150, 176)
Screenshot: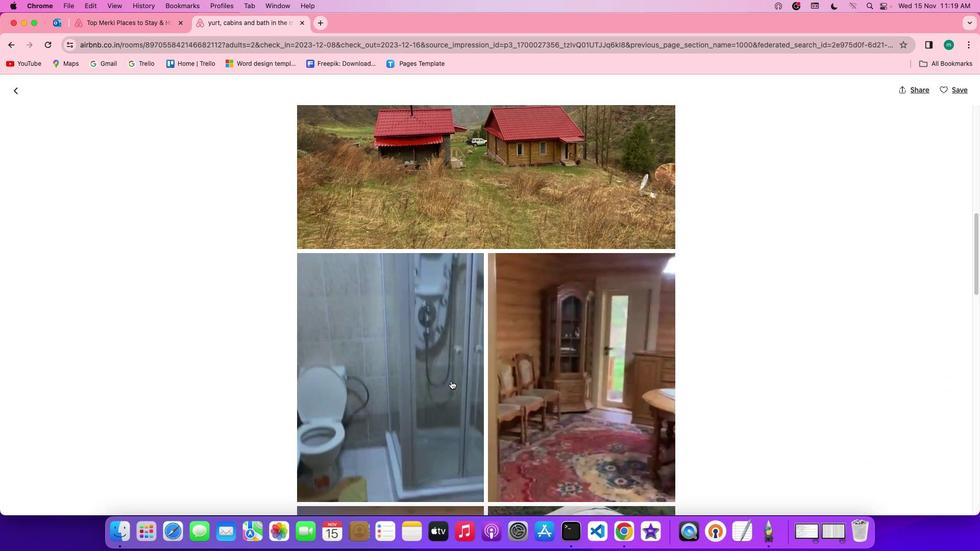 
Action: Mouse scrolled (489, 332) with delta (150, 175)
Screenshot: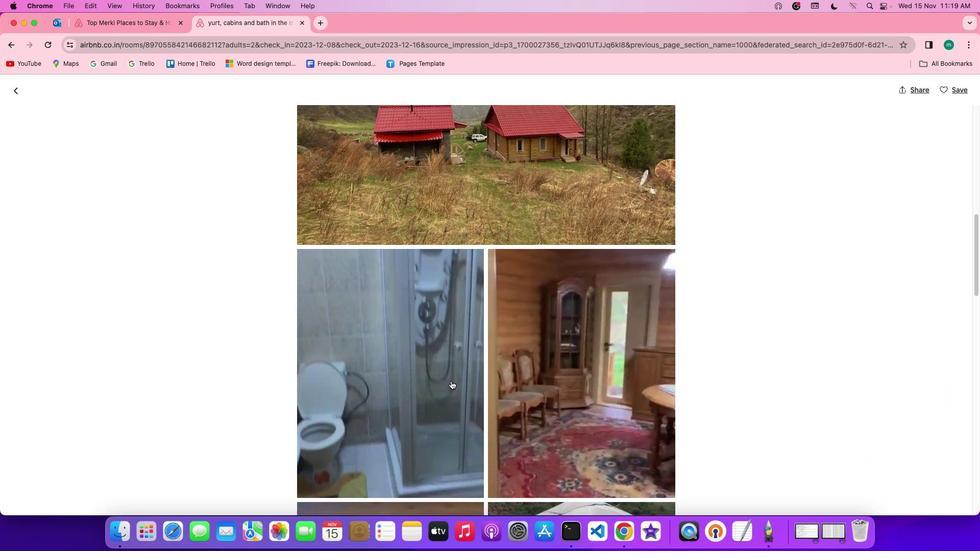 
Action: Mouse scrolled (489, 332) with delta (150, 176)
Screenshot: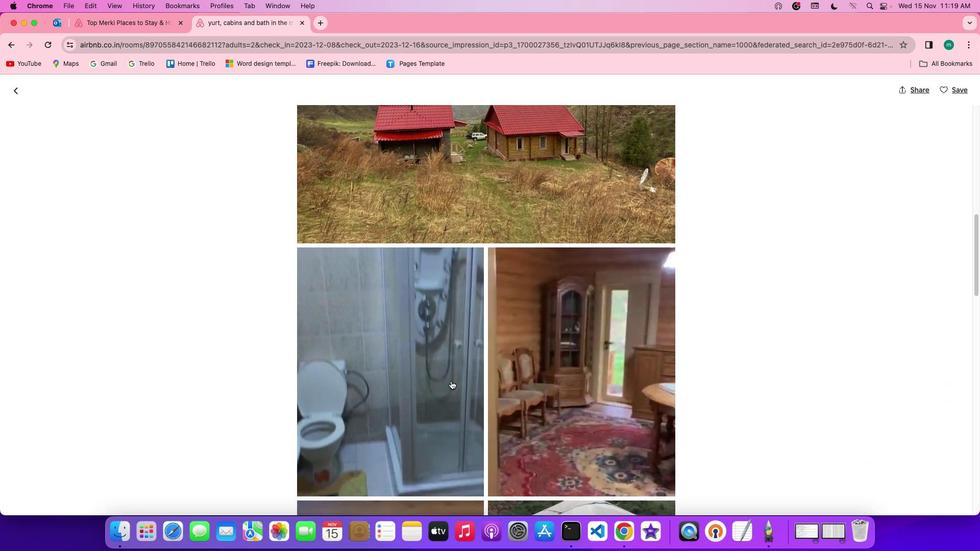 
Action: Mouse scrolled (489, 332) with delta (150, 176)
Screenshot: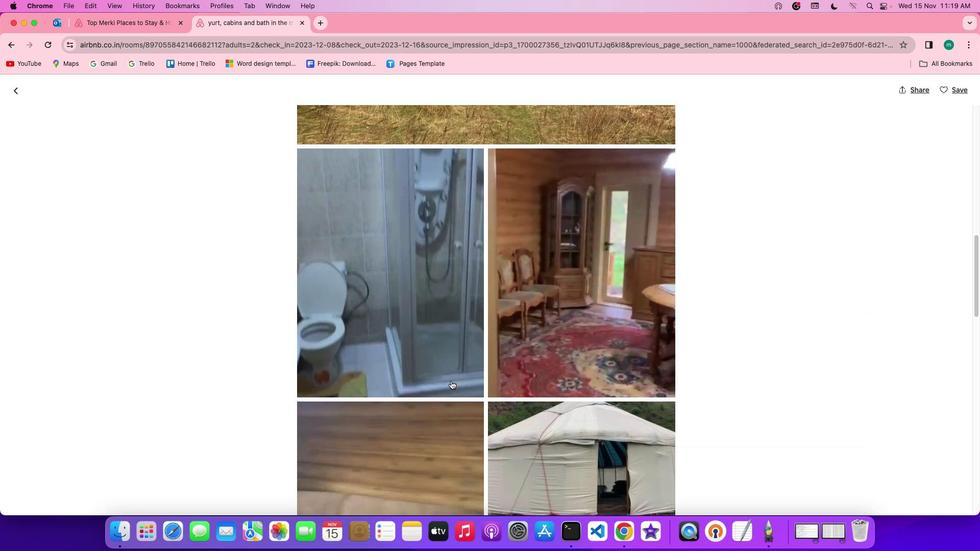 
Action: Mouse scrolled (489, 332) with delta (150, 176)
Screenshot: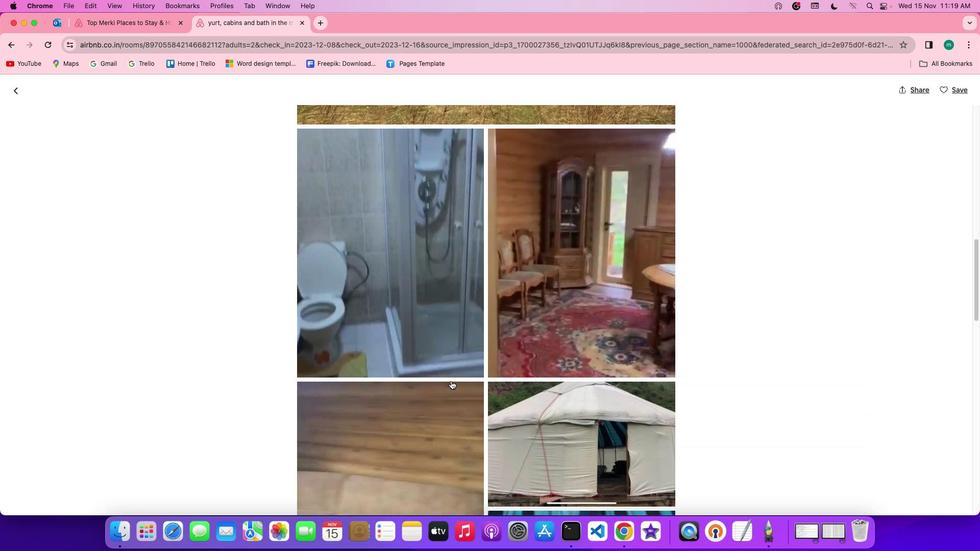 
Action: Mouse scrolled (489, 332) with delta (150, 175)
Screenshot: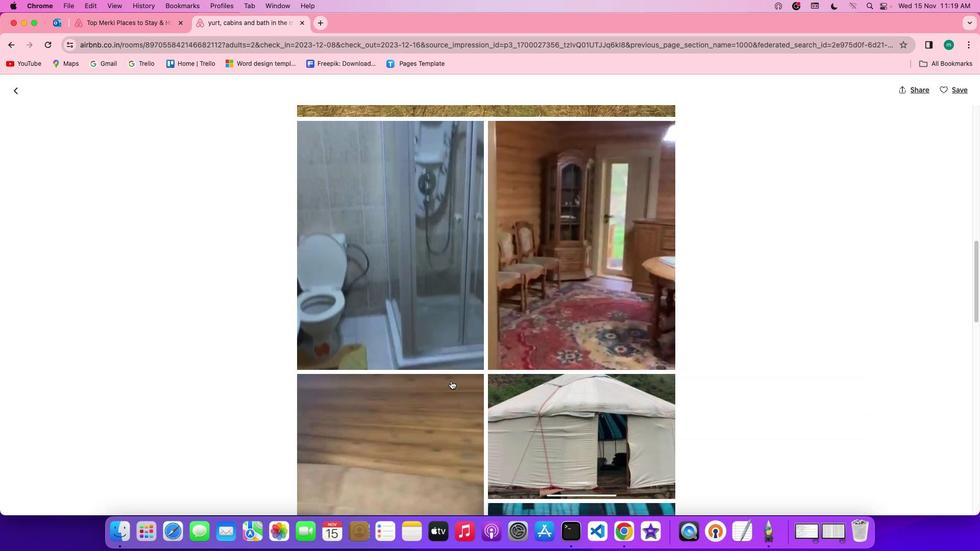 
Action: Mouse scrolled (489, 332) with delta (150, 175)
Screenshot: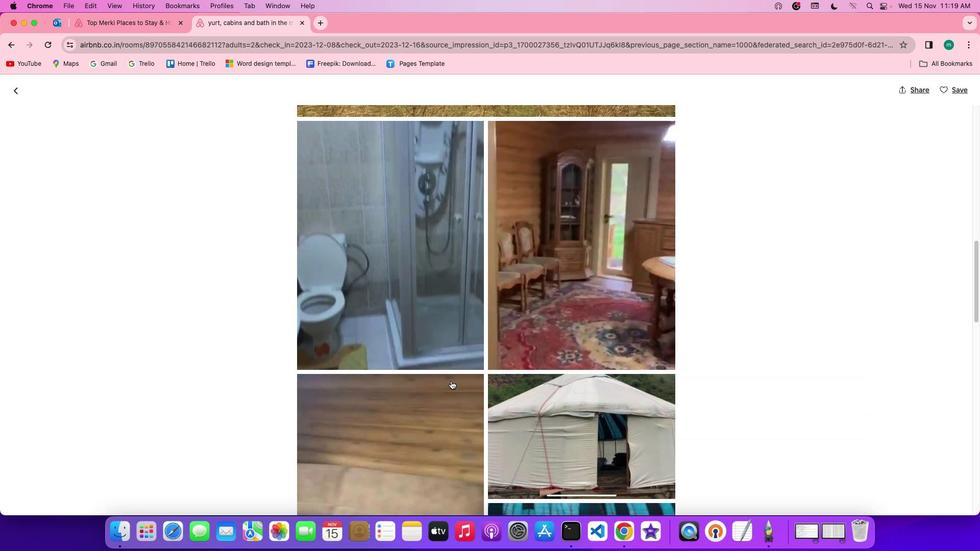 
Action: Mouse scrolled (489, 332) with delta (150, 176)
Screenshot: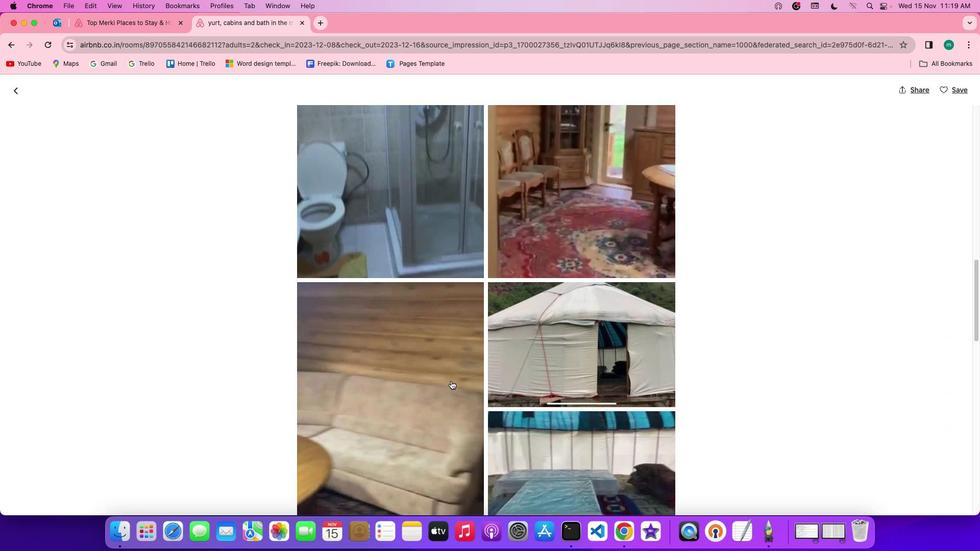 
Action: Mouse scrolled (489, 332) with delta (150, 176)
Screenshot: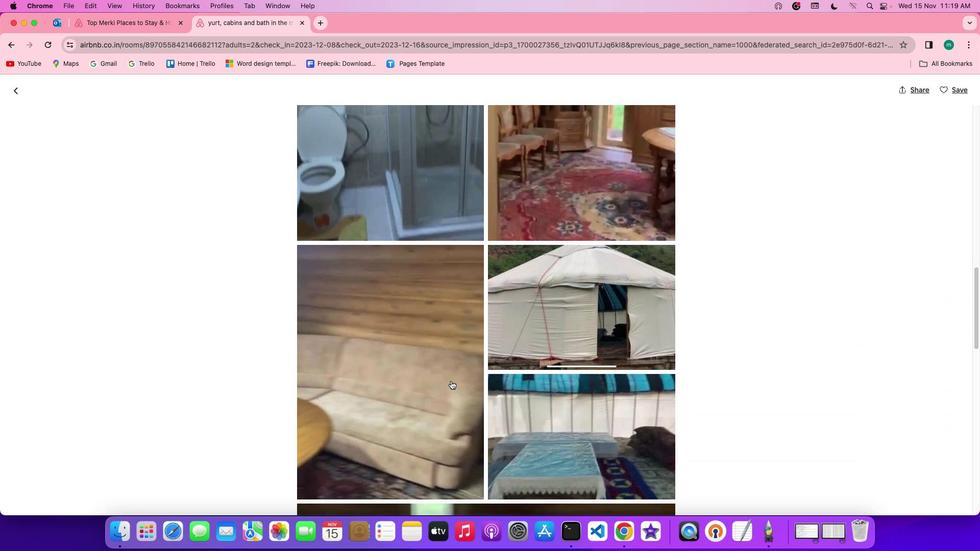
Action: Mouse scrolled (489, 332) with delta (150, 175)
Screenshot: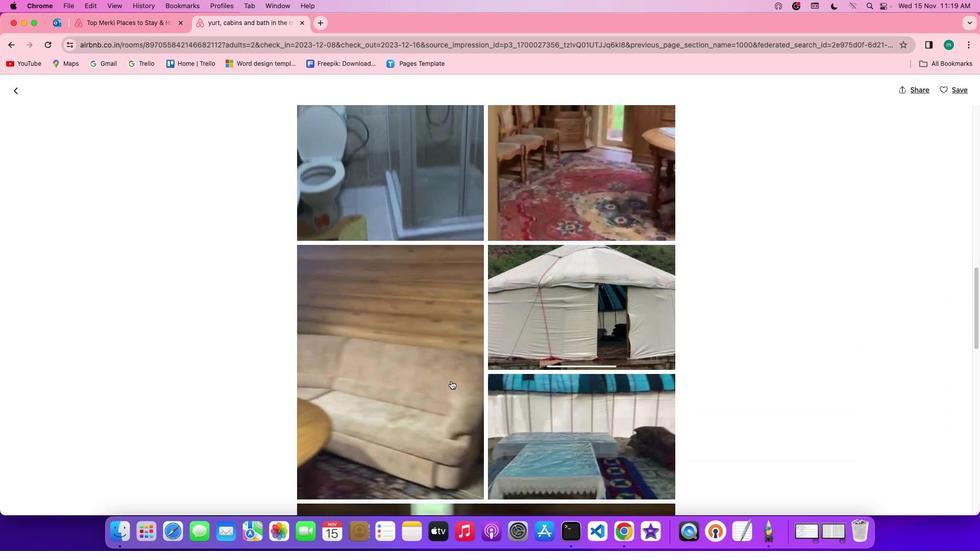 
Action: Mouse scrolled (489, 332) with delta (150, 175)
Screenshot: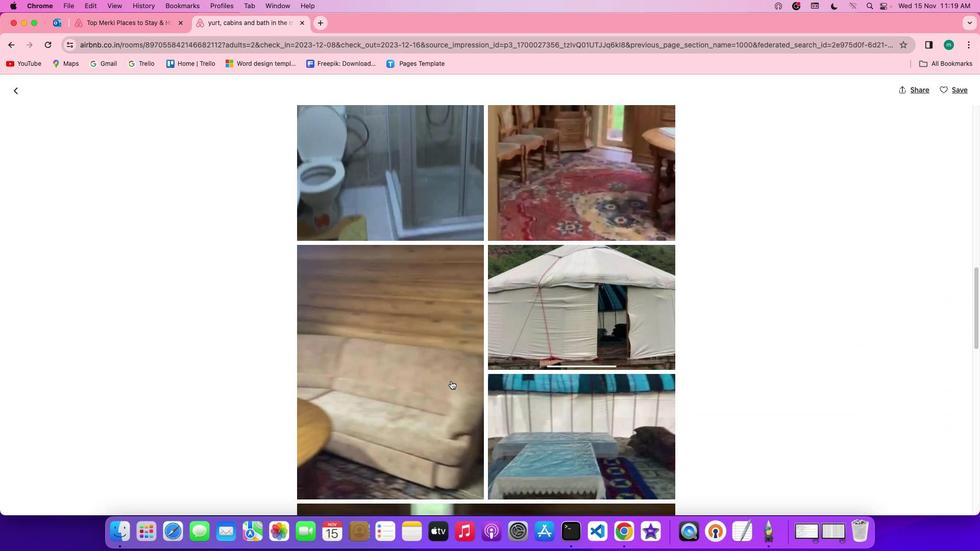 
Action: Mouse scrolled (489, 332) with delta (150, 176)
Screenshot: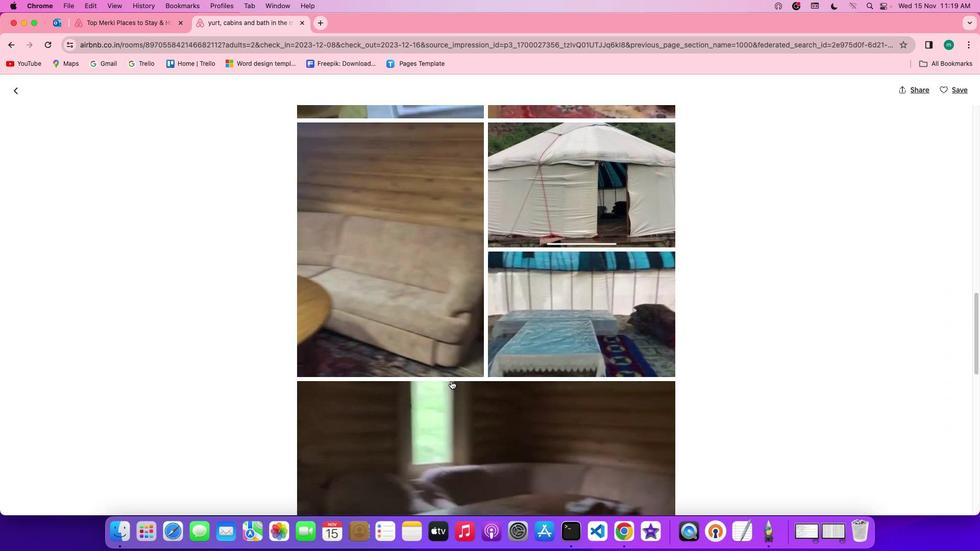 
Action: Mouse scrolled (489, 332) with delta (150, 176)
Screenshot: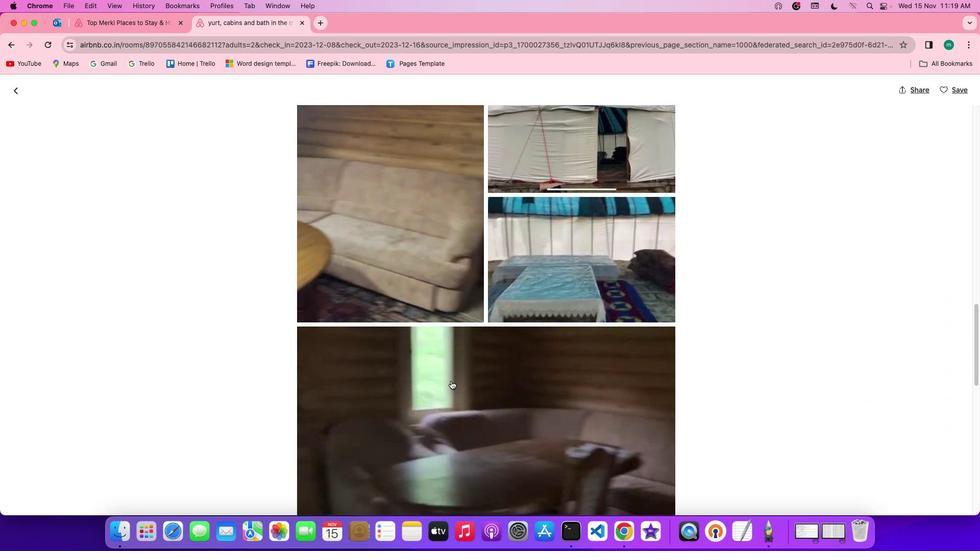 
Action: Mouse scrolled (489, 332) with delta (150, 175)
Screenshot: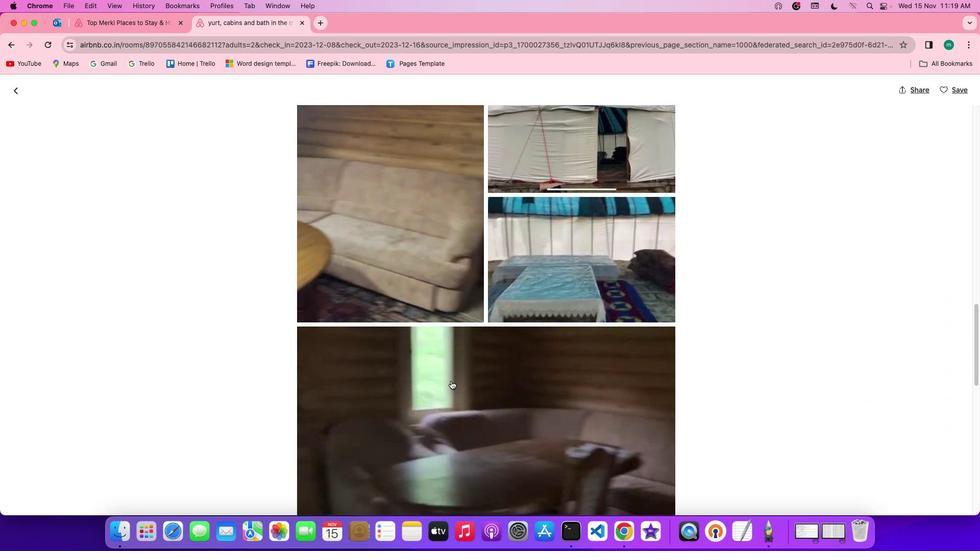 
Action: Mouse scrolled (489, 332) with delta (150, 175)
Screenshot: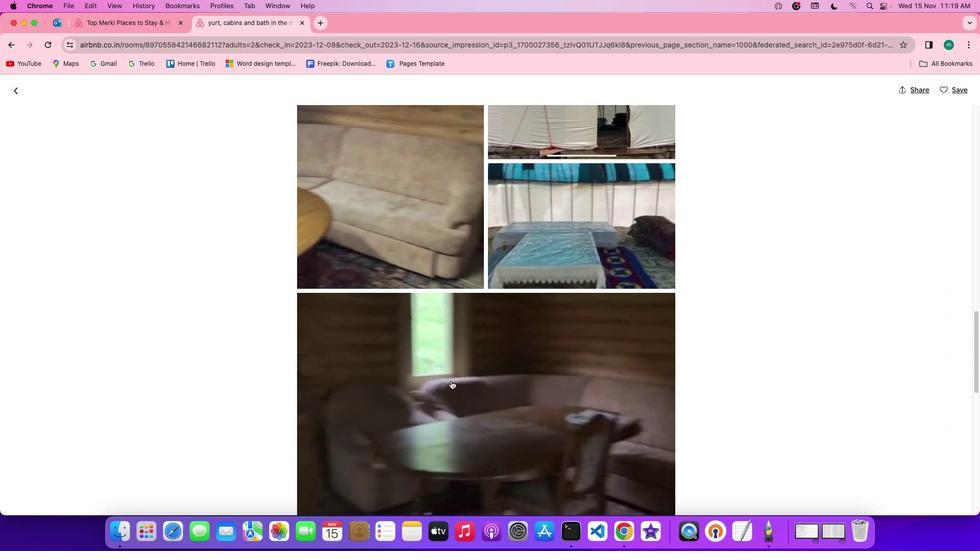 
Action: Mouse scrolled (489, 332) with delta (150, 175)
Screenshot: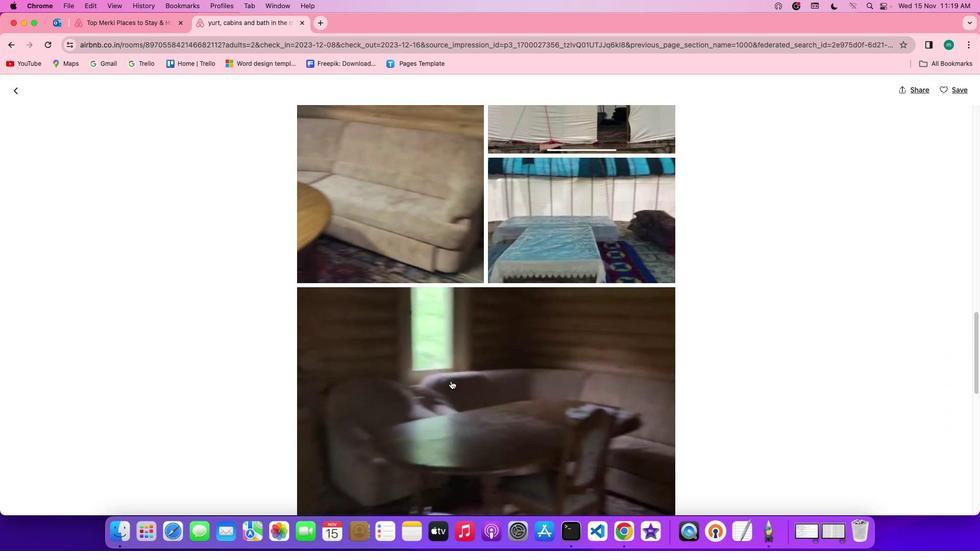
Action: Mouse scrolled (489, 332) with delta (150, 176)
Screenshot: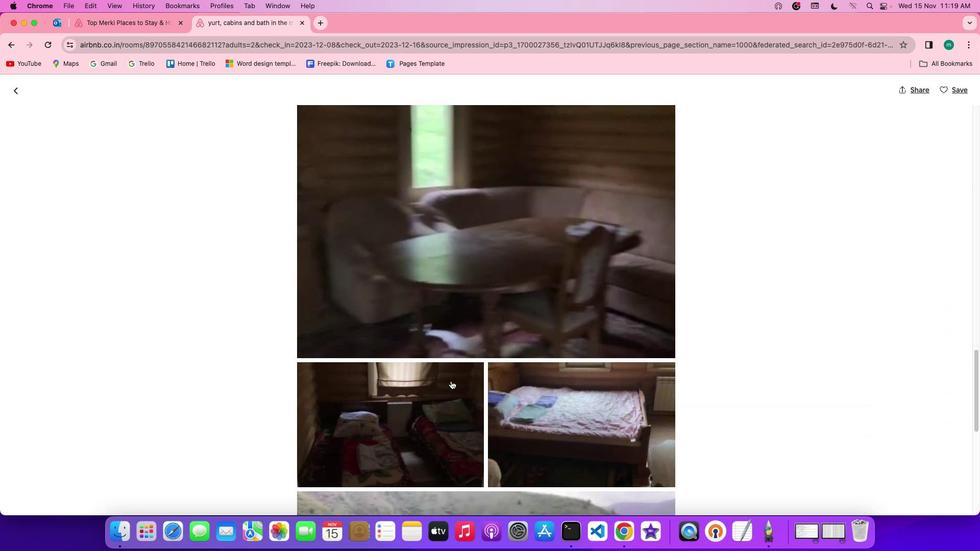 
Action: Mouse scrolled (489, 332) with delta (150, 176)
Screenshot: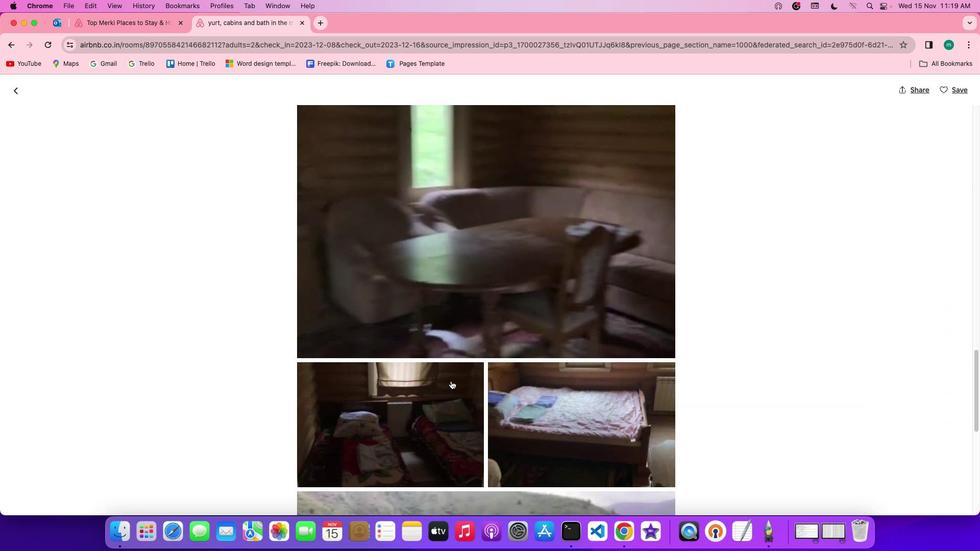 
Action: Mouse scrolled (489, 332) with delta (150, 175)
Screenshot: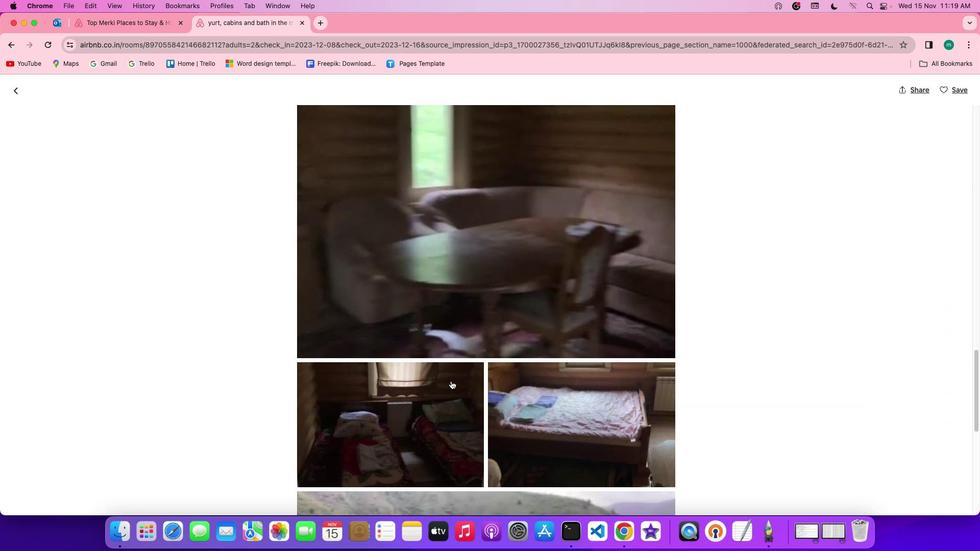 
Action: Mouse scrolled (489, 332) with delta (150, 175)
Screenshot: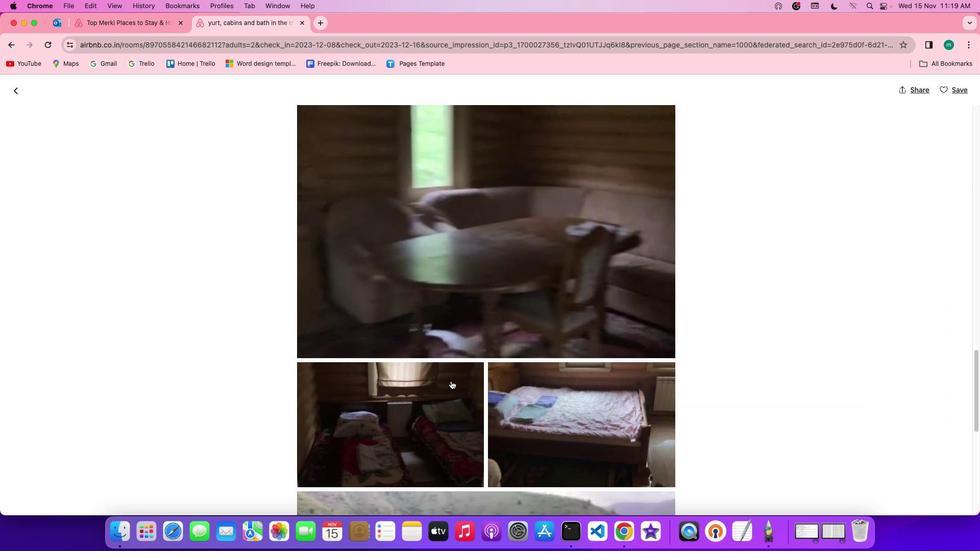 
Action: Mouse scrolled (489, 332) with delta (150, 176)
Screenshot: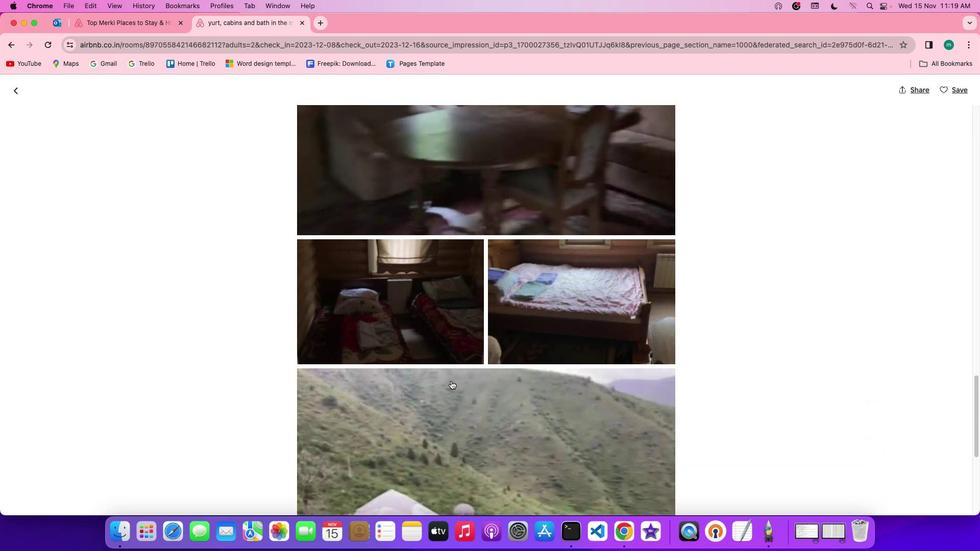 
Action: Mouse scrolled (489, 332) with delta (150, 176)
Screenshot: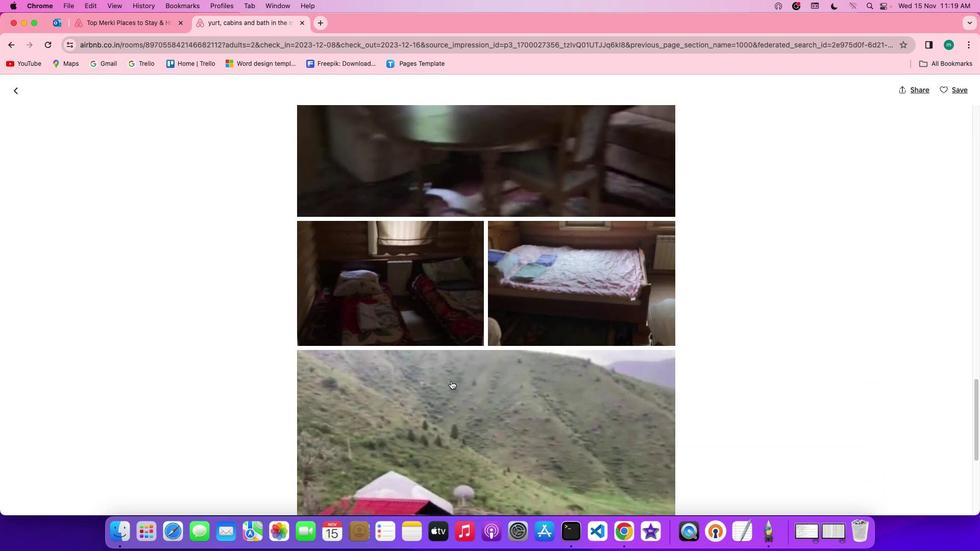 
Action: Mouse scrolled (489, 332) with delta (150, 175)
Screenshot: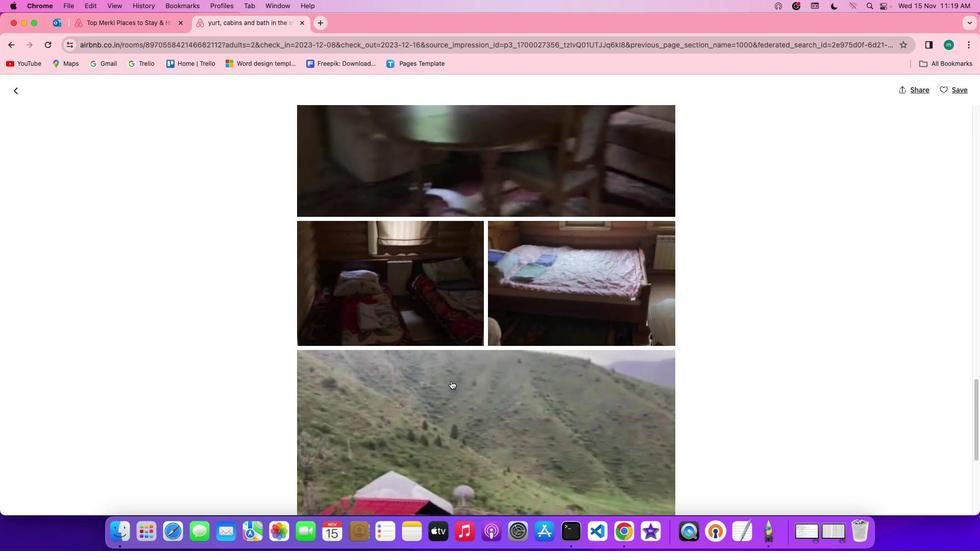 
Action: Mouse scrolled (489, 332) with delta (150, 175)
Screenshot: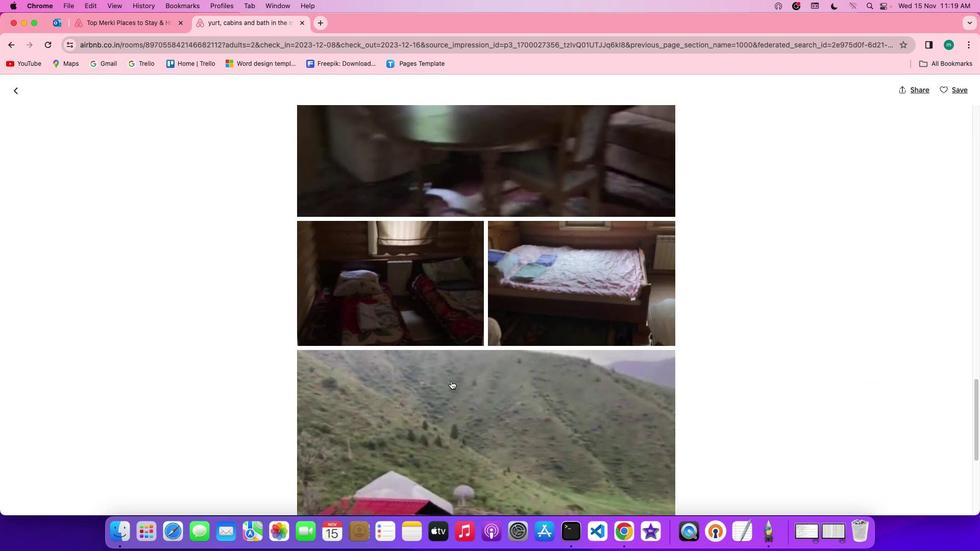 
Action: Mouse scrolled (489, 332) with delta (150, 176)
Screenshot: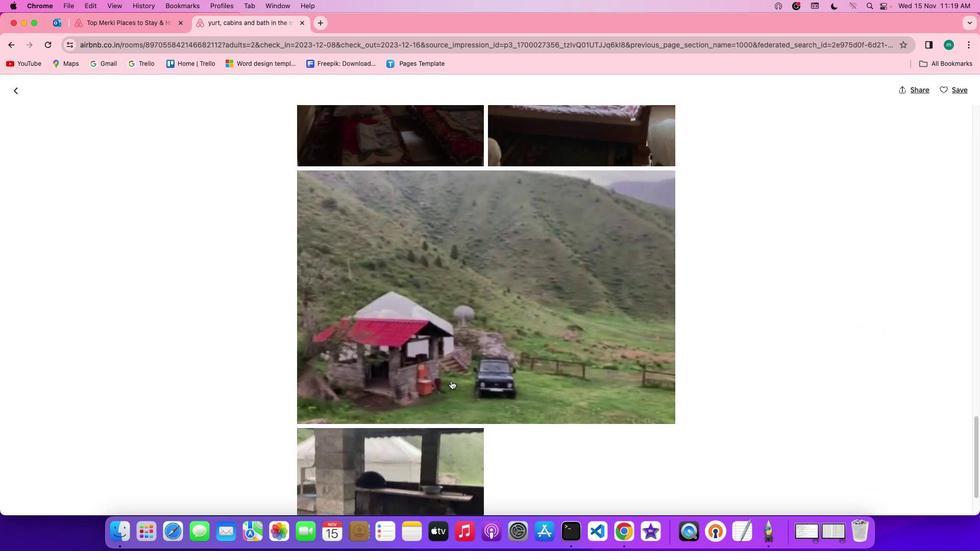 
Action: Mouse scrolled (489, 332) with delta (150, 176)
Screenshot: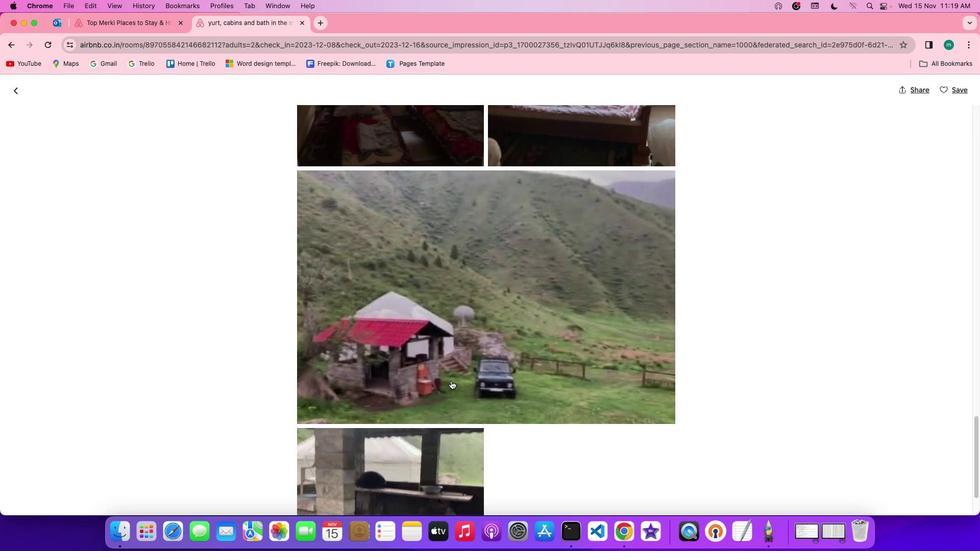 
Action: Mouse scrolled (489, 332) with delta (150, 175)
Screenshot: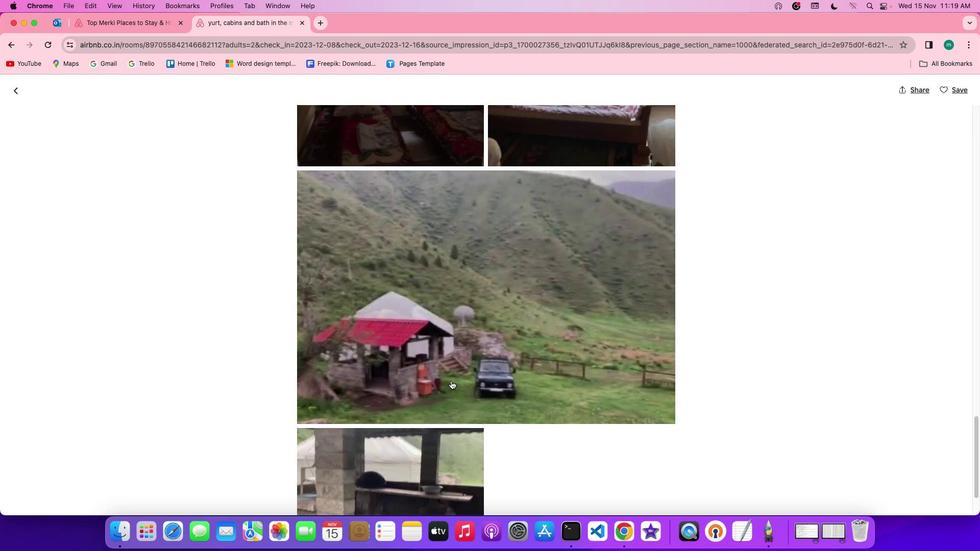 
Action: Mouse scrolled (489, 332) with delta (150, 175)
Screenshot: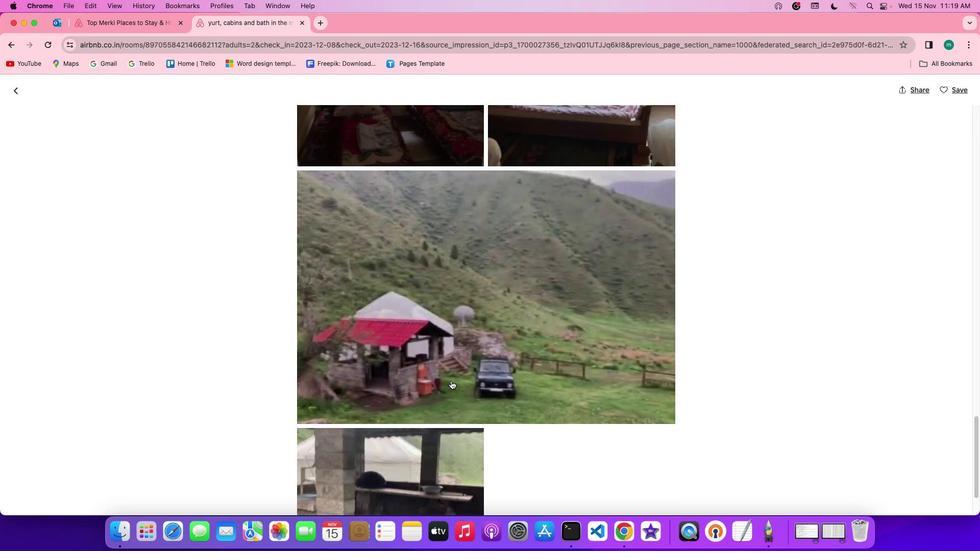 
Action: Mouse scrolled (489, 332) with delta (150, 176)
Screenshot: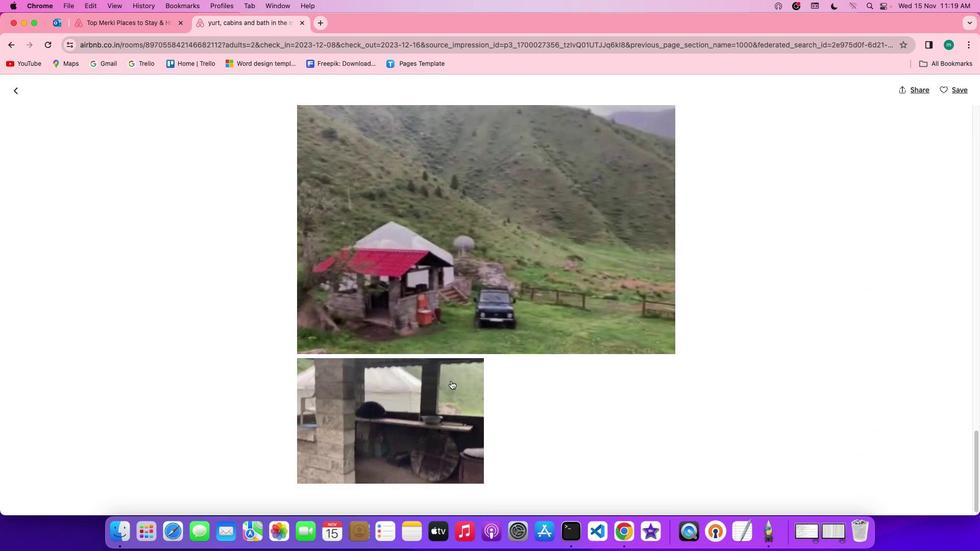 
Action: Mouse scrolled (489, 332) with delta (150, 176)
Screenshot: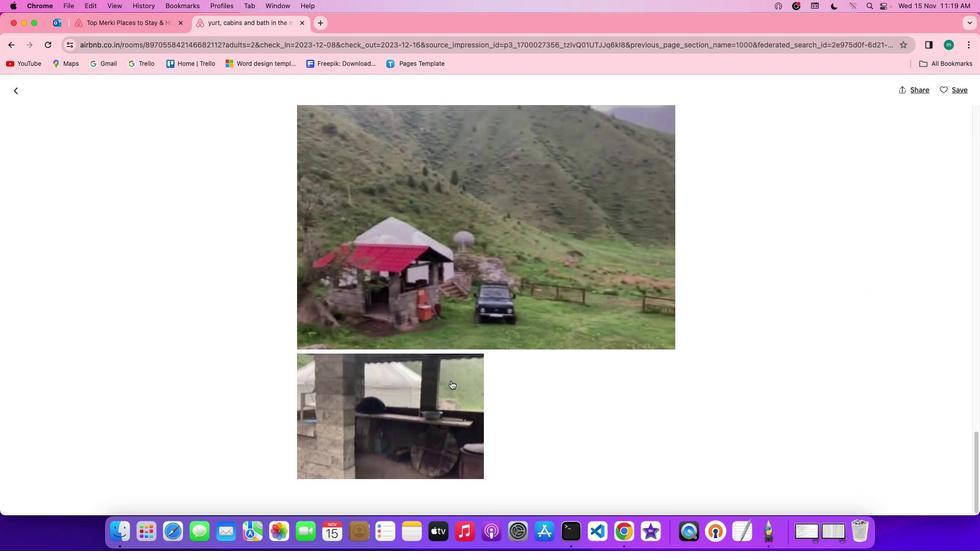 
Action: Mouse scrolled (489, 332) with delta (150, 175)
Screenshot: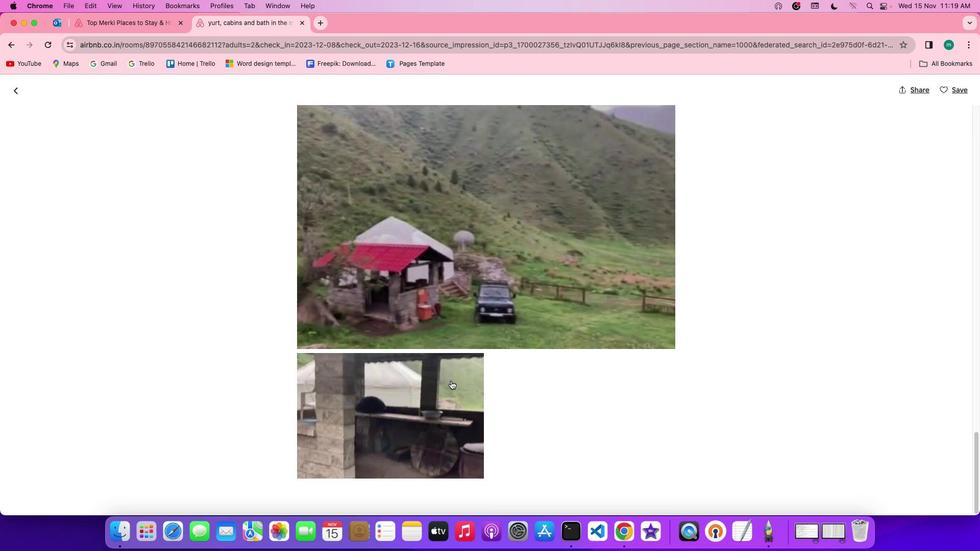 
Action: Mouse scrolled (489, 332) with delta (150, 175)
Screenshot: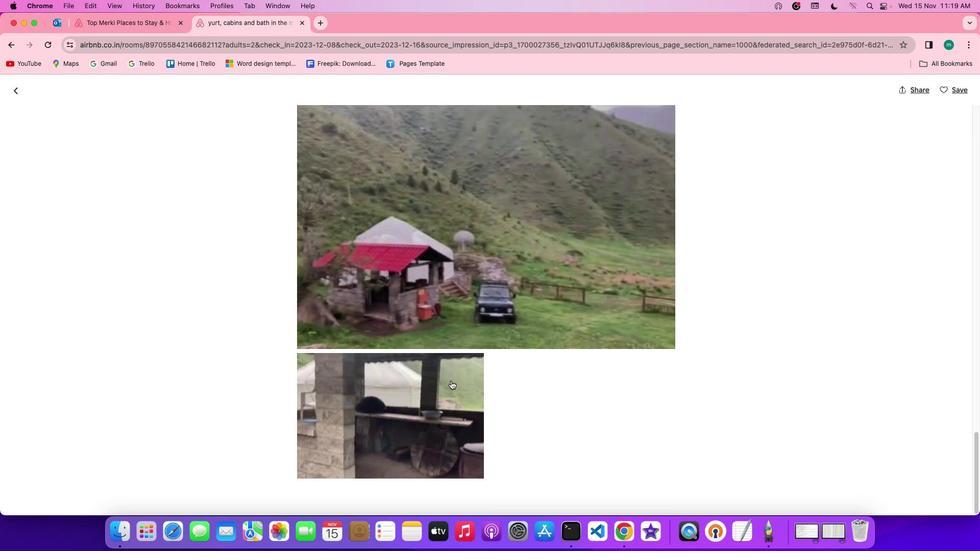 
Action: Mouse scrolled (489, 332) with delta (150, 175)
Screenshot: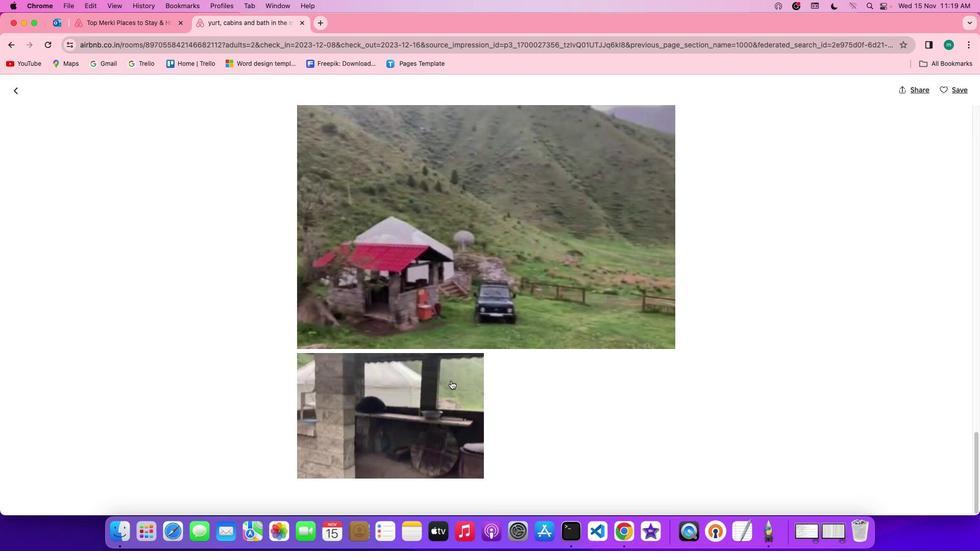 
Action: Mouse scrolled (489, 332) with delta (150, 176)
Screenshot: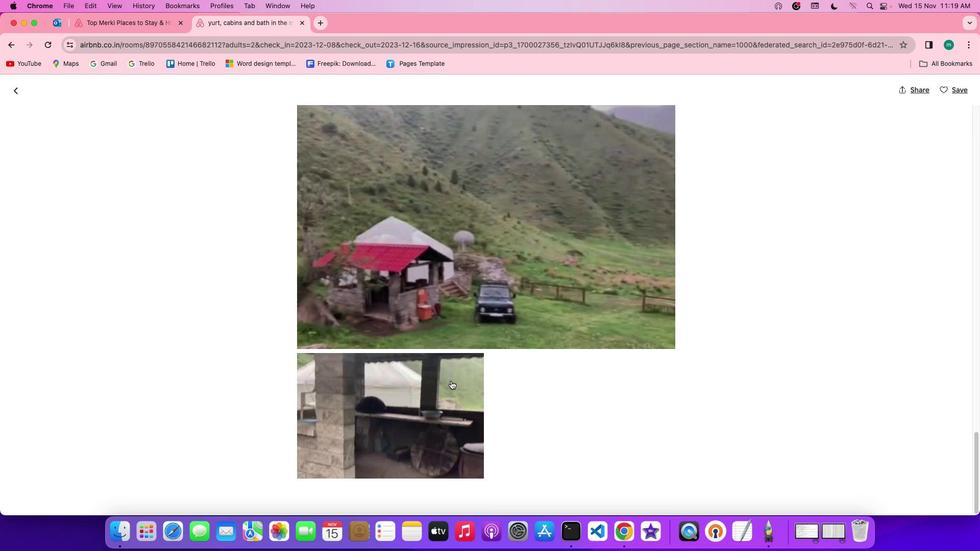 
Action: Mouse scrolled (489, 332) with delta (150, 176)
Screenshot: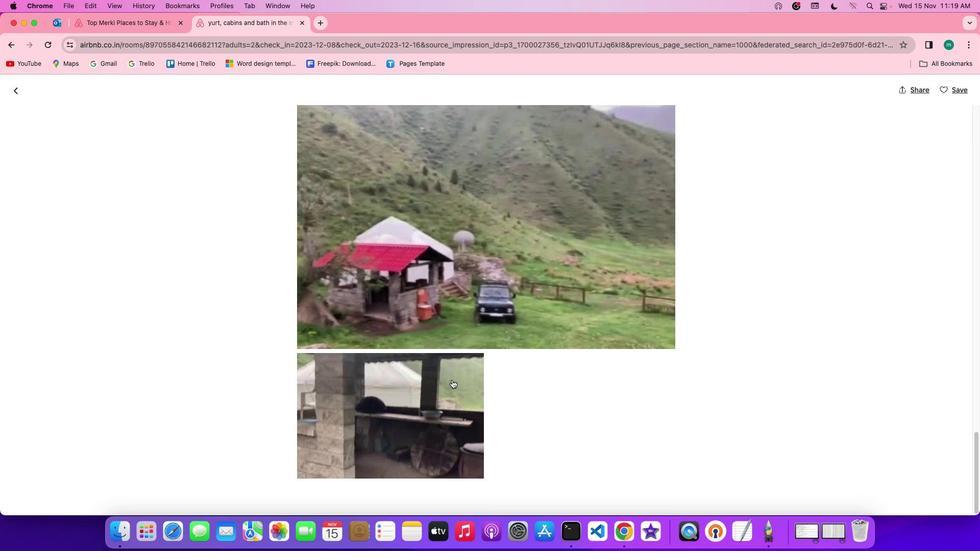 
Action: Mouse scrolled (489, 332) with delta (150, 176)
Screenshot: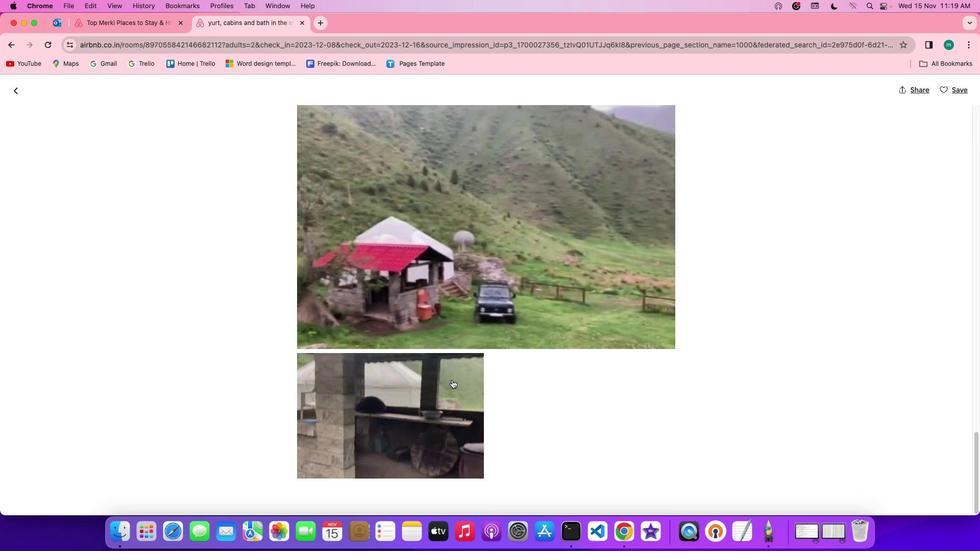 
Action: Mouse scrolled (489, 332) with delta (150, 175)
Screenshot: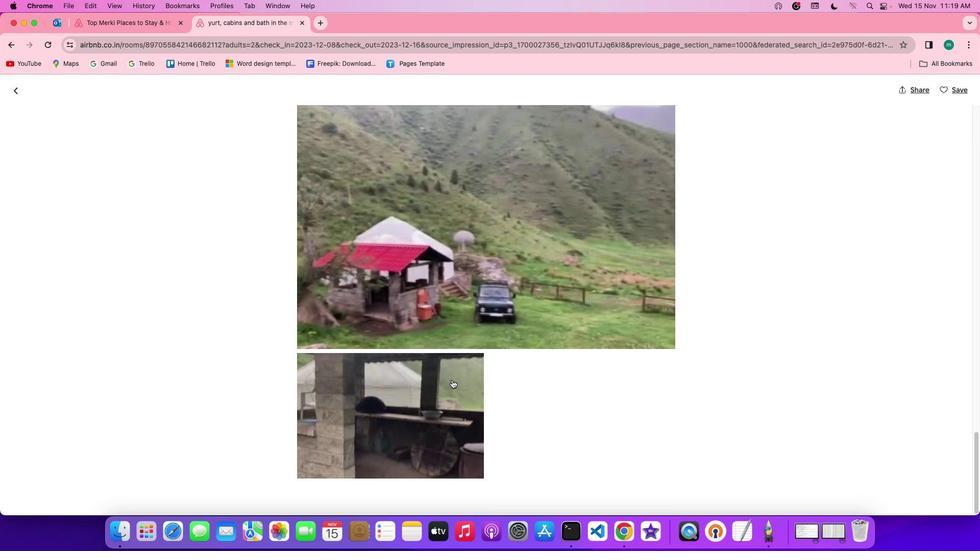 
Action: Mouse scrolled (489, 332) with delta (150, 175)
Screenshot: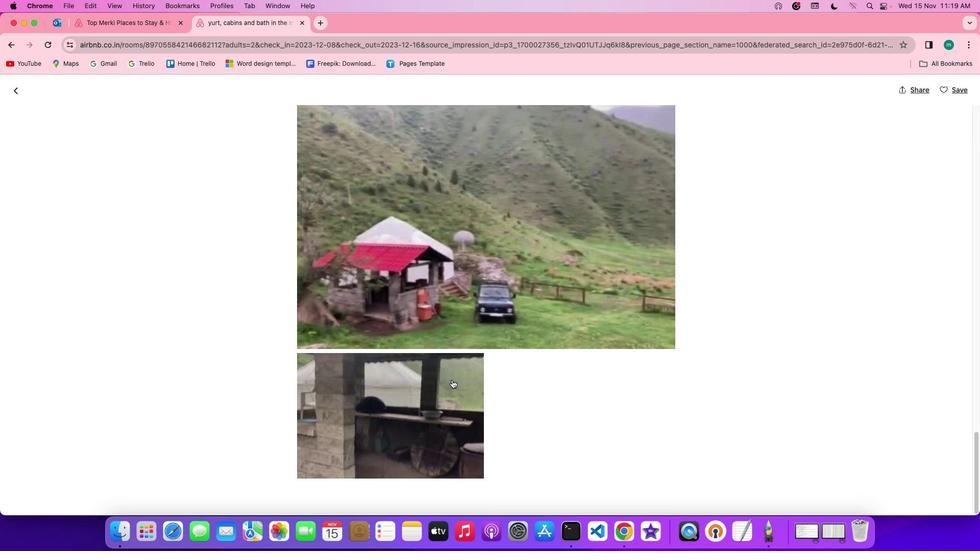 
Action: Mouse moved to (166, 215)
Screenshot: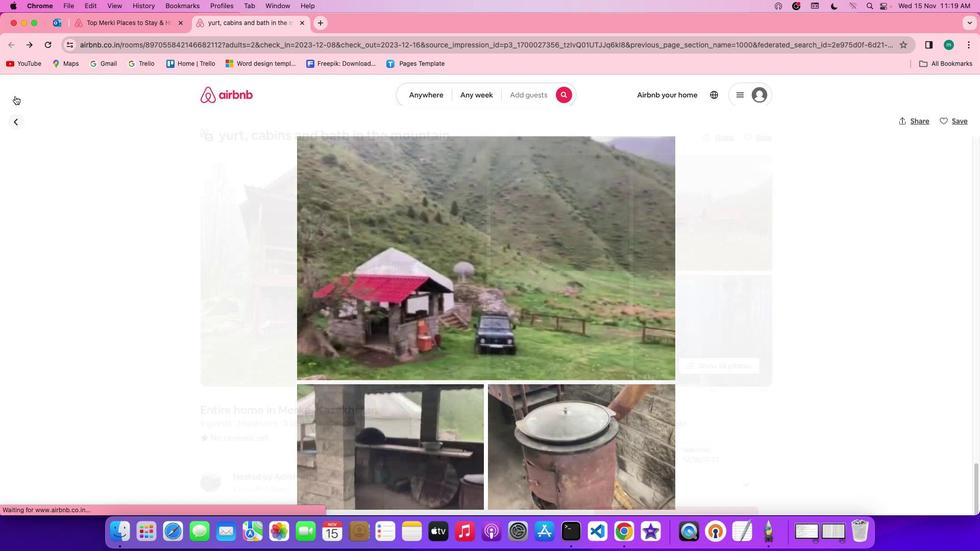 
Action: Mouse pressed left at (166, 215)
Screenshot: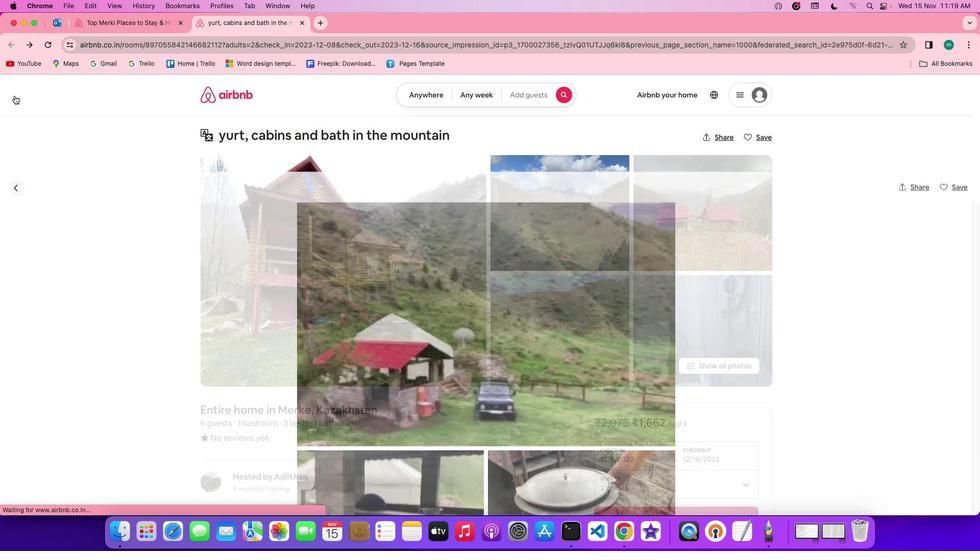 
Action: Mouse moved to (463, 272)
Screenshot: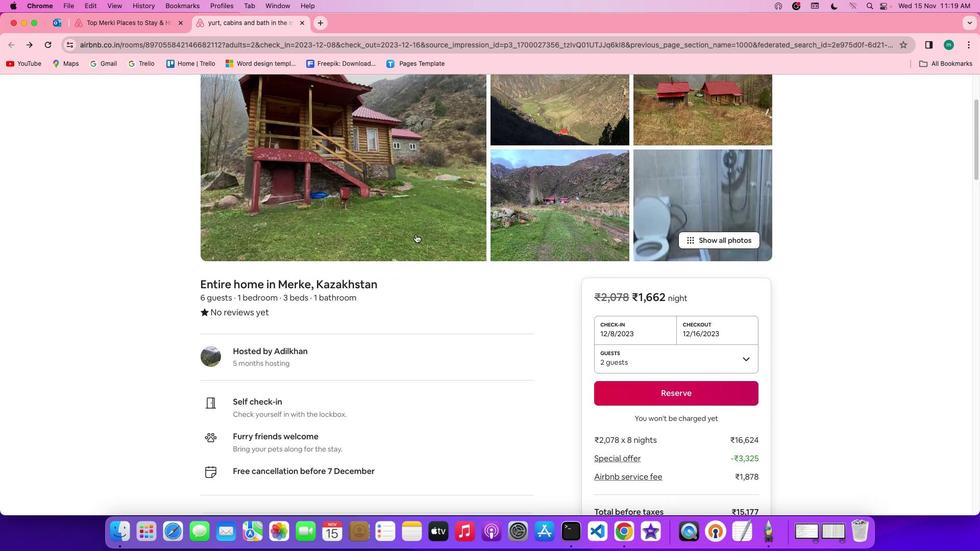 
Action: Mouse scrolled (463, 272) with delta (150, 176)
Screenshot: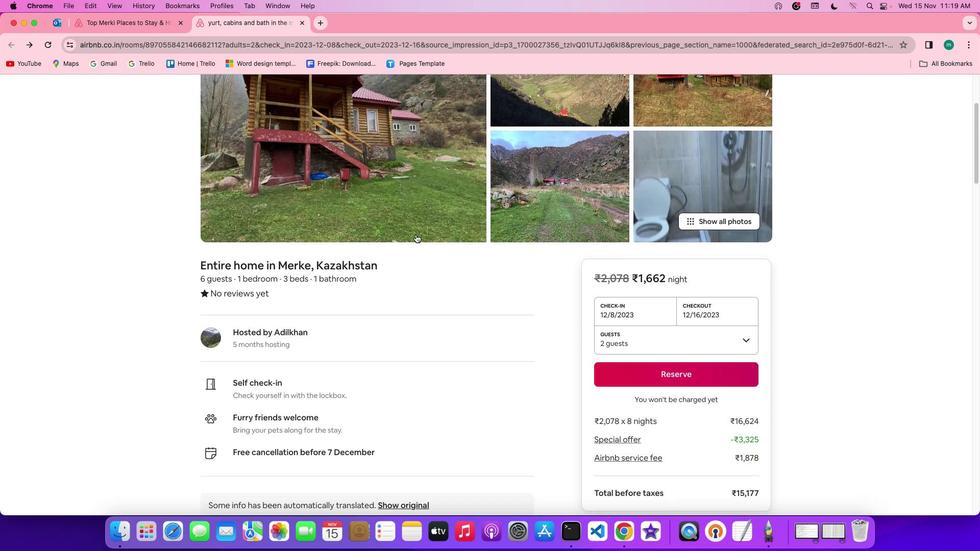 
Action: Mouse scrolled (463, 272) with delta (150, 176)
Screenshot: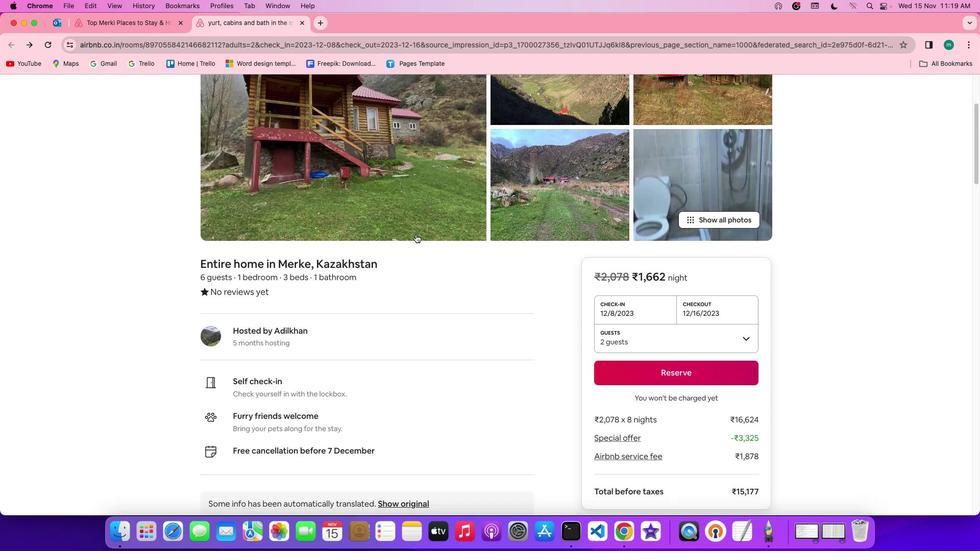 
Action: Mouse scrolled (463, 272) with delta (150, 175)
Screenshot: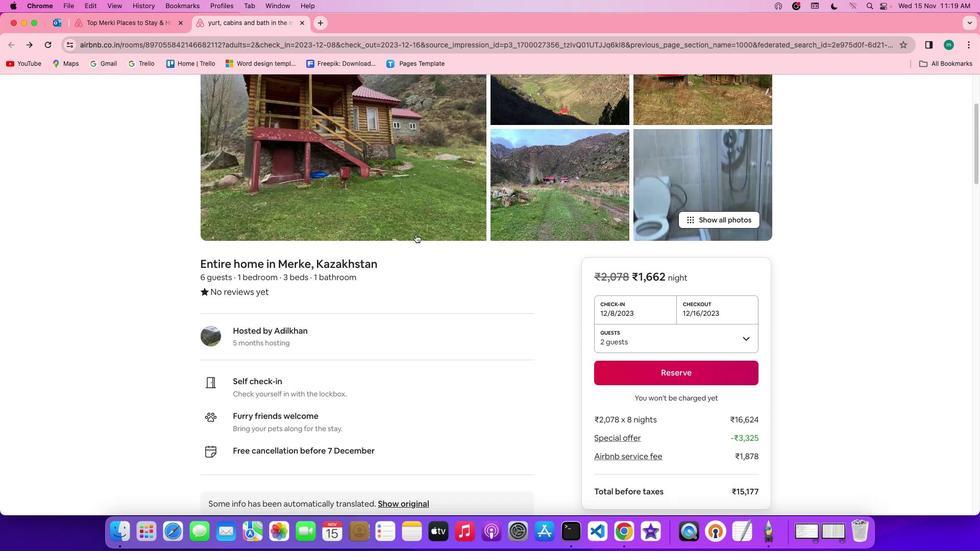 
Action: Mouse scrolled (463, 272) with delta (150, 175)
Screenshot: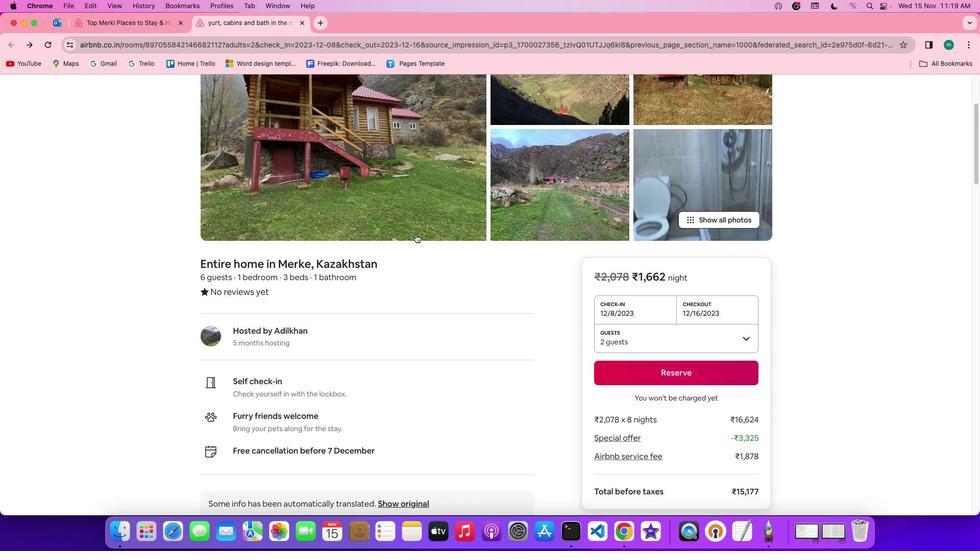 
Action: Mouse scrolled (463, 272) with delta (150, 176)
Screenshot: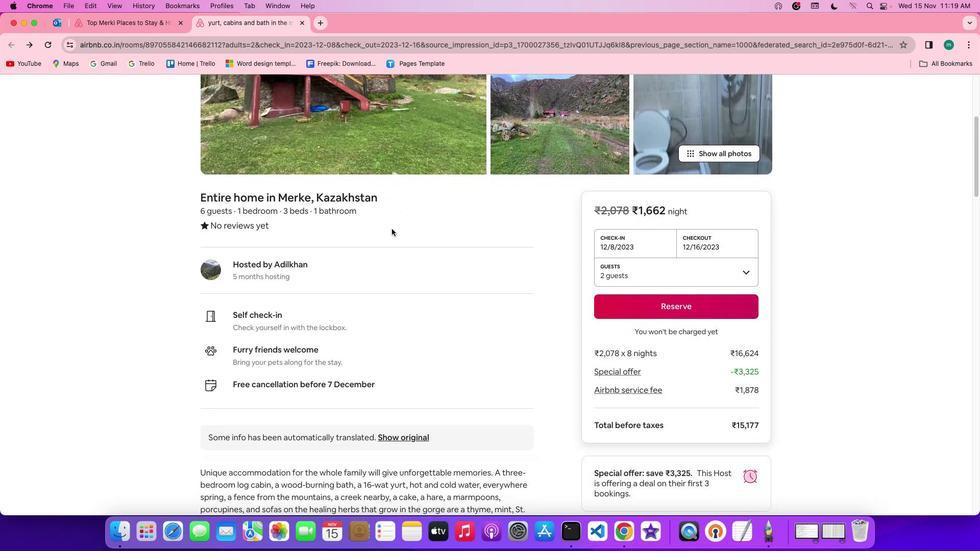 
Action: Mouse scrolled (463, 272) with delta (150, 176)
Screenshot: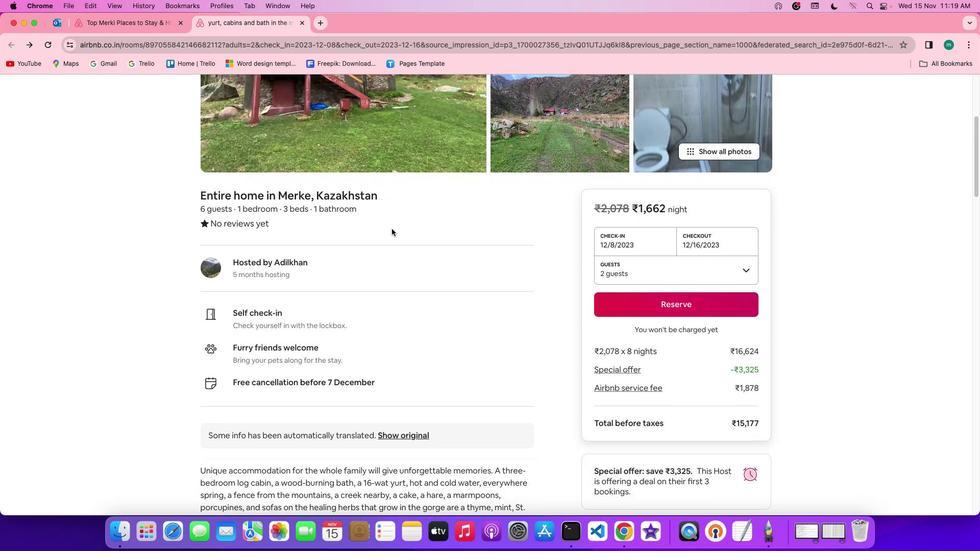 
Action: Mouse scrolled (463, 272) with delta (150, 175)
Screenshot: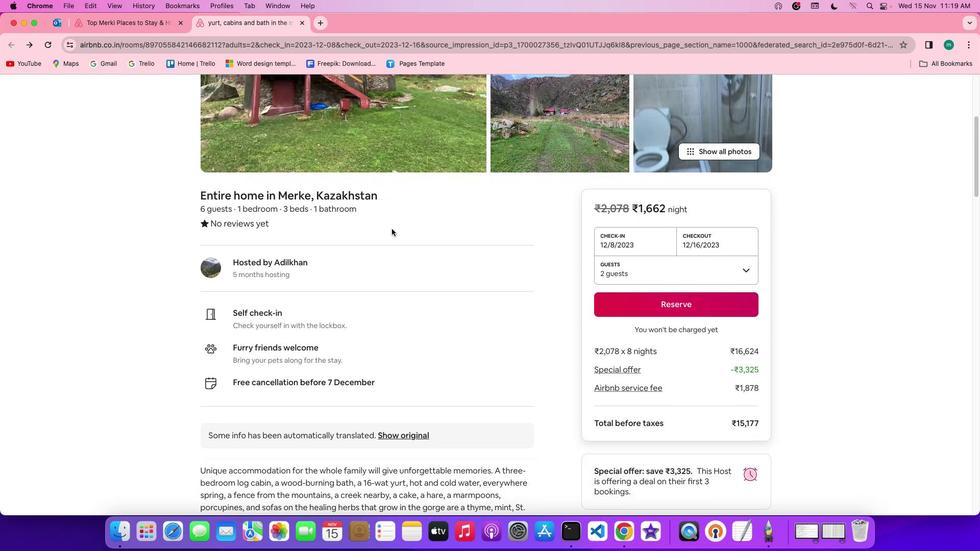 
Action: Mouse moved to (444, 270)
Screenshot: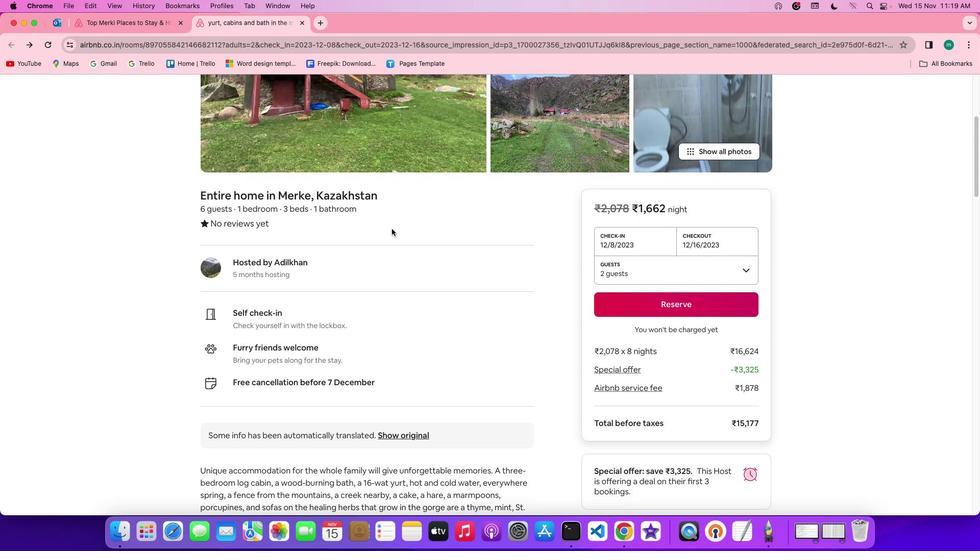 
Action: Mouse scrolled (444, 270) with delta (150, 176)
Screenshot: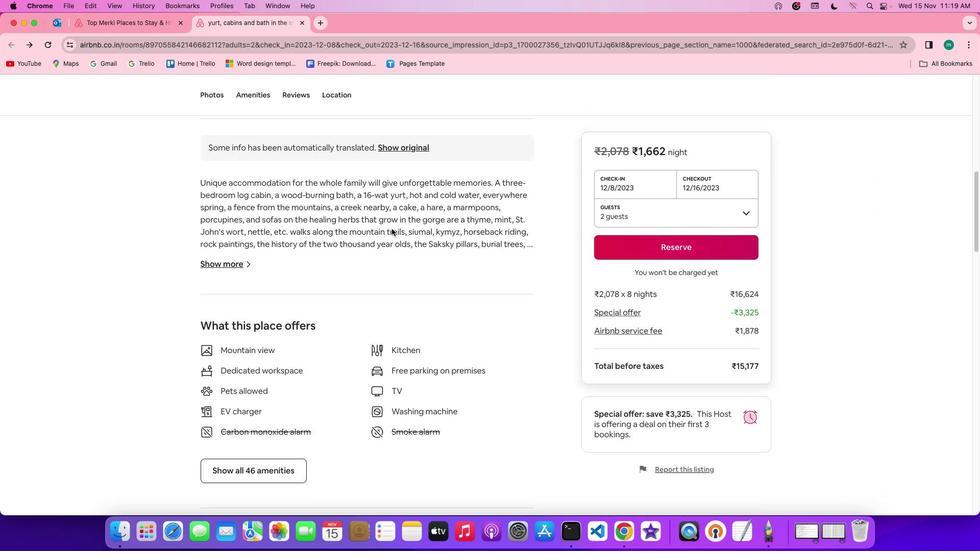 
Action: Mouse scrolled (444, 270) with delta (150, 176)
Screenshot: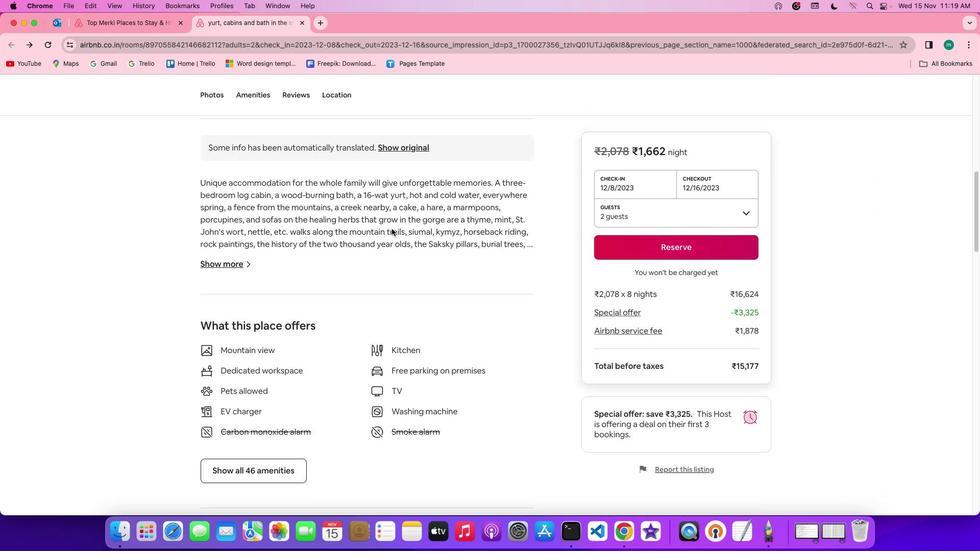 
Action: Mouse scrolled (444, 270) with delta (150, 175)
Screenshot: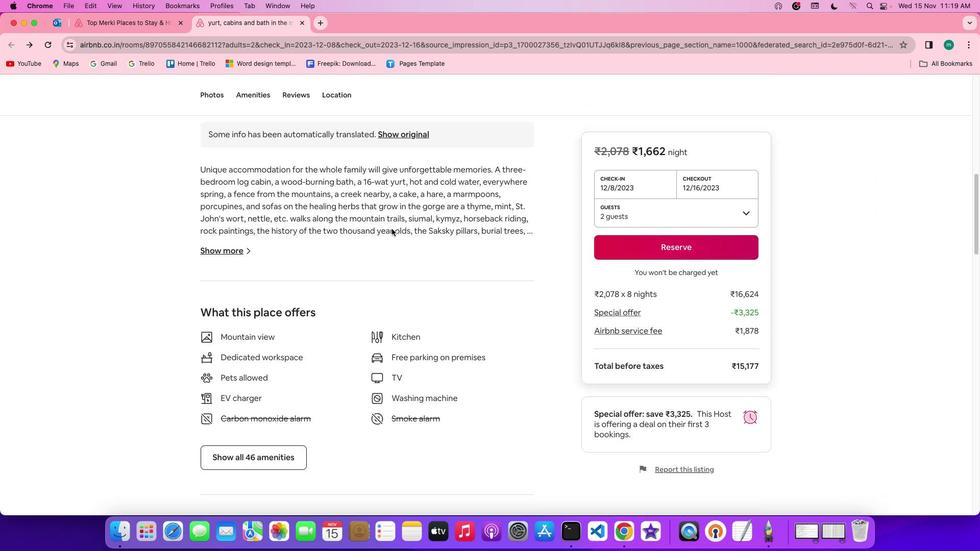 
Action: Mouse scrolled (444, 270) with delta (150, 175)
Screenshot: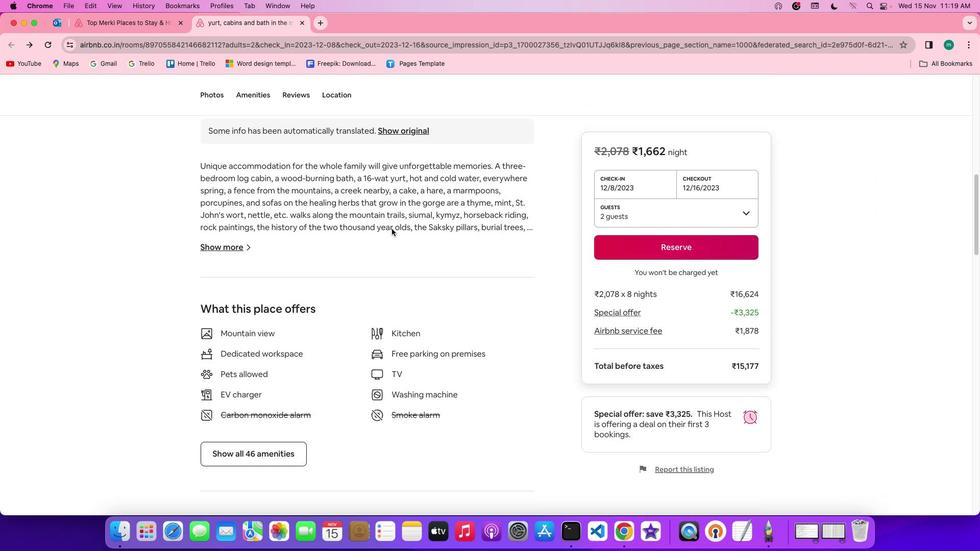 
Action: Mouse scrolled (444, 270) with delta (150, 175)
Screenshot: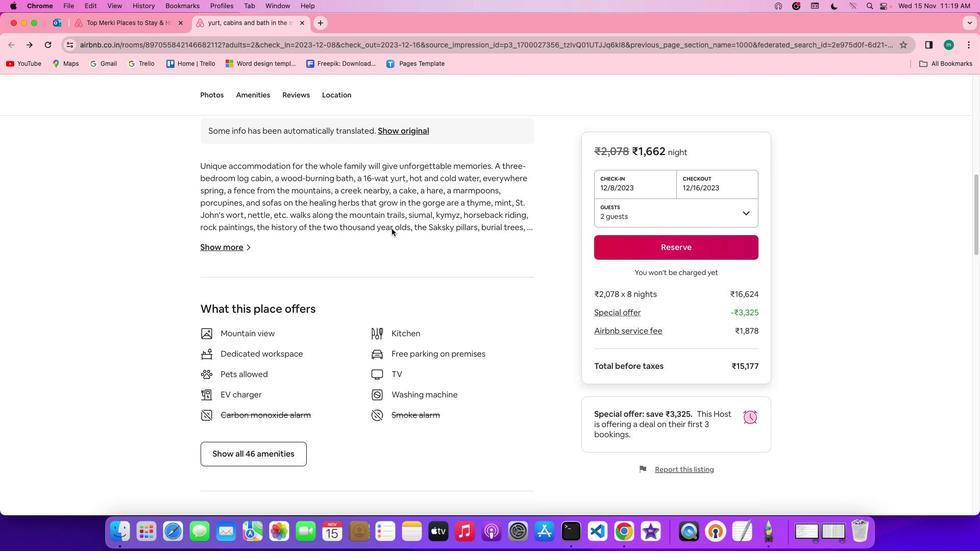 
Action: Mouse scrolled (444, 270) with delta (150, 176)
Screenshot: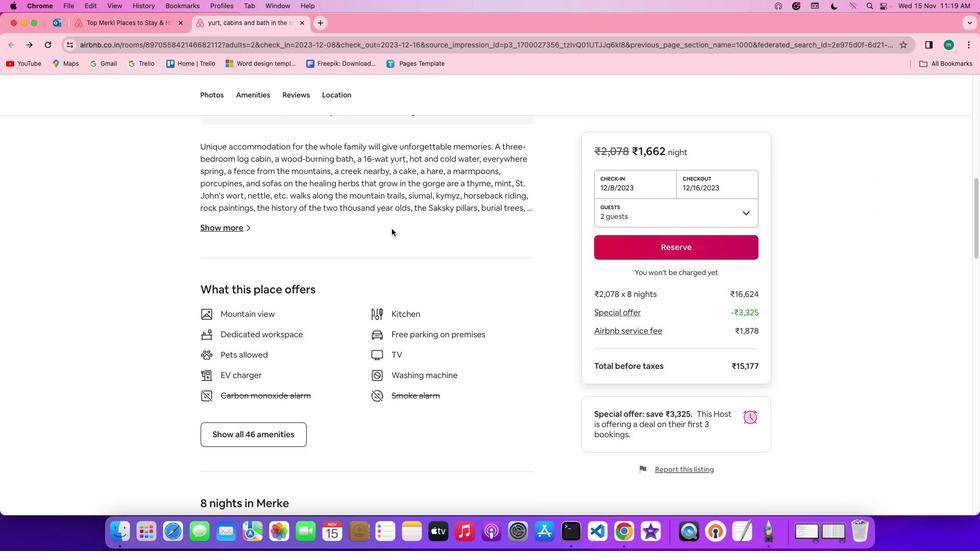 
Action: Mouse scrolled (444, 270) with delta (150, 176)
Screenshot: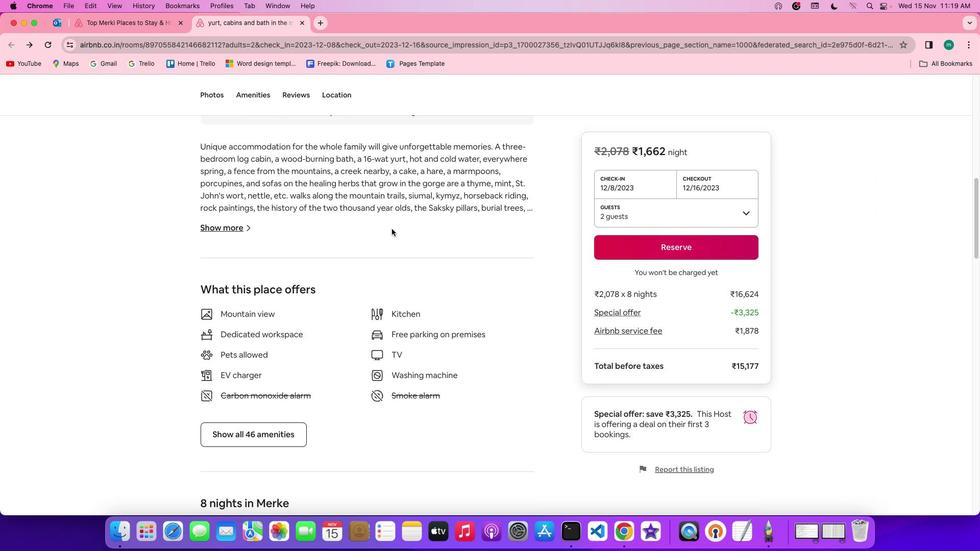 
Action: Mouse moved to (442, 273)
Screenshot: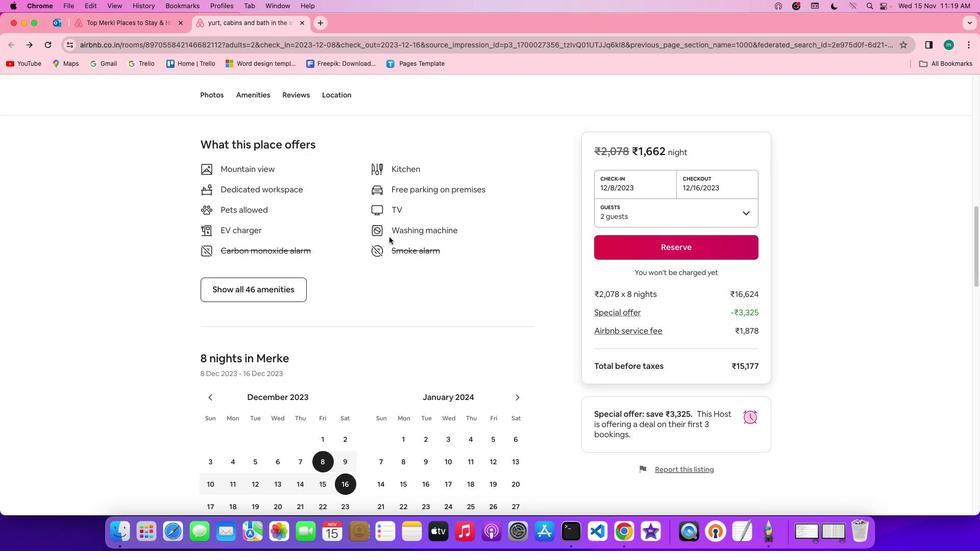 
Action: Mouse scrolled (442, 273) with delta (150, 176)
Screenshot: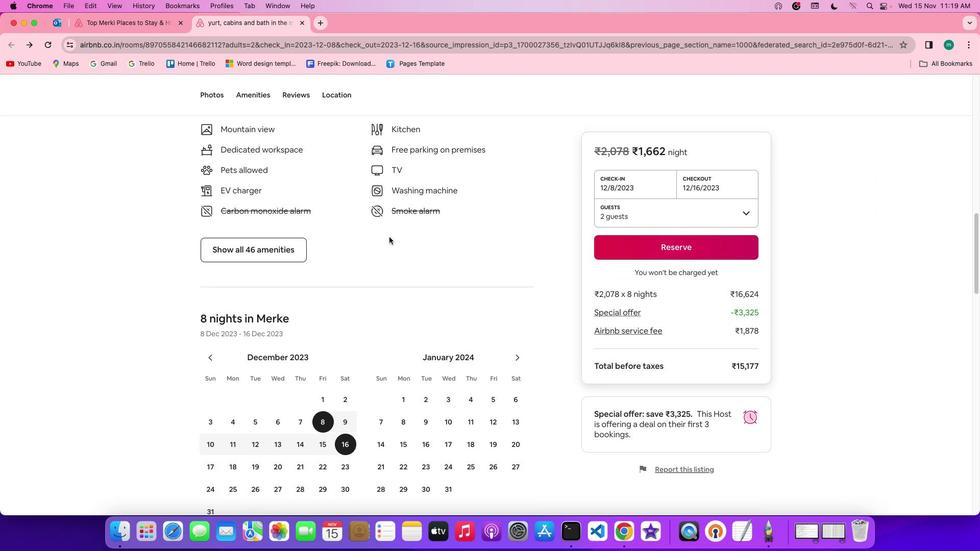 
Action: Mouse scrolled (442, 273) with delta (150, 176)
Screenshot: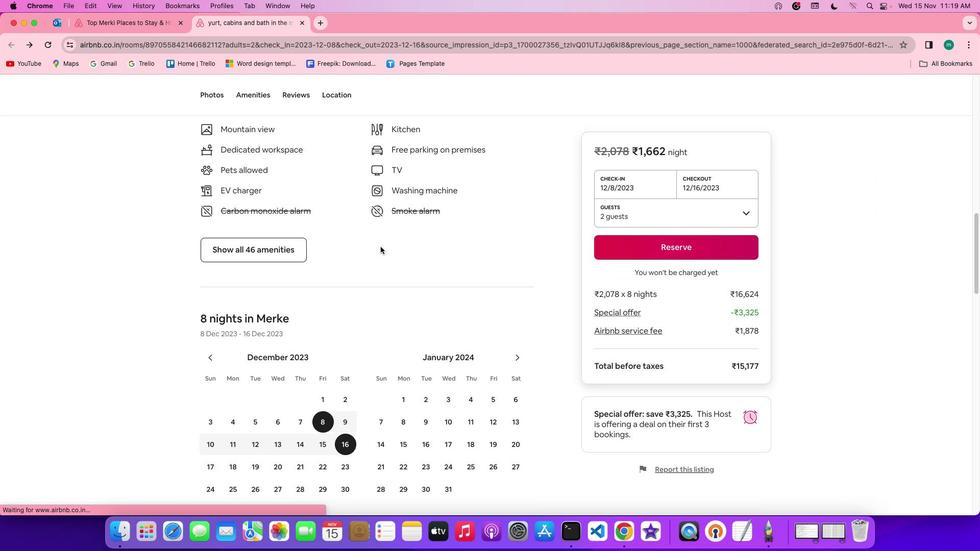 
Action: Mouse scrolled (442, 273) with delta (150, 175)
Screenshot: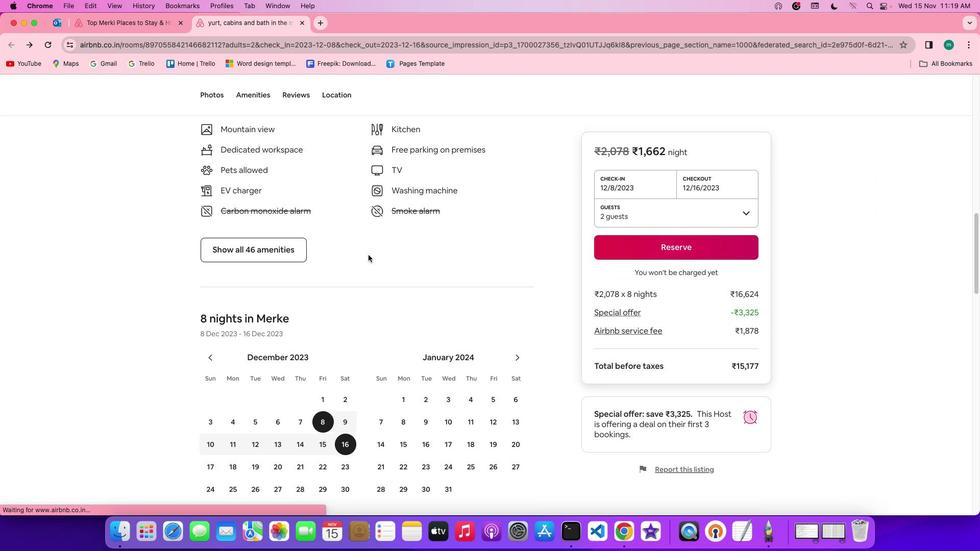 
Action: Mouse scrolled (442, 273) with delta (150, 175)
Screenshot: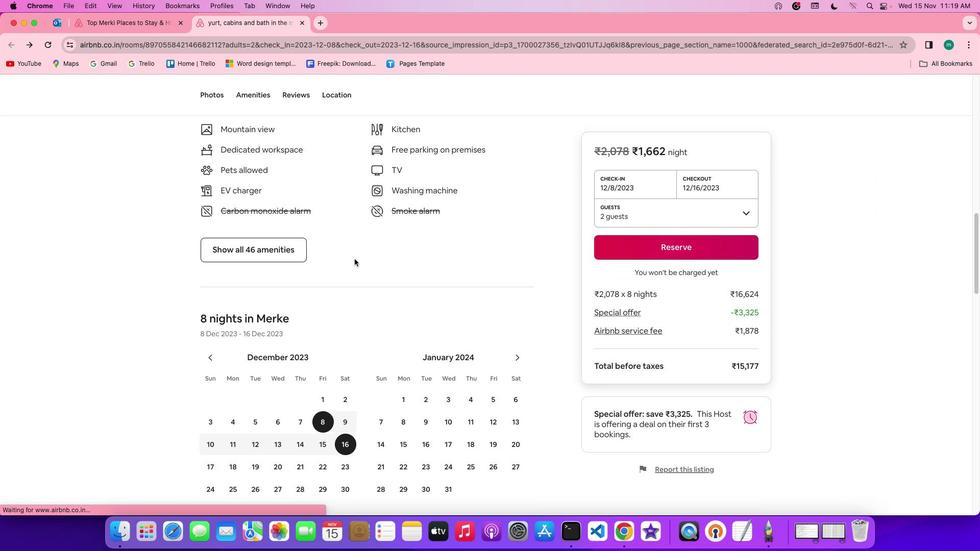 
Action: Mouse moved to (350, 274)
Screenshot: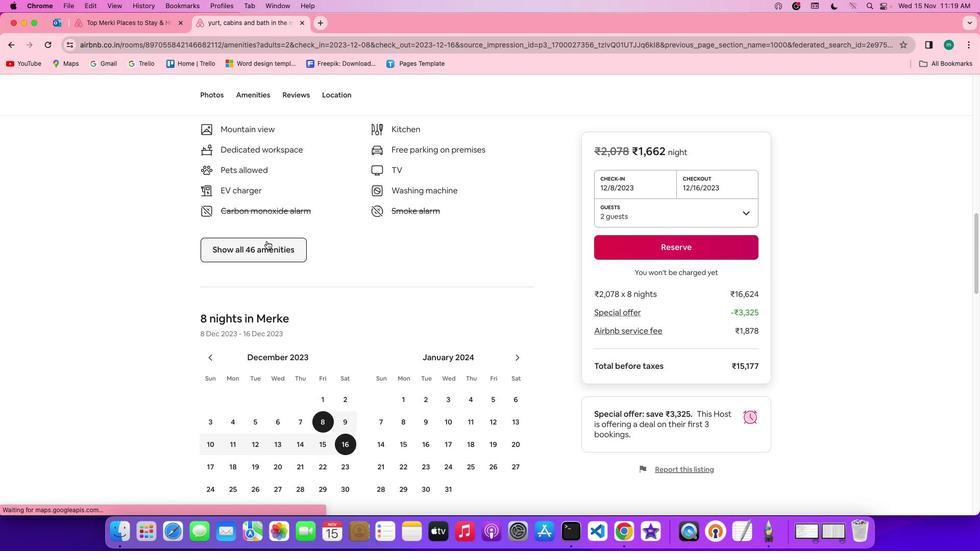 
Action: Mouse pressed left at (350, 274)
Screenshot: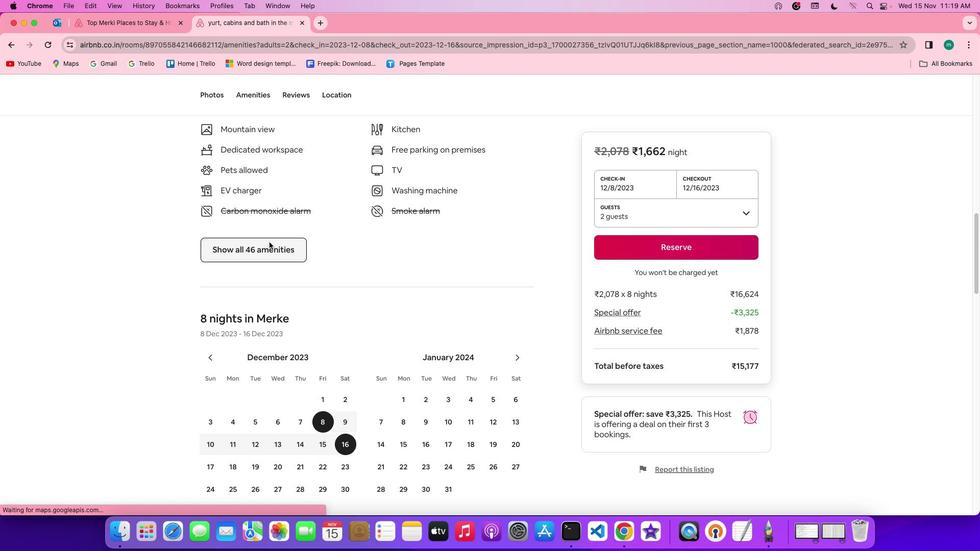 
Action: Mouse moved to (660, 301)
Screenshot: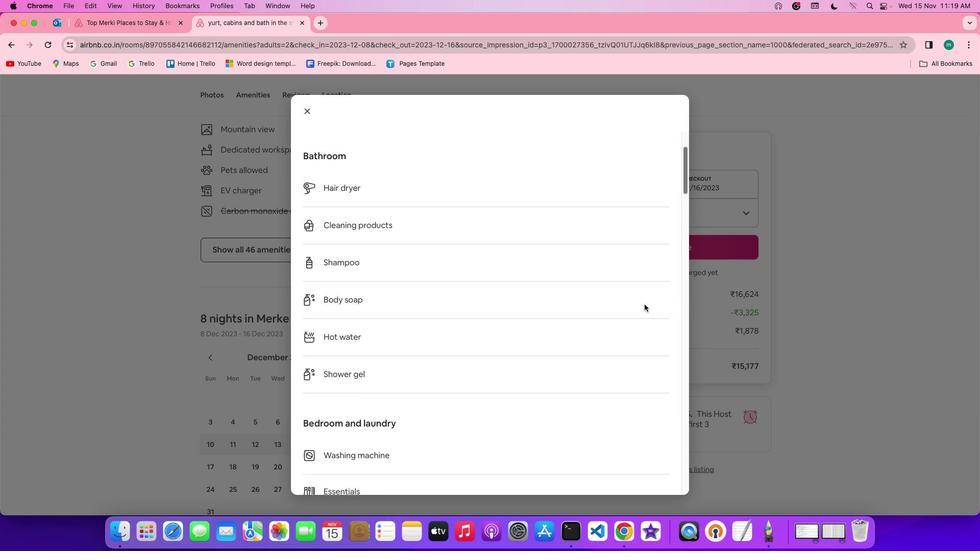 
Action: Mouse scrolled (660, 301) with delta (150, 176)
Screenshot: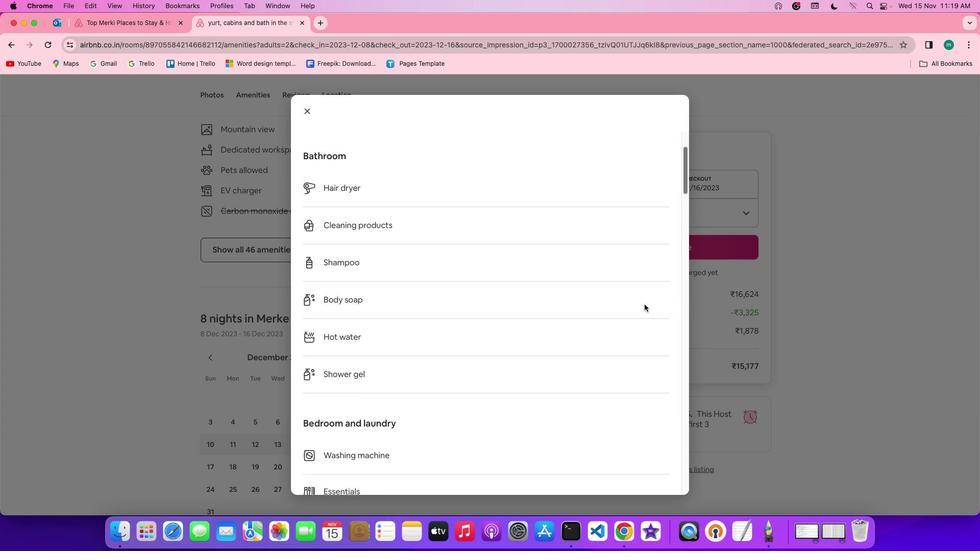 
Action: Mouse moved to (638, 300)
Screenshot: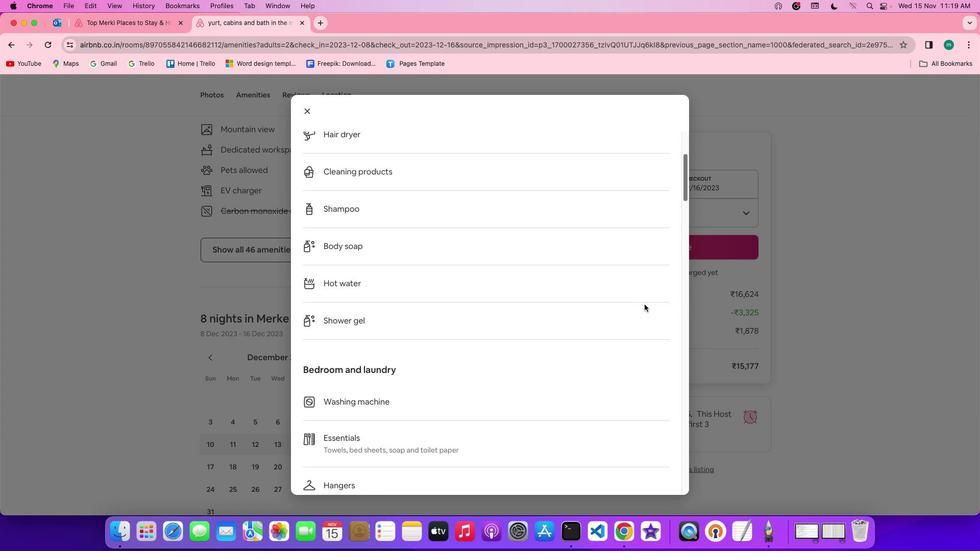 
Action: Mouse scrolled (638, 300) with delta (150, 176)
Screenshot: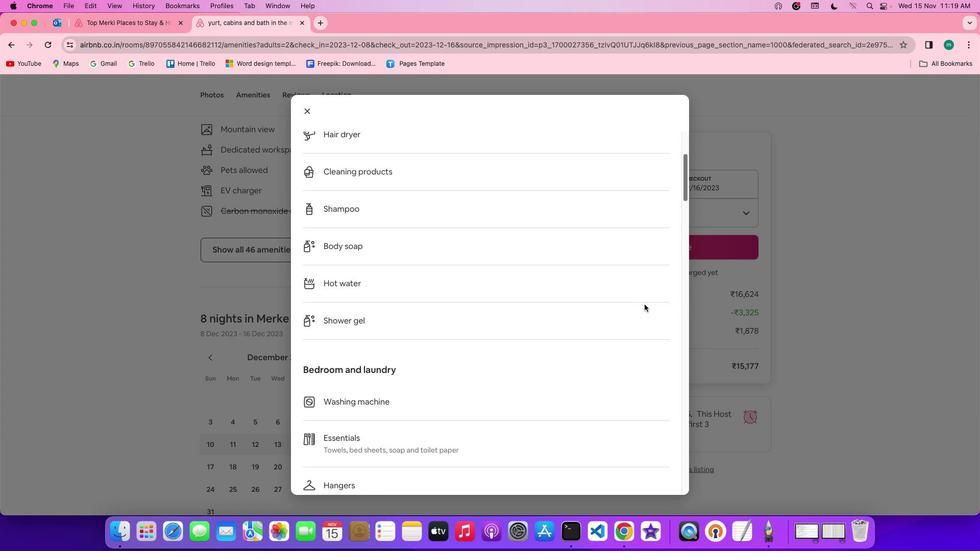 
Action: Mouse moved to (635, 300)
Screenshot: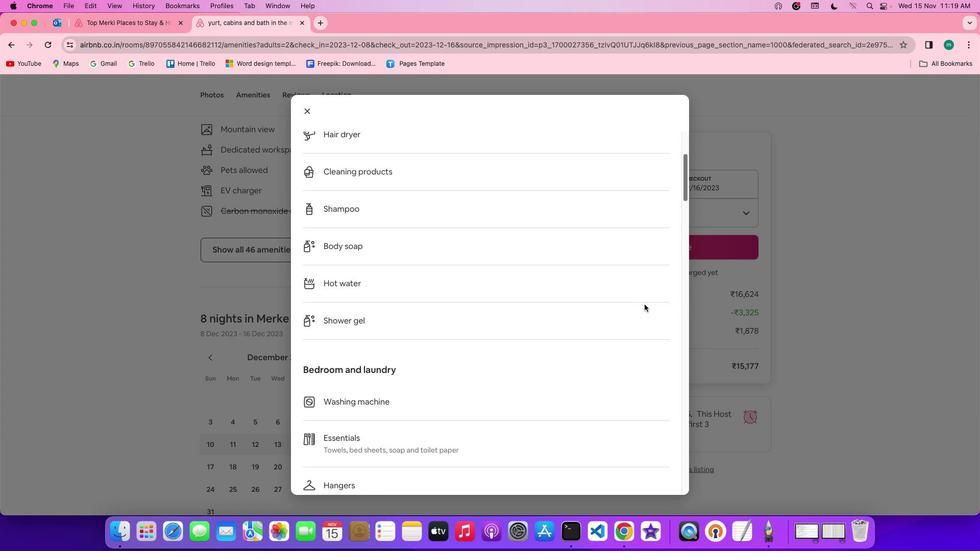 
Action: Mouse scrolled (635, 300) with delta (150, 175)
Screenshot: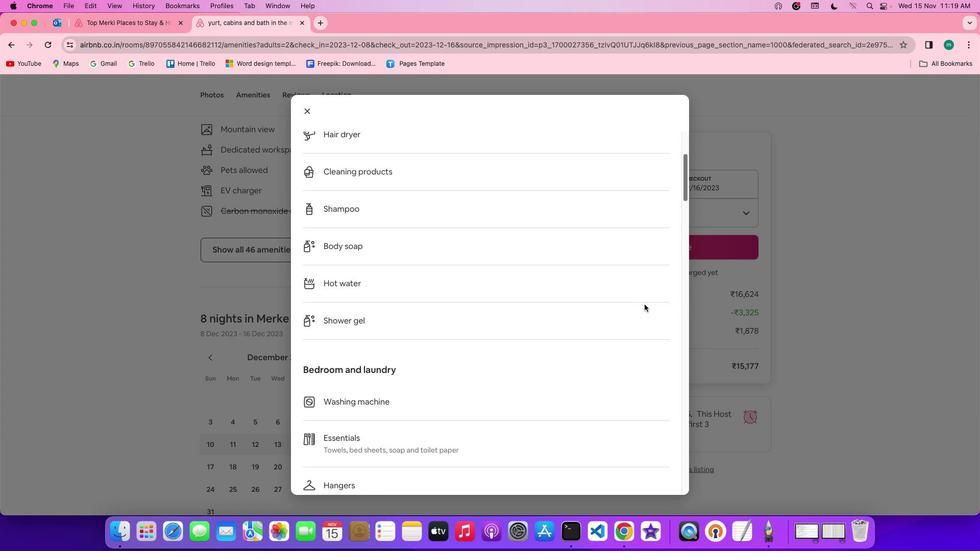 
Action: Mouse moved to (635, 300)
Screenshot: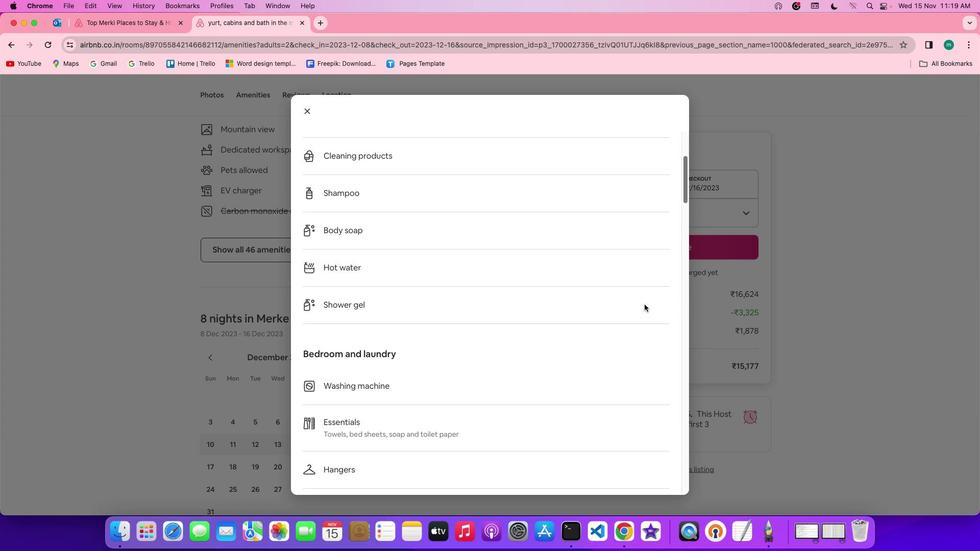 
Action: Mouse scrolled (635, 300) with delta (150, 175)
Screenshot: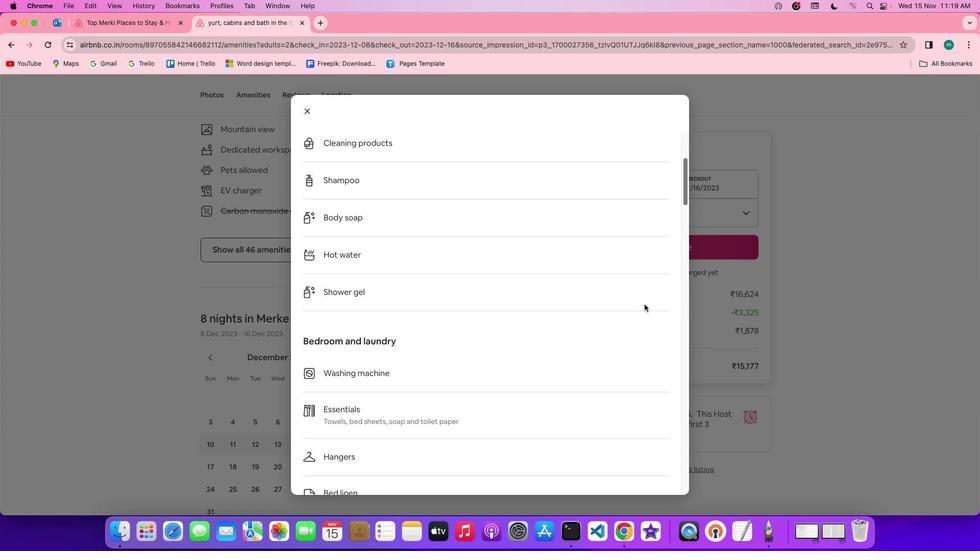 
Action: Mouse scrolled (635, 300) with delta (150, 175)
Screenshot: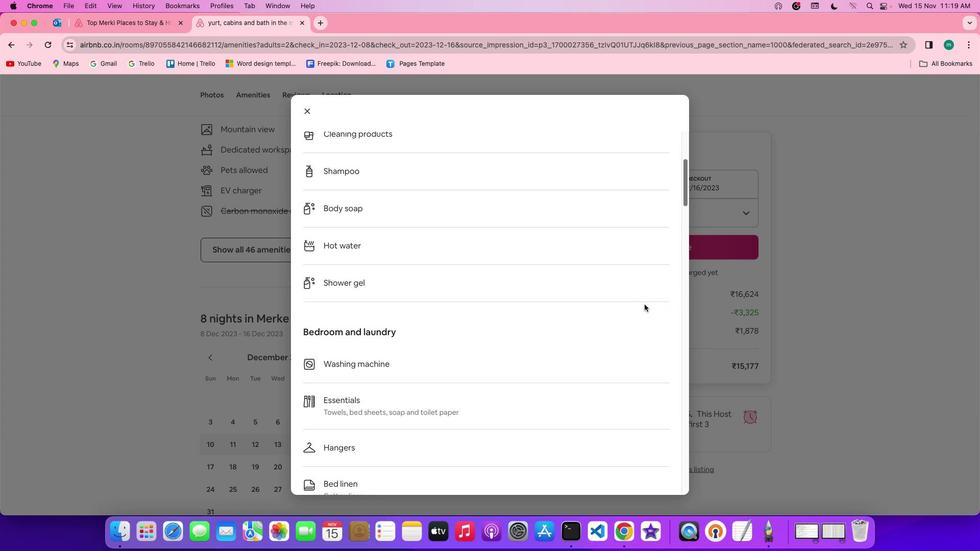 
Action: Mouse scrolled (635, 300) with delta (150, 176)
Screenshot: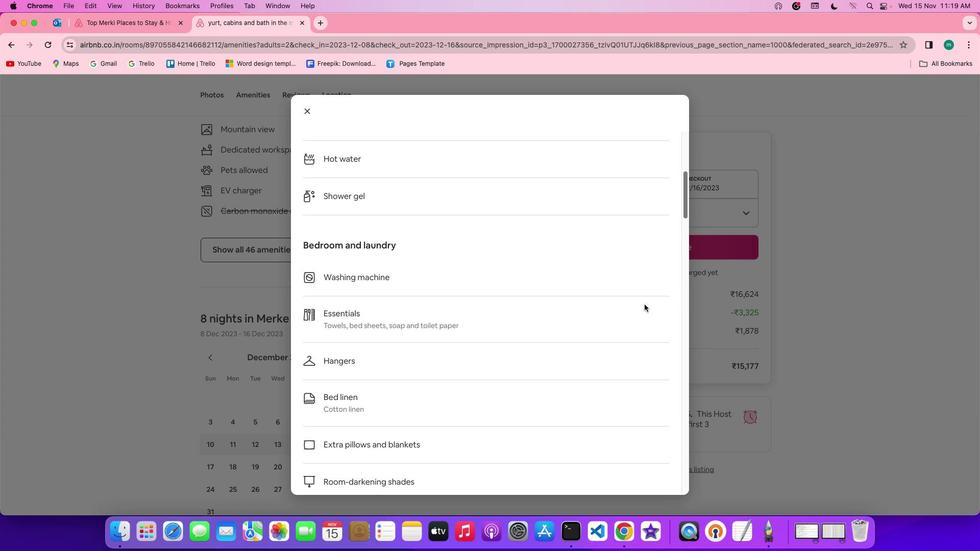 
Action: Mouse scrolled (635, 300) with delta (150, 176)
Screenshot: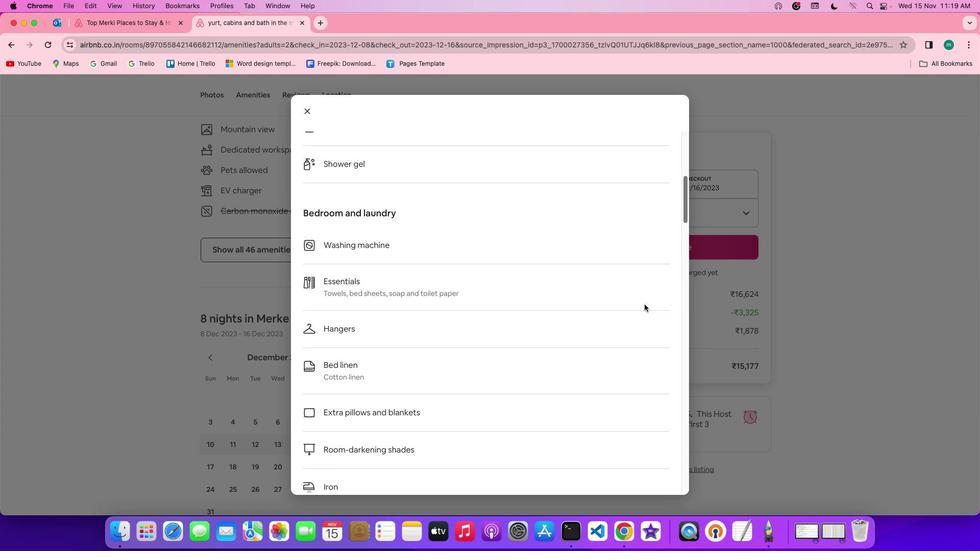 
Action: Mouse scrolled (635, 300) with delta (150, 175)
Screenshot: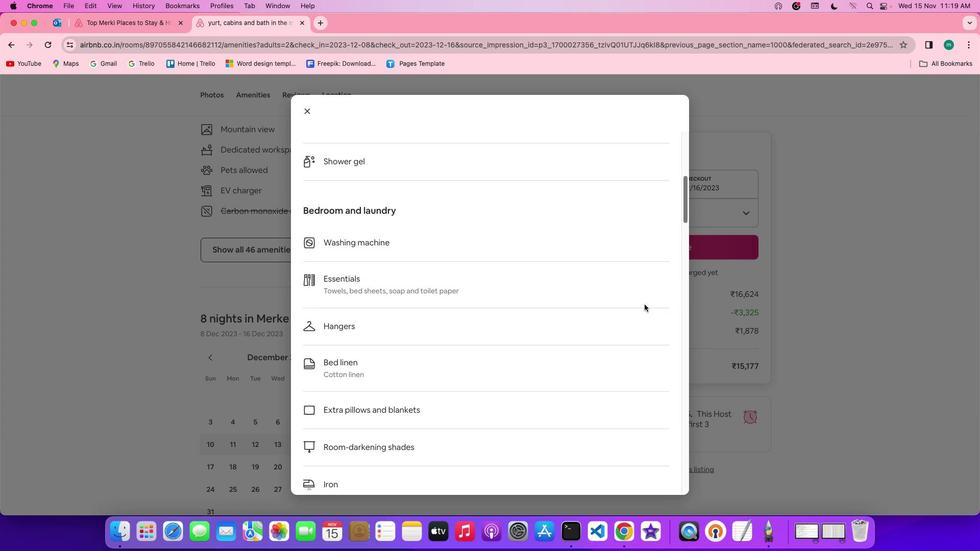 
Action: Mouse scrolled (635, 300) with delta (150, 175)
Screenshot: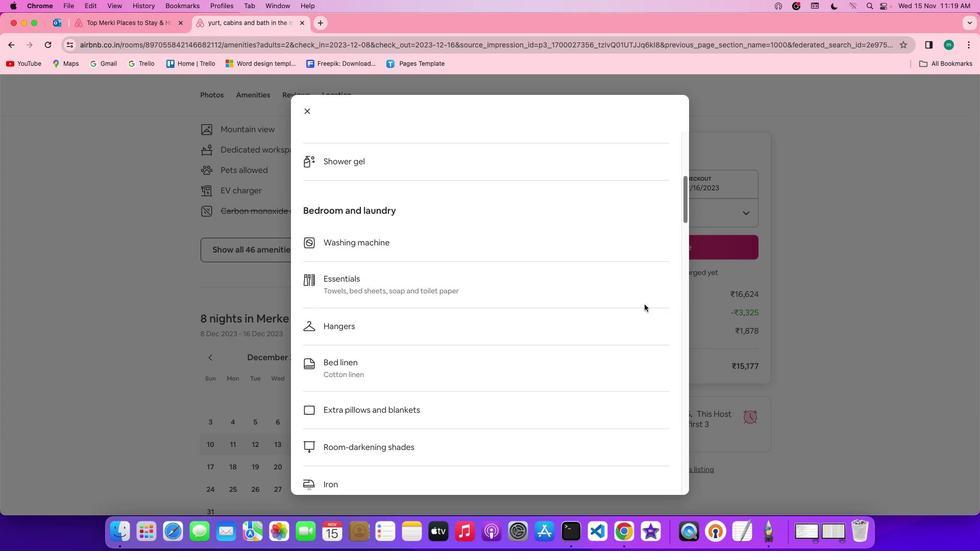
Action: Mouse scrolled (635, 300) with delta (150, 176)
Screenshot: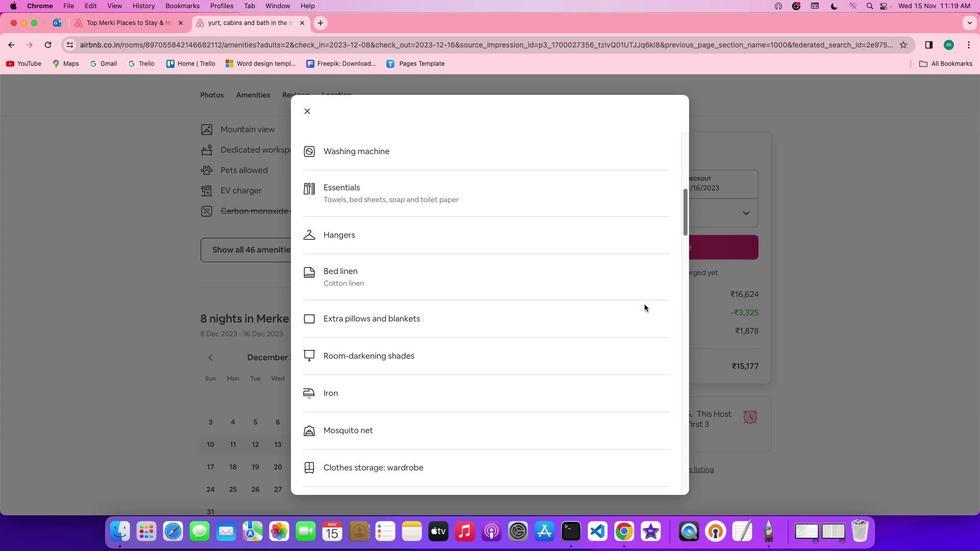 
Action: Mouse scrolled (635, 300) with delta (150, 176)
Screenshot: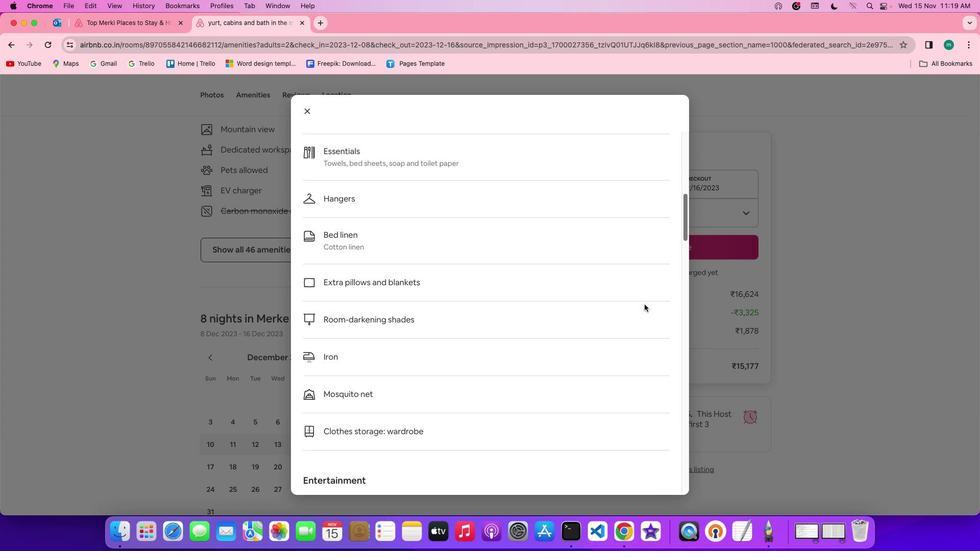 
Action: Mouse scrolled (635, 300) with delta (150, 175)
Screenshot: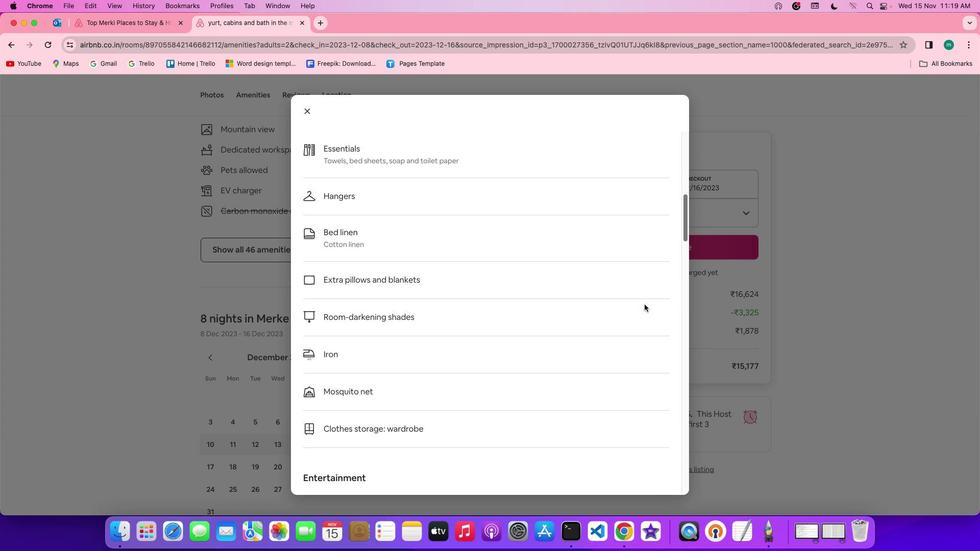 
Action: Mouse scrolled (635, 300) with delta (150, 175)
Screenshot: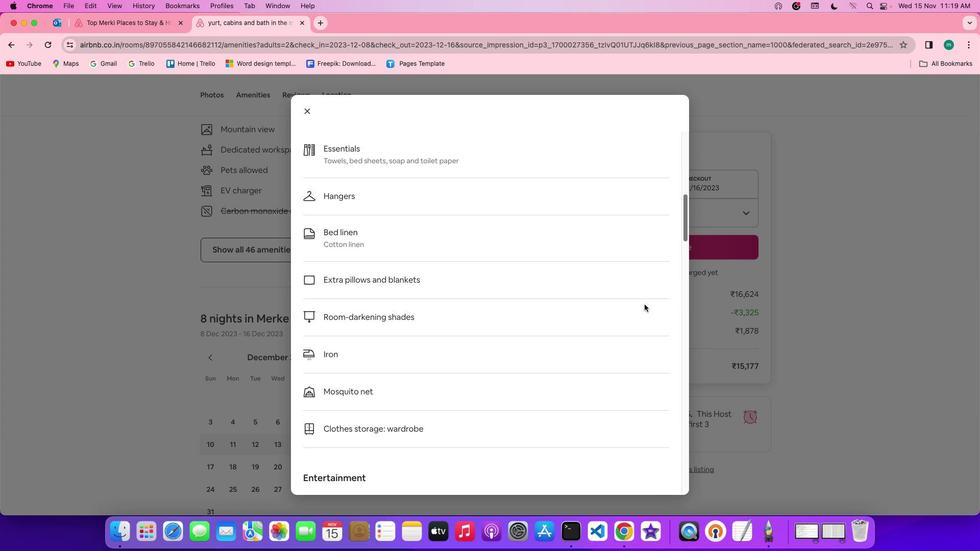 
Action: Mouse scrolled (635, 300) with delta (150, 176)
Screenshot: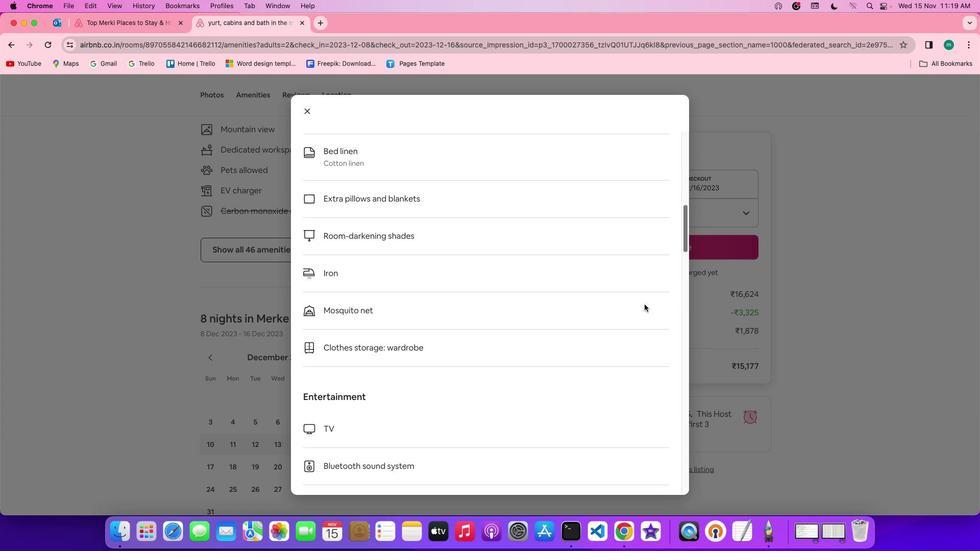 
Action: Mouse scrolled (635, 300) with delta (150, 176)
Screenshot: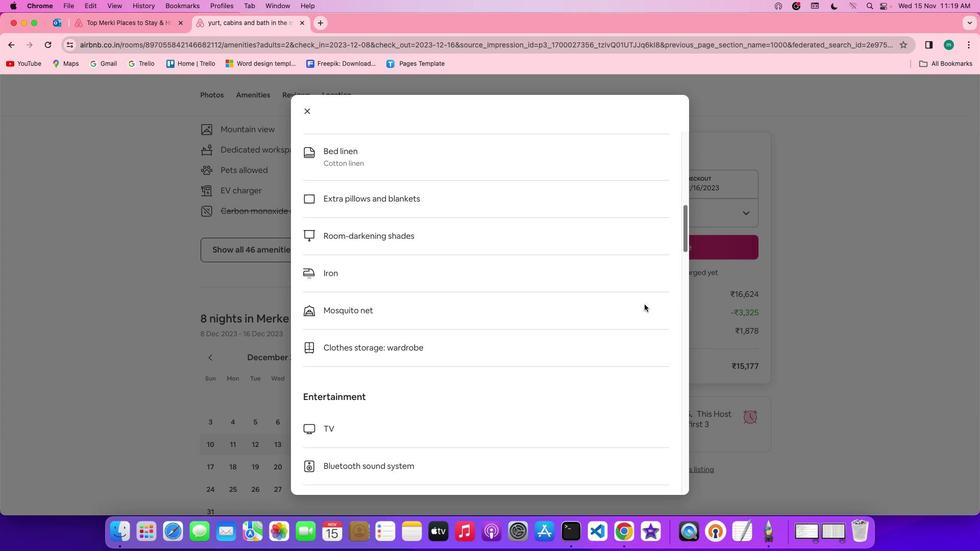 
Action: Mouse scrolled (635, 300) with delta (150, 175)
Screenshot: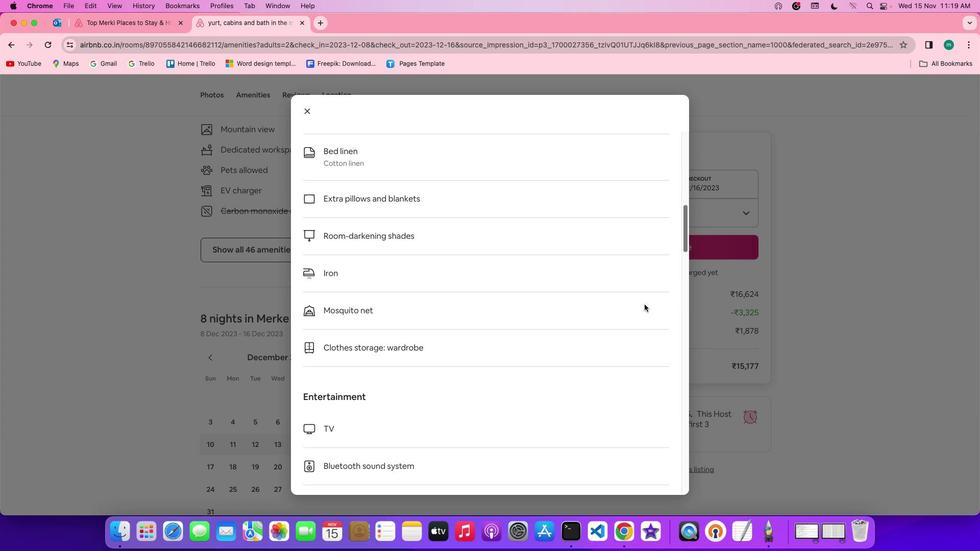 
Action: Mouse scrolled (635, 300) with delta (150, 176)
Screenshot: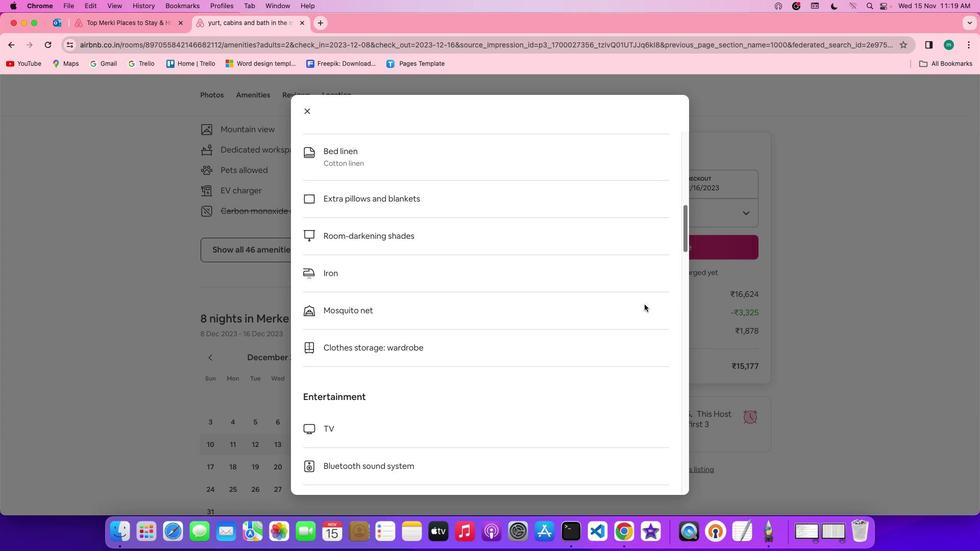 
Action: Mouse scrolled (635, 300) with delta (150, 176)
Screenshot: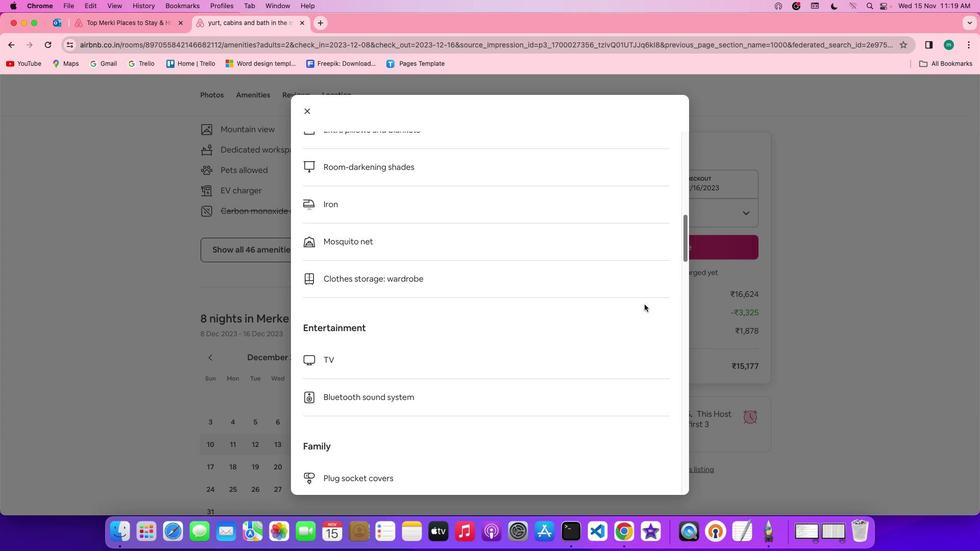 
Action: Mouse scrolled (635, 300) with delta (150, 176)
Screenshot: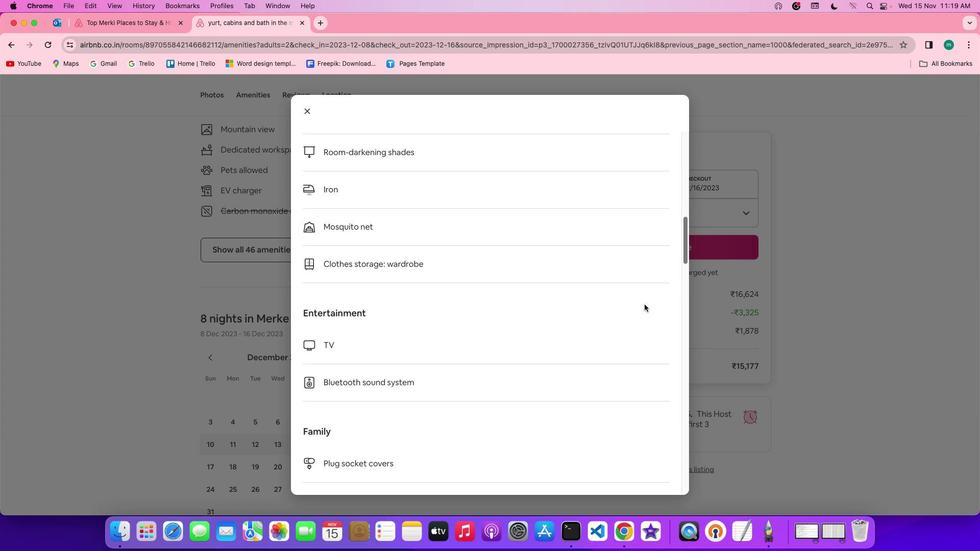 
Action: Mouse scrolled (635, 300) with delta (150, 175)
Screenshot: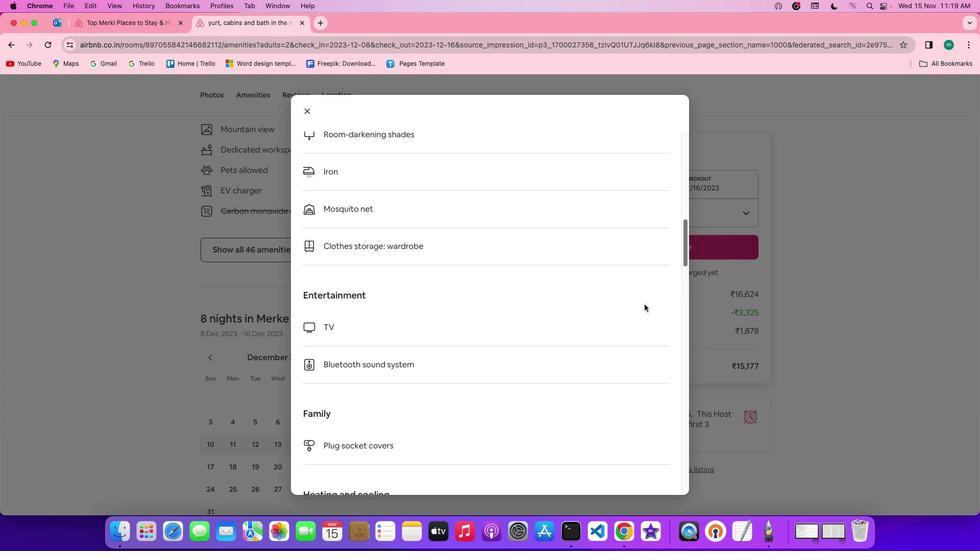 
Action: Mouse scrolled (635, 300) with delta (150, 175)
Screenshot: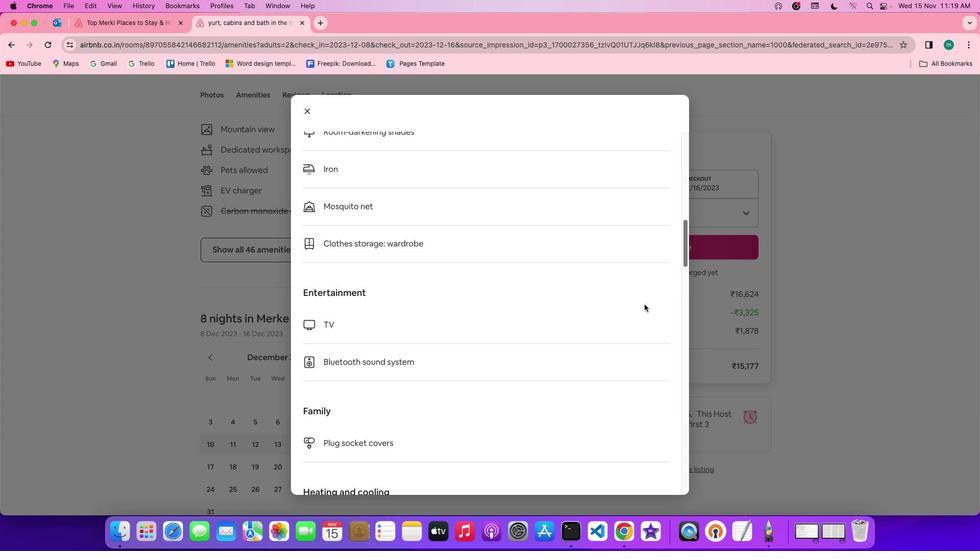 
Action: Mouse scrolled (635, 300) with delta (150, 176)
Screenshot: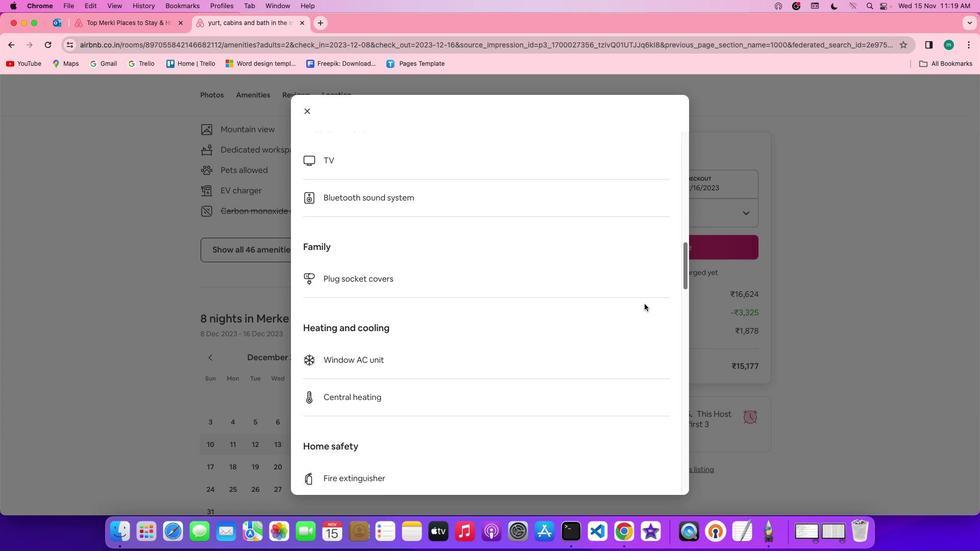 
Action: Mouse scrolled (635, 300) with delta (150, 176)
Screenshot: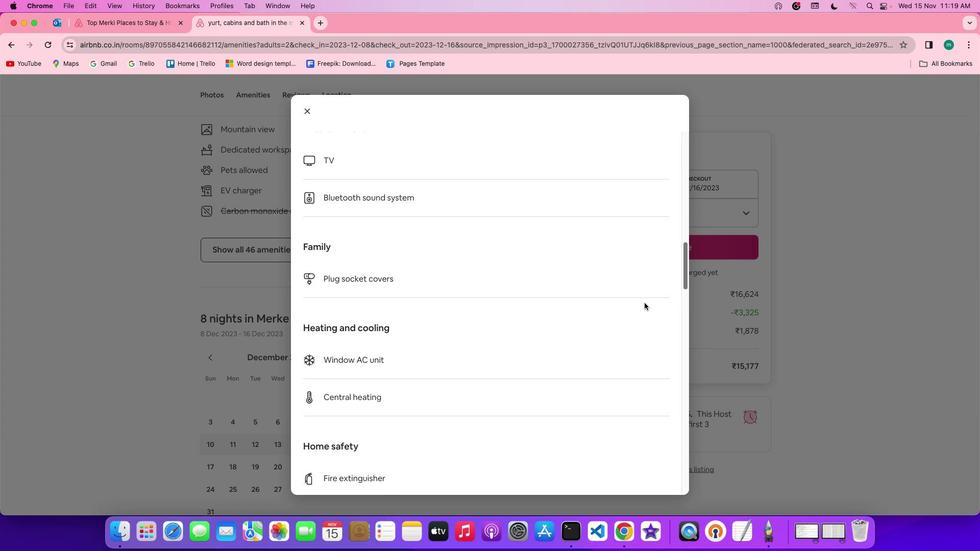 
Action: Mouse scrolled (635, 300) with delta (150, 175)
Screenshot: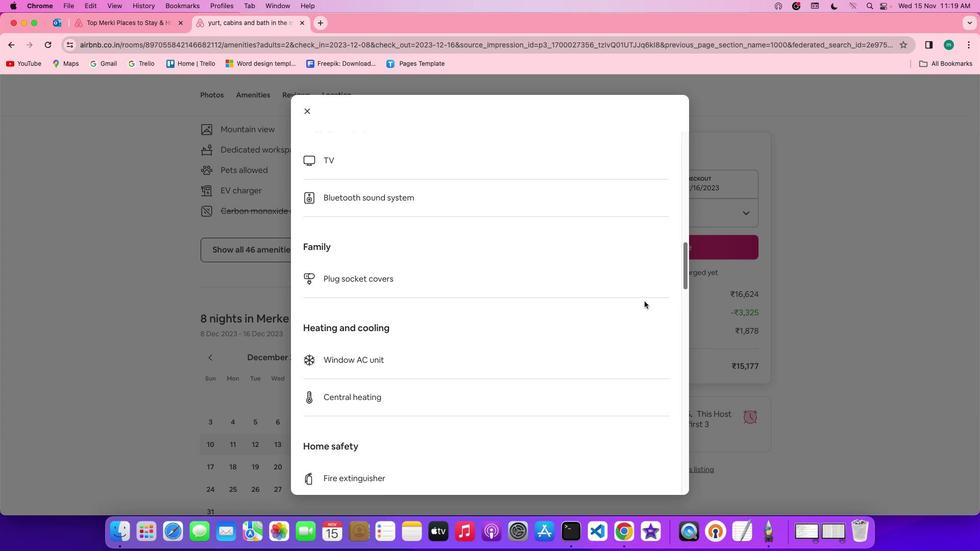 
Action: Mouse moved to (634, 300)
Screenshot: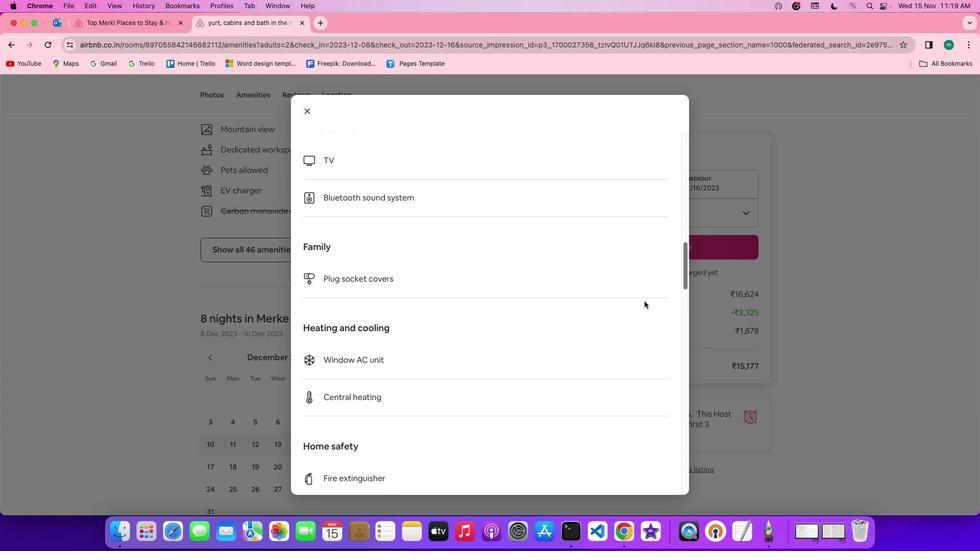 
Action: Mouse scrolled (634, 300) with delta (150, 175)
Screenshot: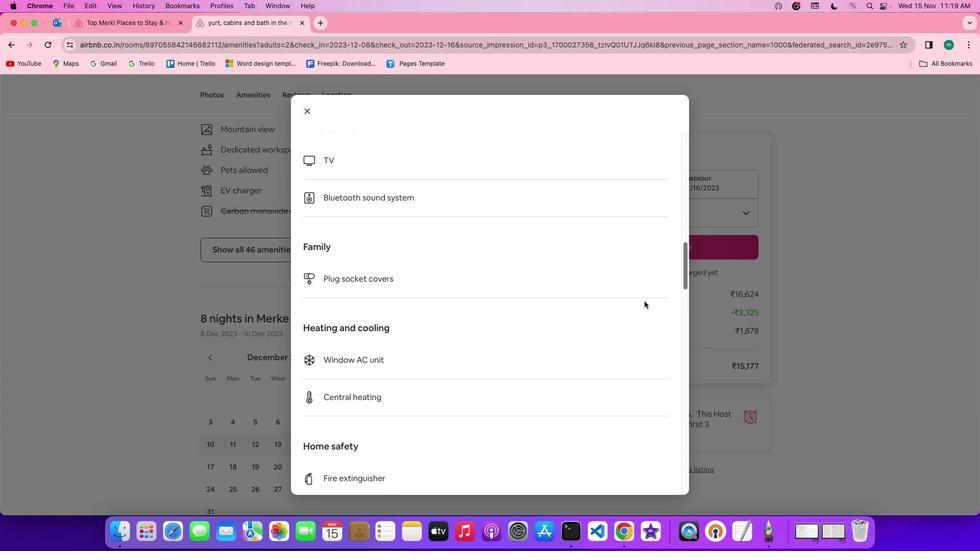 
Action: Mouse moved to (634, 299)
Screenshot: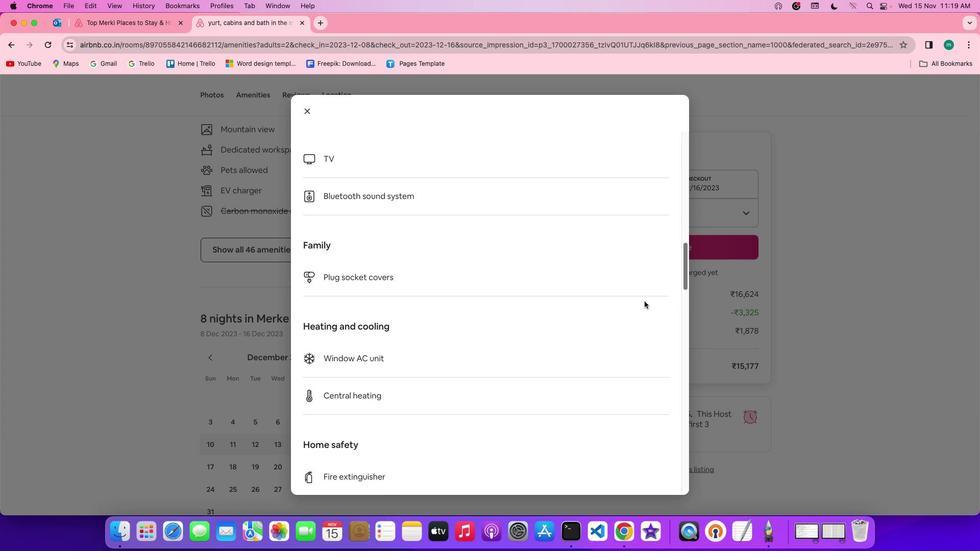 
Action: Mouse scrolled (634, 299) with delta (150, 176)
Screenshot: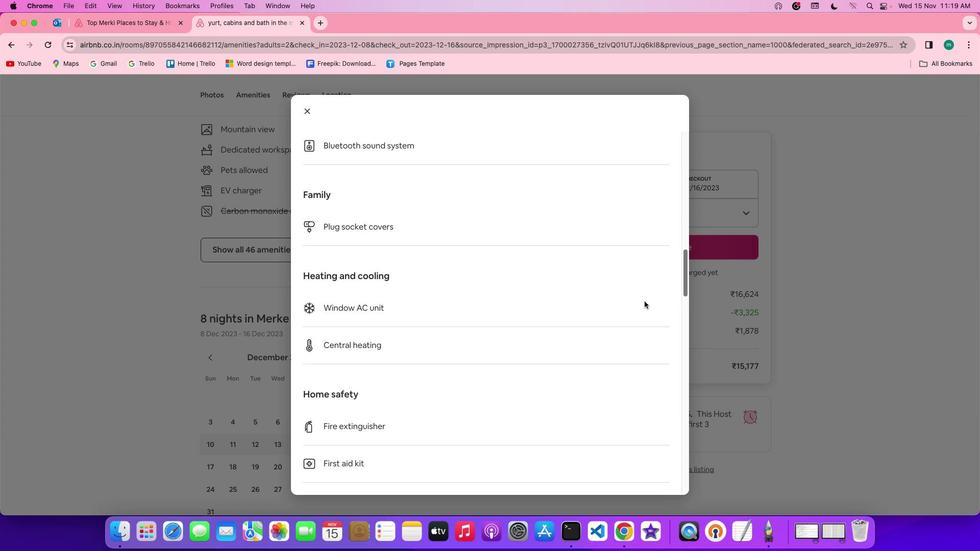 
Action: Mouse scrolled (634, 299) with delta (150, 176)
Screenshot: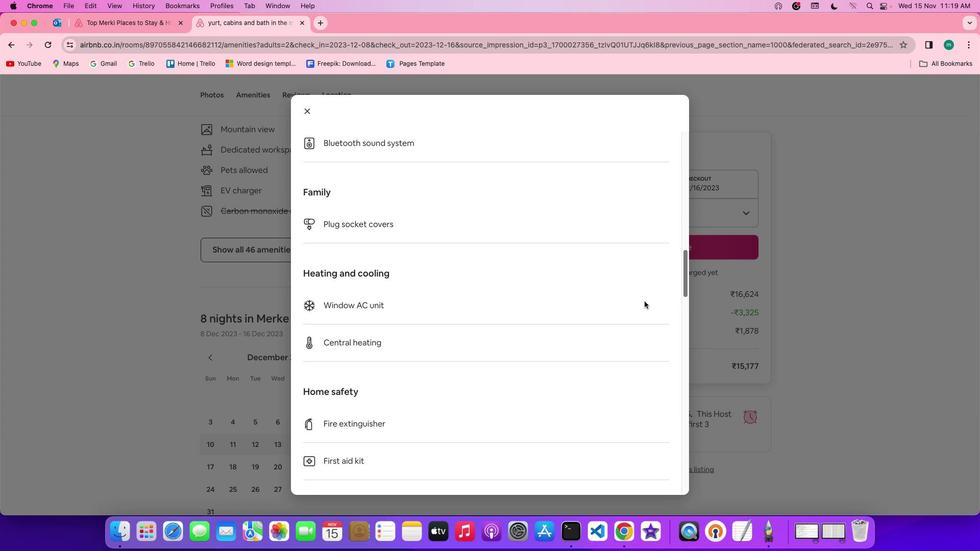 
Action: Mouse scrolled (634, 299) with delta (150, 175)
Screenshot: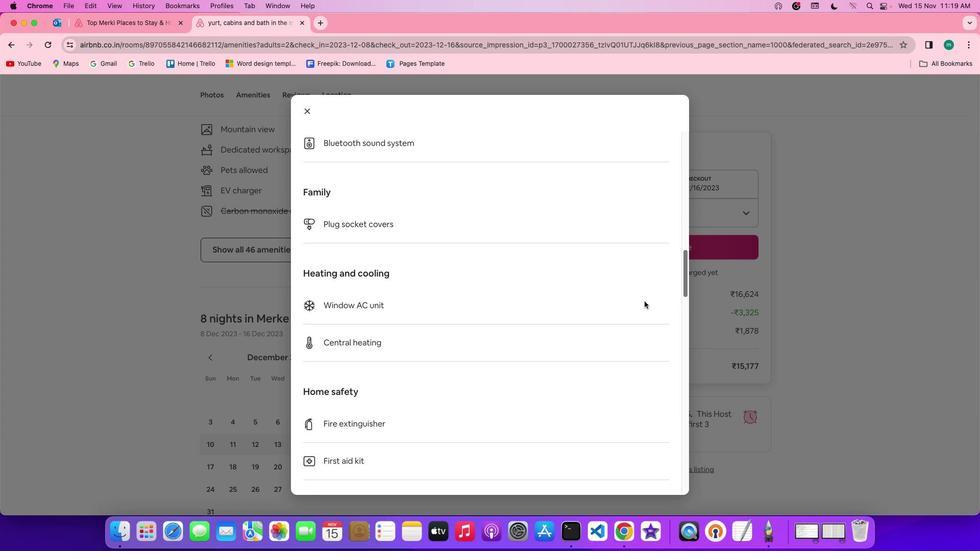 
Action: Mouse scrolled (634, 299) with delta (150, 176)
Screenshot: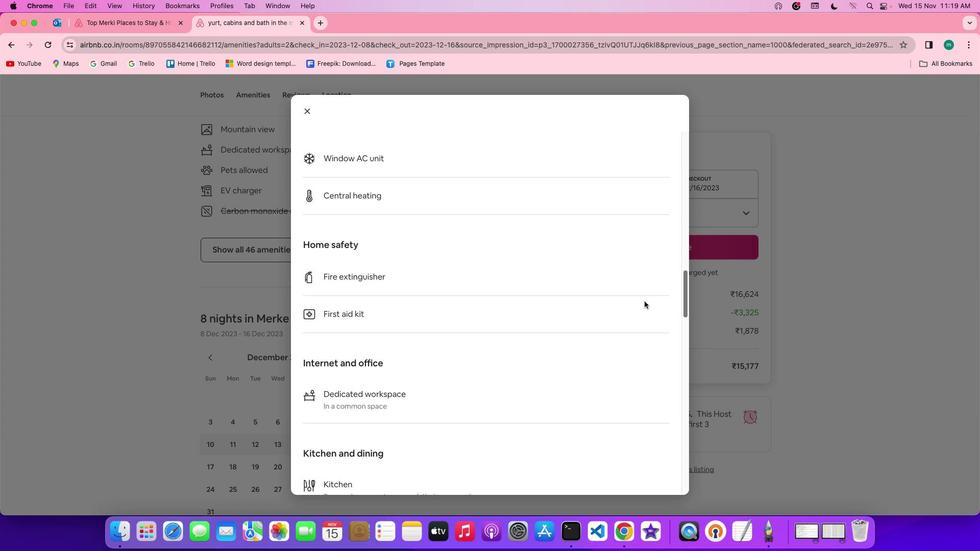 
Action: Mouse scrolled (634, 299) with delta (150, 176)
Screenshot: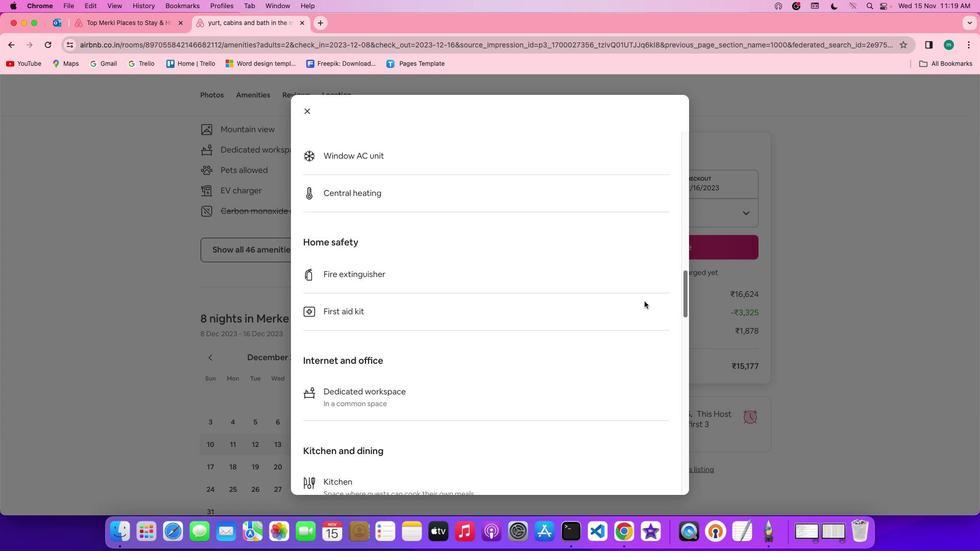 
Action: Mouse scrolled (634, 299) with delta (150, 175)
Screenshot: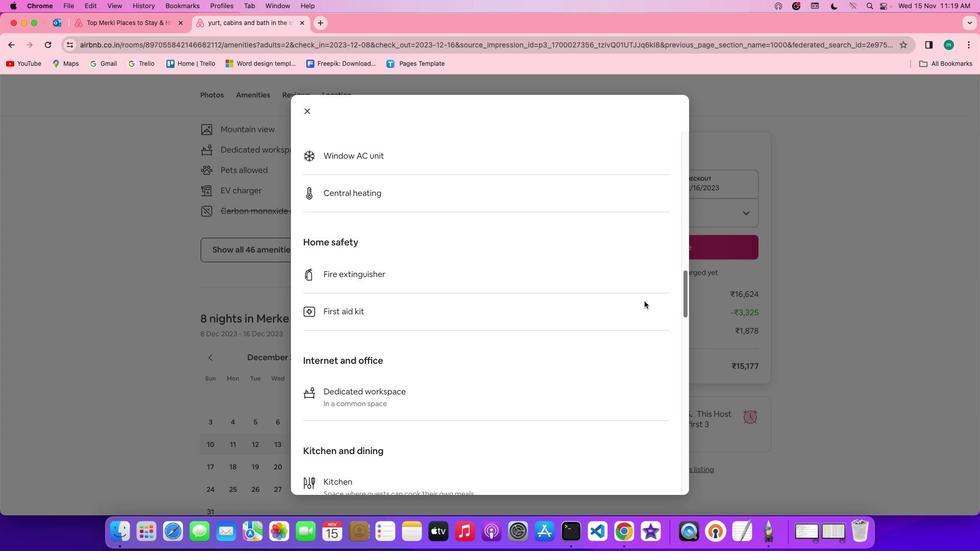 
Action: Mouse scrolled (634, 299) with delta (150, 175)
Screenshot: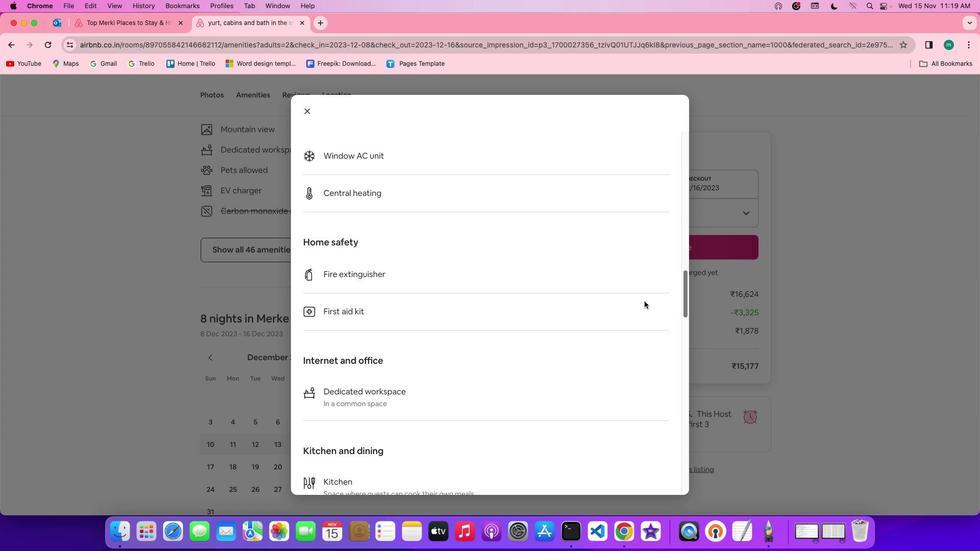 
Action: Mouse scrolled (634, 299) with delta (150, 176)
Screenshot: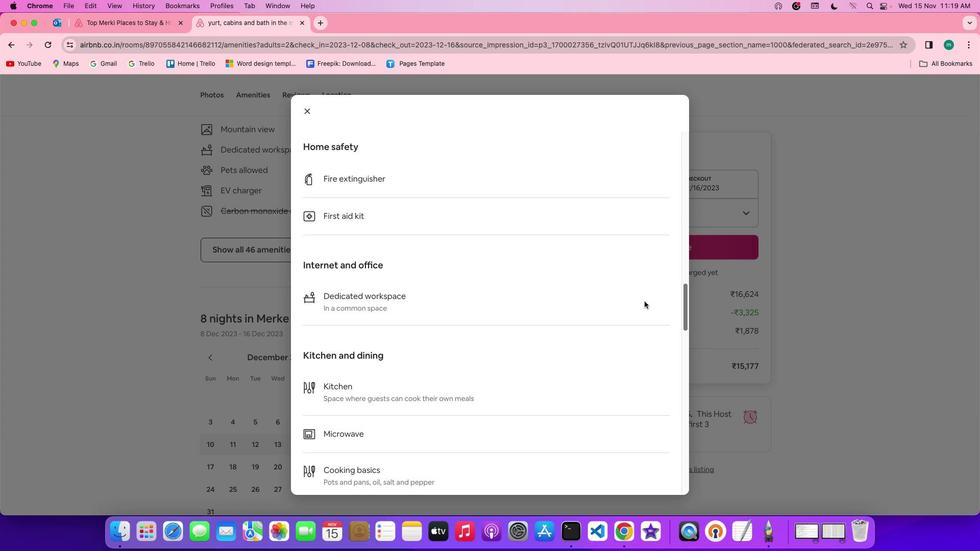 
Action: Mouse scrolled (634, 299) with delta (150, 176)
Screenshot: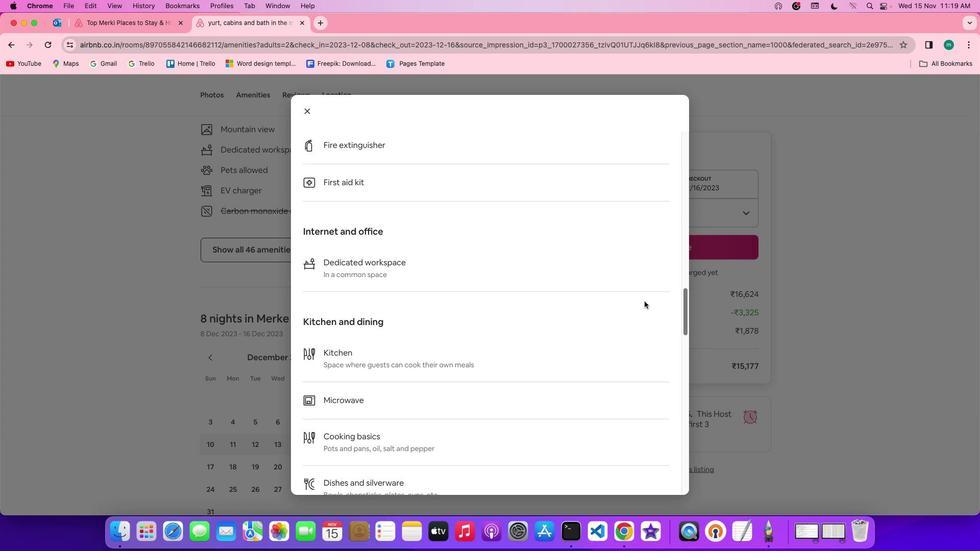 
Action: Mouse scrolled (634, 299) with delta (150, 175)
Screenshot: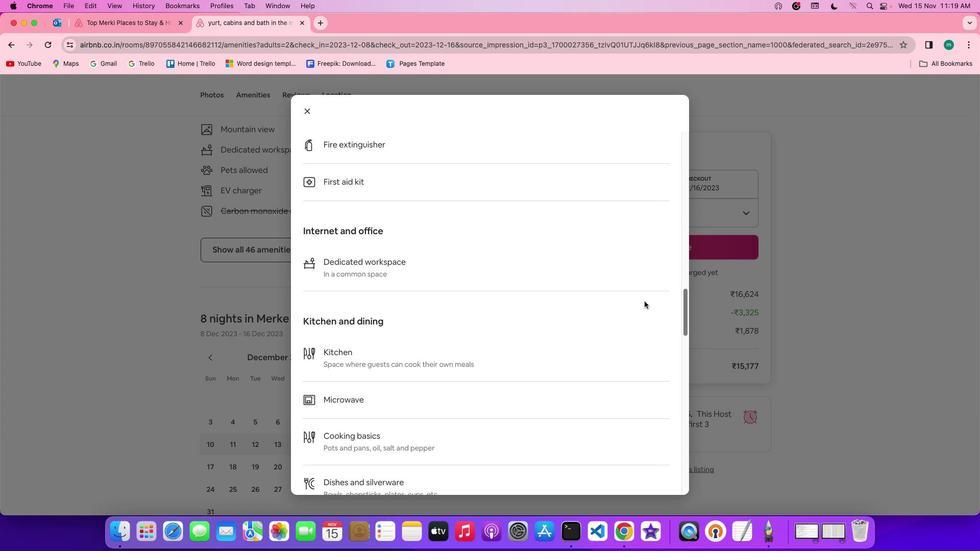 
Action: Mouse scrolled (634, 299) with delta (150, 175)
Screenshot: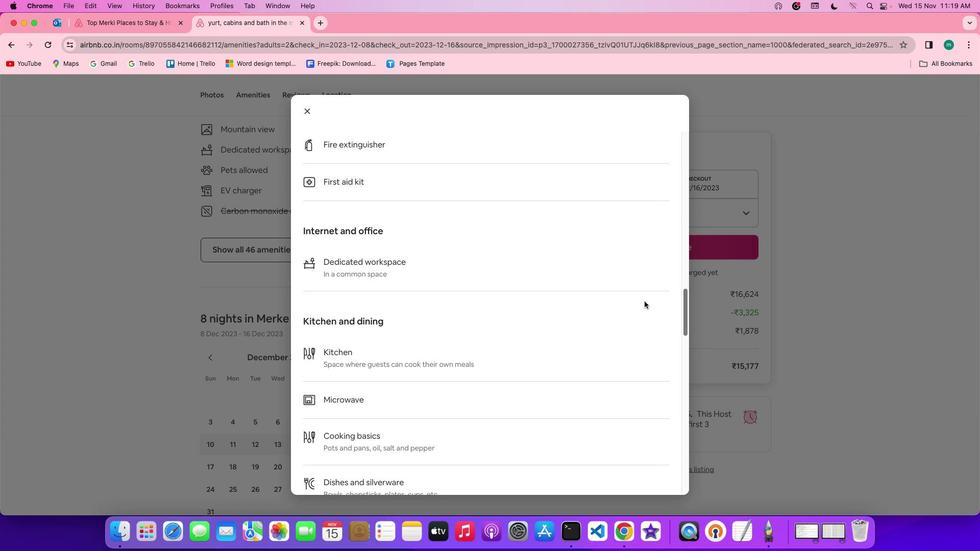 
Action: Mouse scrolled (634, 299) with delta (150, 176)
Screenshot: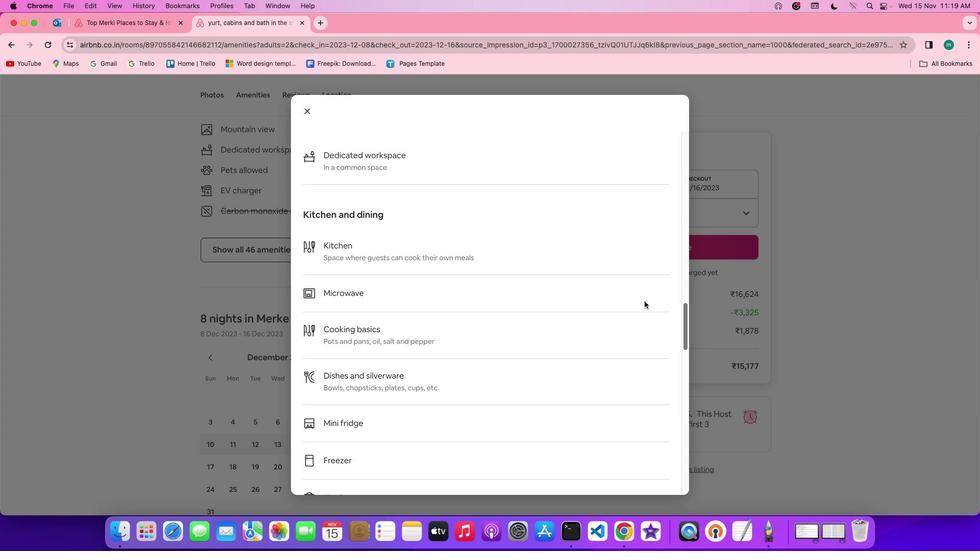 
Action: Mouse scrolled (634, 299) with delta (150, 176)
Screenshot: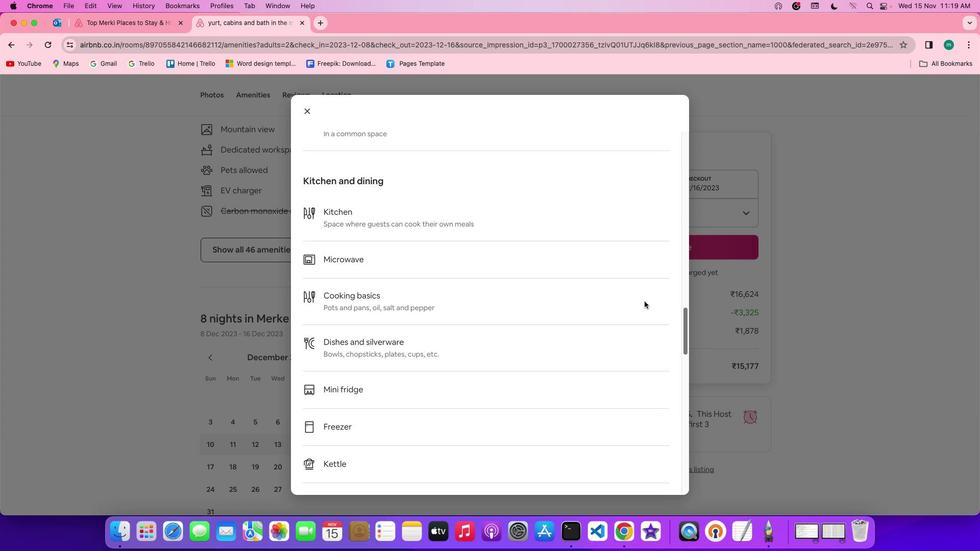 
Action: Mouse scrolled (634, 299) with delta (150, 175)
Screenshot: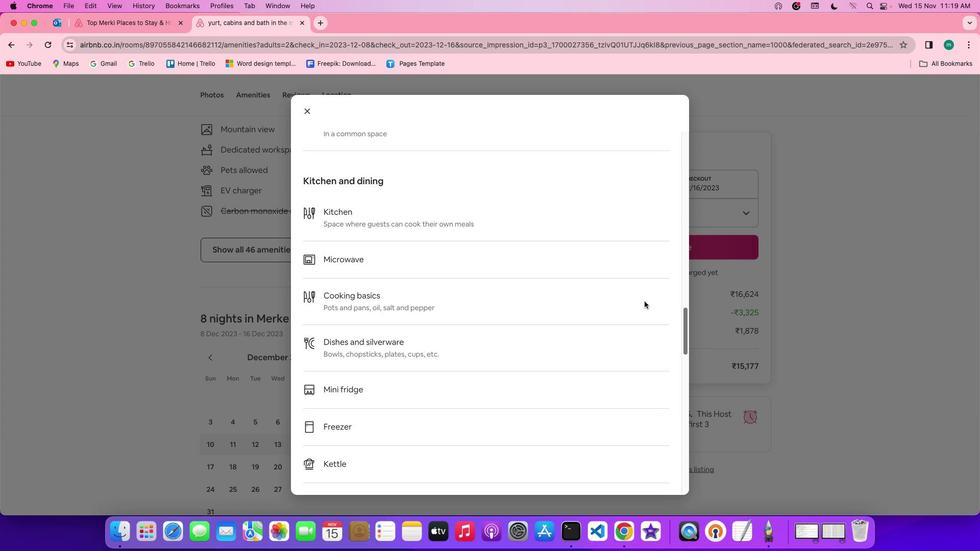 
Action: Mouse scrolled (634, 299) with delta (150, 175)
Screenshot: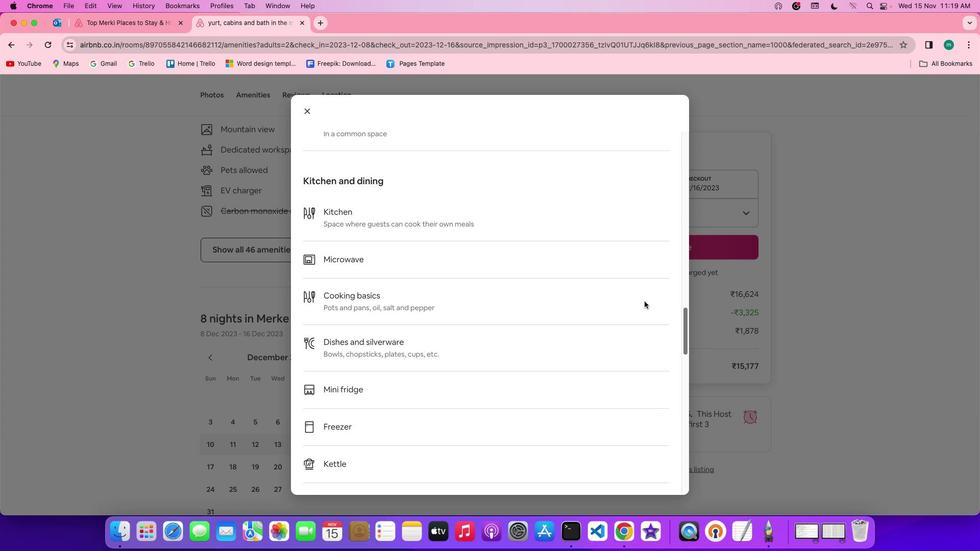 
Action: Mouse scrolled (634, 299) with delta (150, 176)
Screenshot: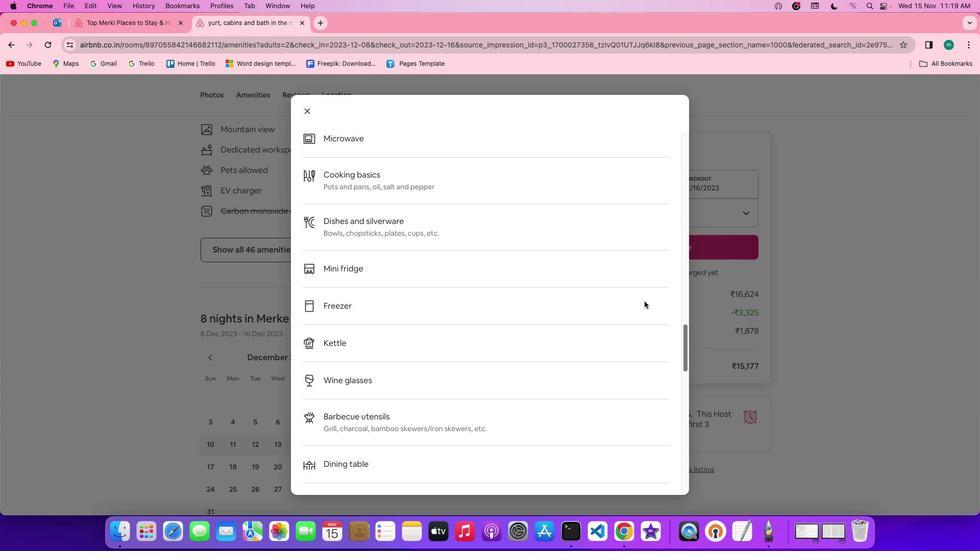 
Action: Mouse scrolled (634, 299) with delta (150, 176)
Screenshot: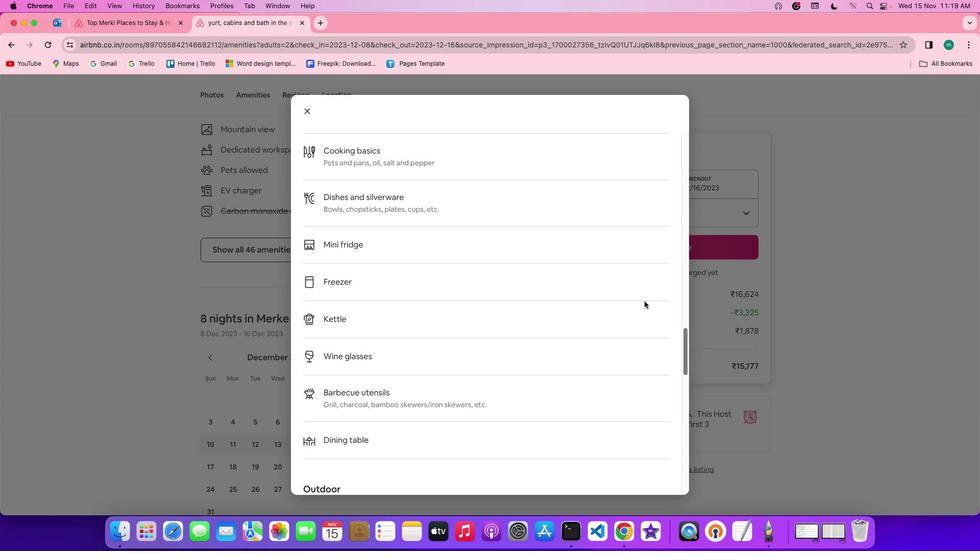 
Action: Mouse scrolled (634, 299) with delta (150, 175)
Screenshot: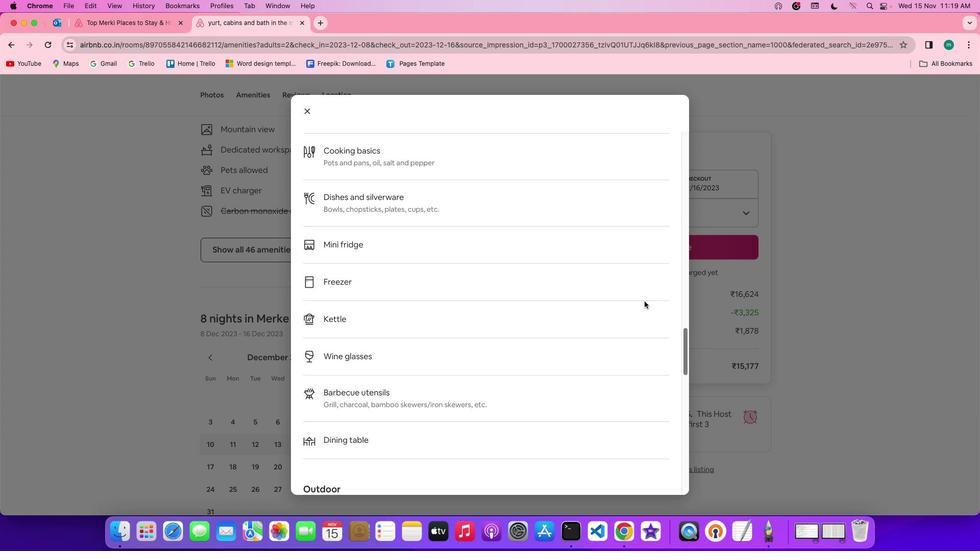
Action: Mouse scrolled (634, 299) with delta (150, 175)
Screenshot: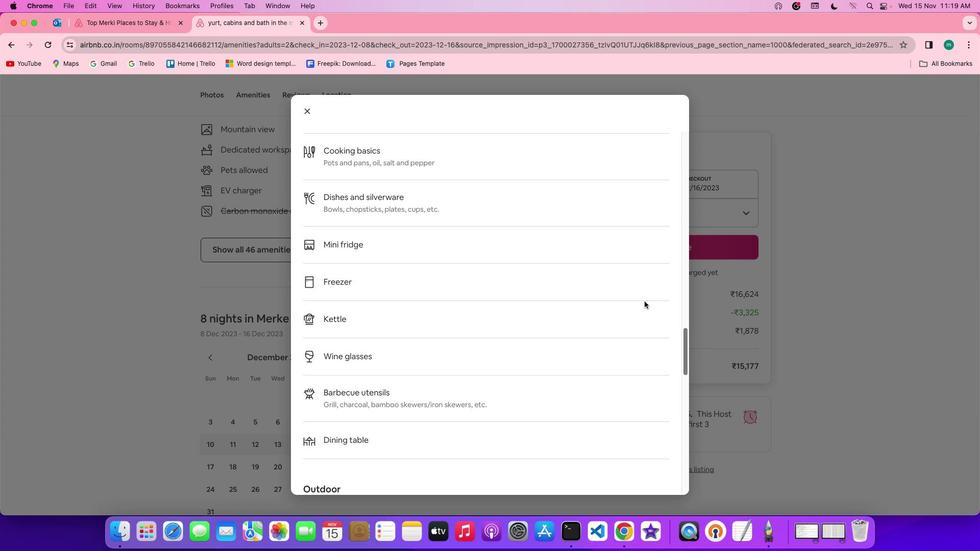 
Action: Mouse scrolled (634, 299) with delta (150, 176)
Screenshot: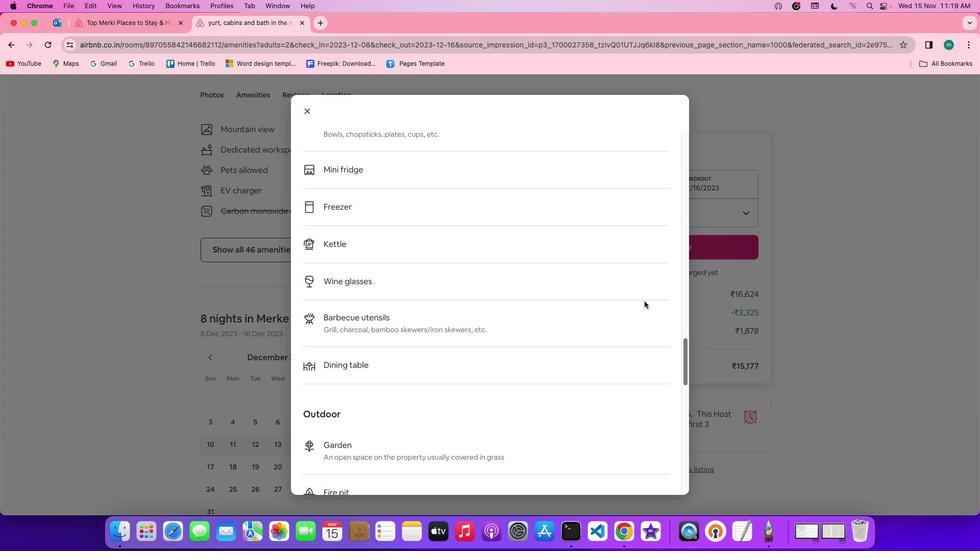
Action: Mouse scrolled (634, 299) with delta (150, 176)
Screenshot: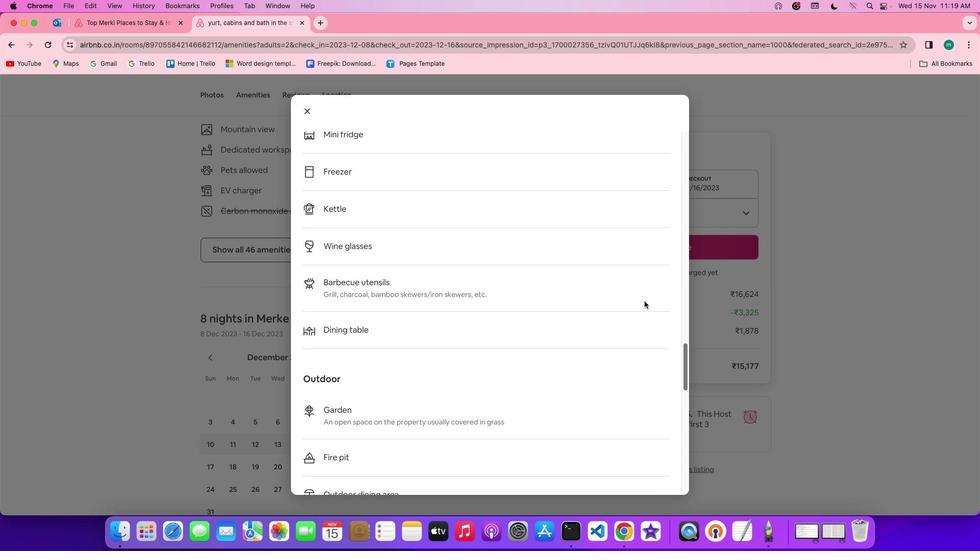
Action: Mouse scrolled (634, 299) with delta (150, 175)
Screenshot: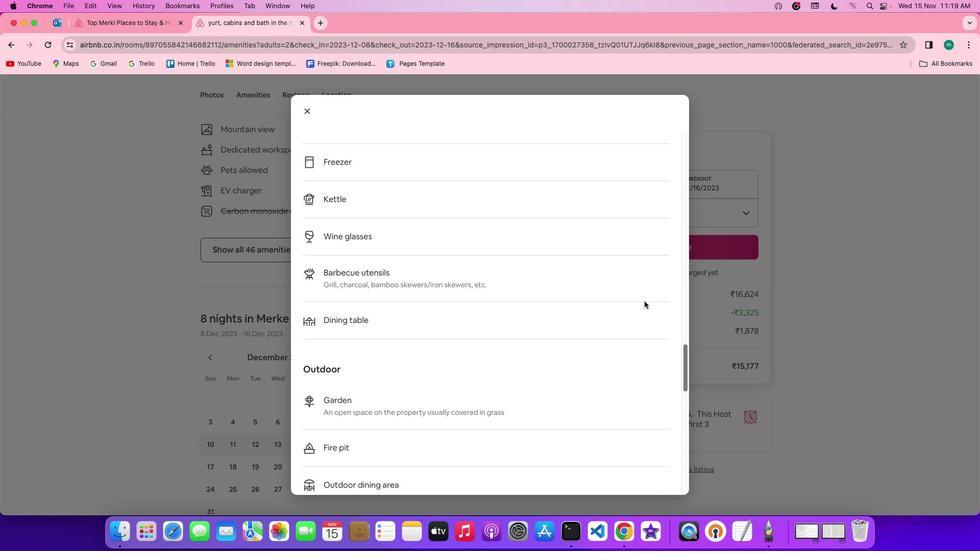 
Action: Mouse scrolled (634, 299) with delta (150, 175)
Screenshot: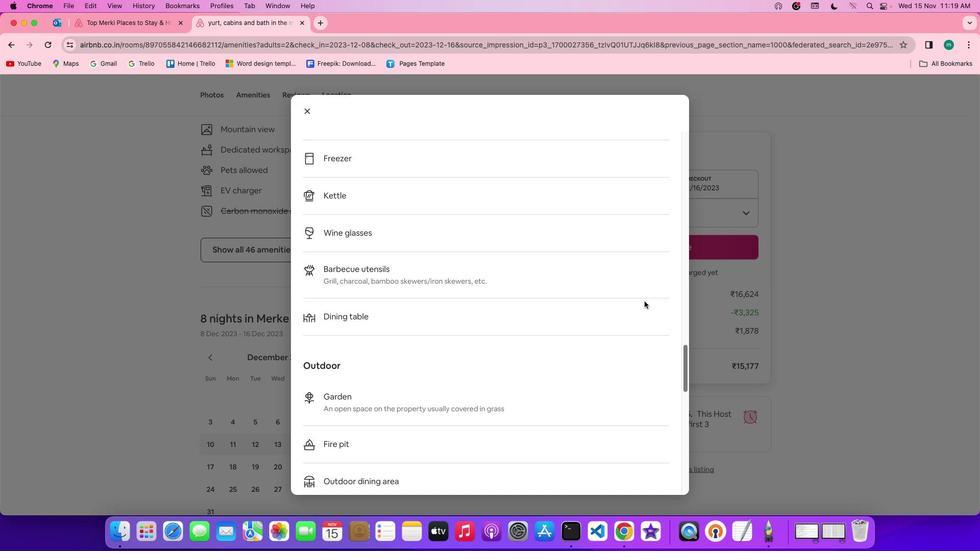 
Action: Mouse scrolled (634, 299) with delta (150, 176)
Screenshot: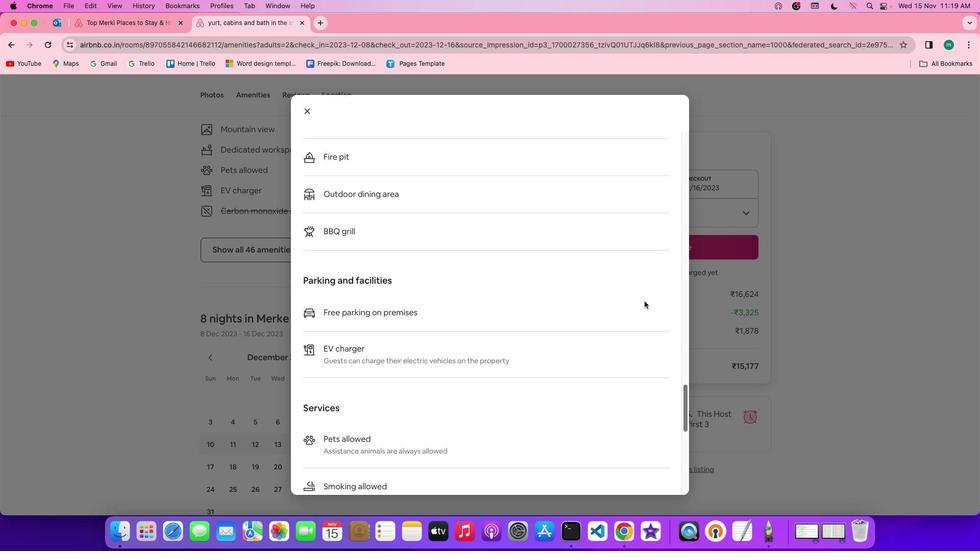 
Action: Mouse scrolled (634, 299) with delta (150, 176)
Screenshot: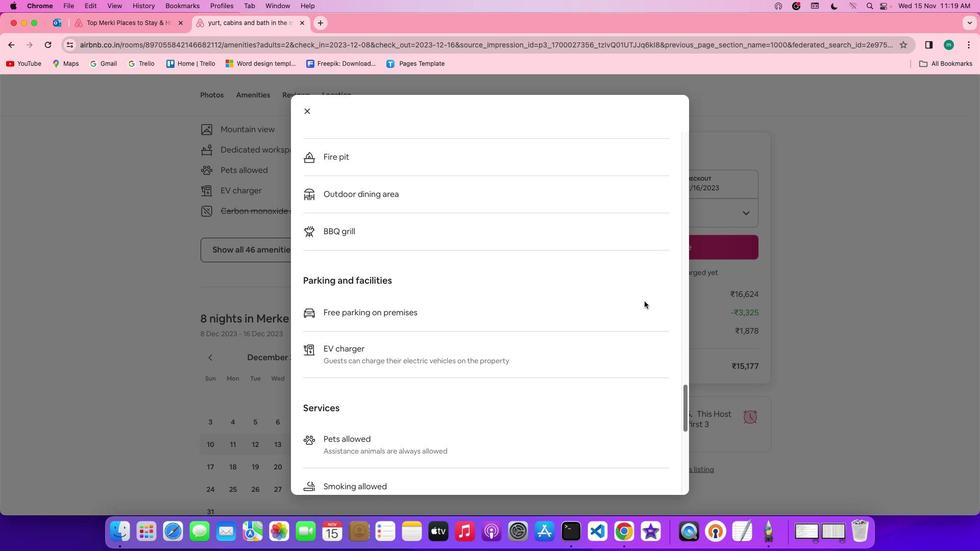 
Action: Mouse scrolled (634, 299) with delta (150, 175)
Screenshot: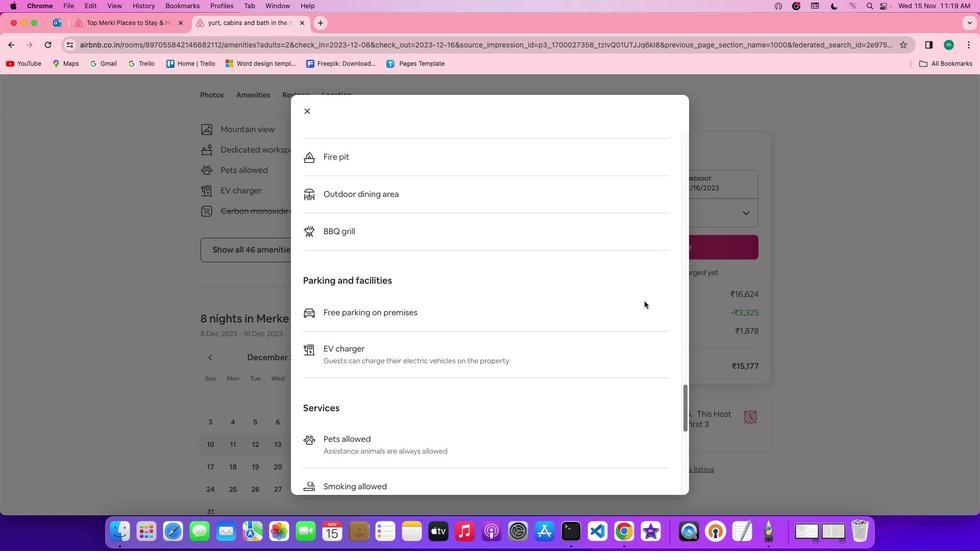 
Action: Mouse scrolled (634, 299) with delta (150, 175)
Screenshot: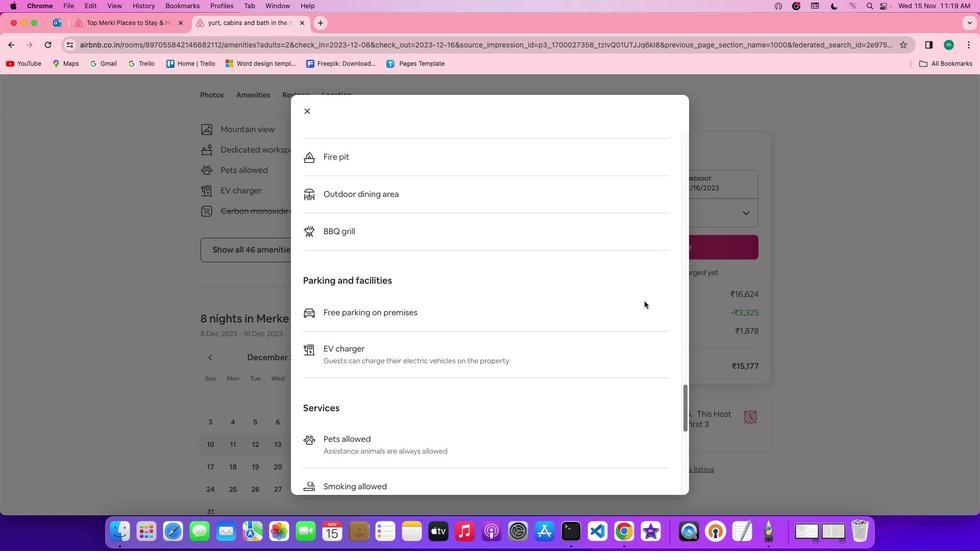 
Action: Mouse scrolled (634, 299) with delta (150, 175)
